 Task: Font style For heading Use Batang with navy blue colour. font size for heading '18 Pt. 'Change the font style of data to Batangand font size to  16 Pt. Change the alignment of both headline & data to  Align left. In the sheet  Budget Analysis Sheetbook
Action: Mouse moved to (41, 114)
Screenshot: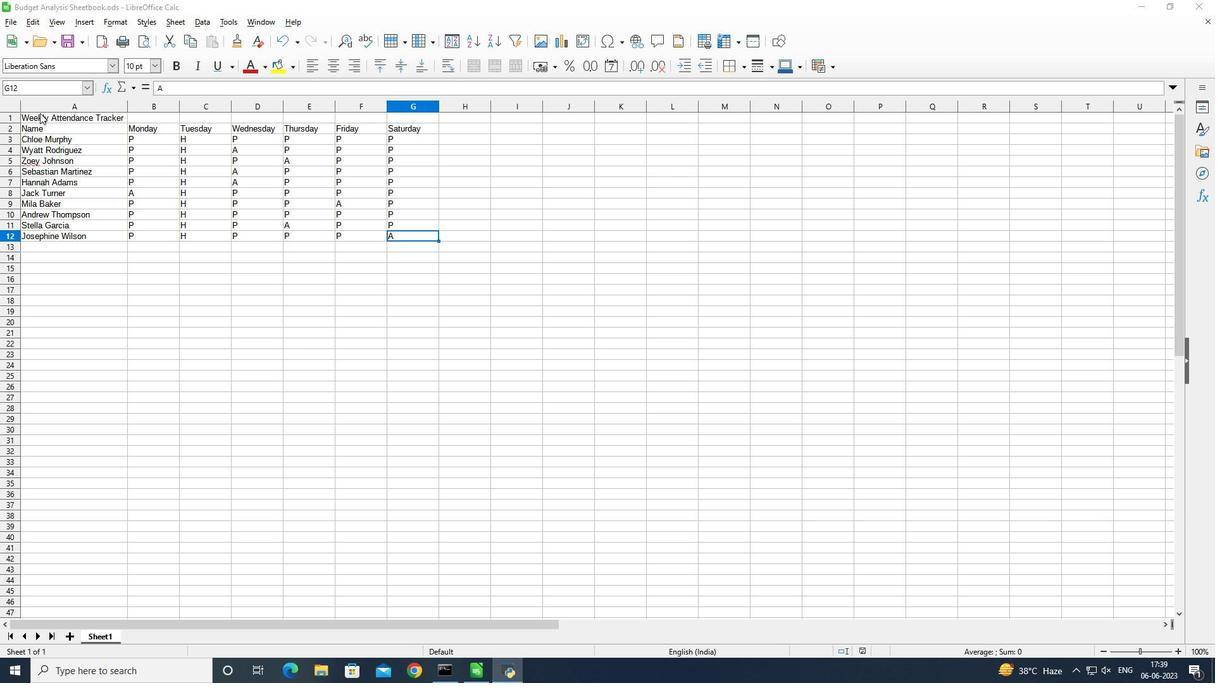 
Action: Mouse pressed left at (41, 114)
Screenshot: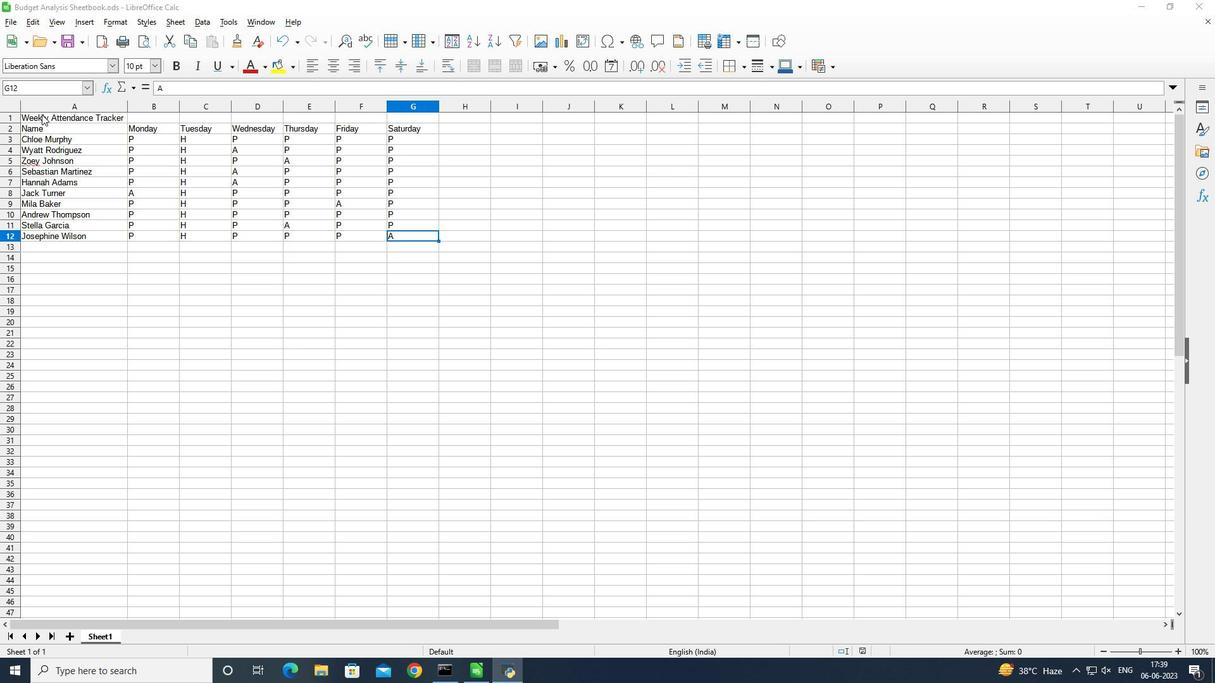 
Action: Mouse moved to (113, 62)
Screenshot: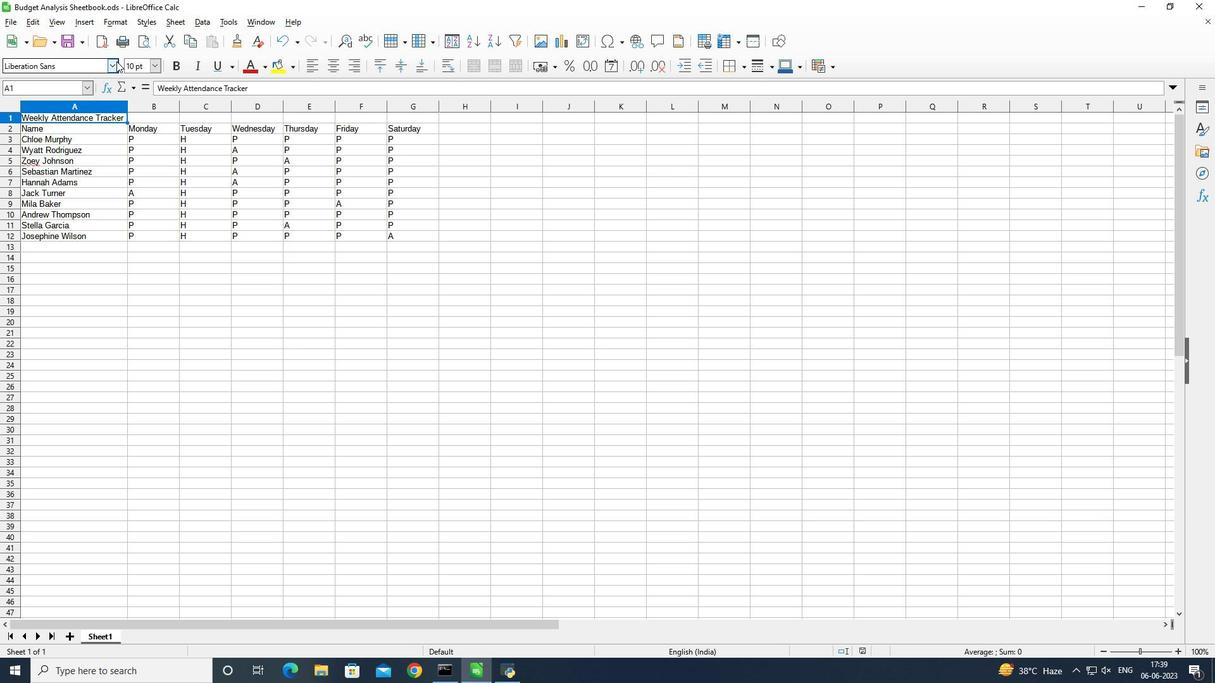 
Action: Mouse pressed left at (113, 62)
Screenshot: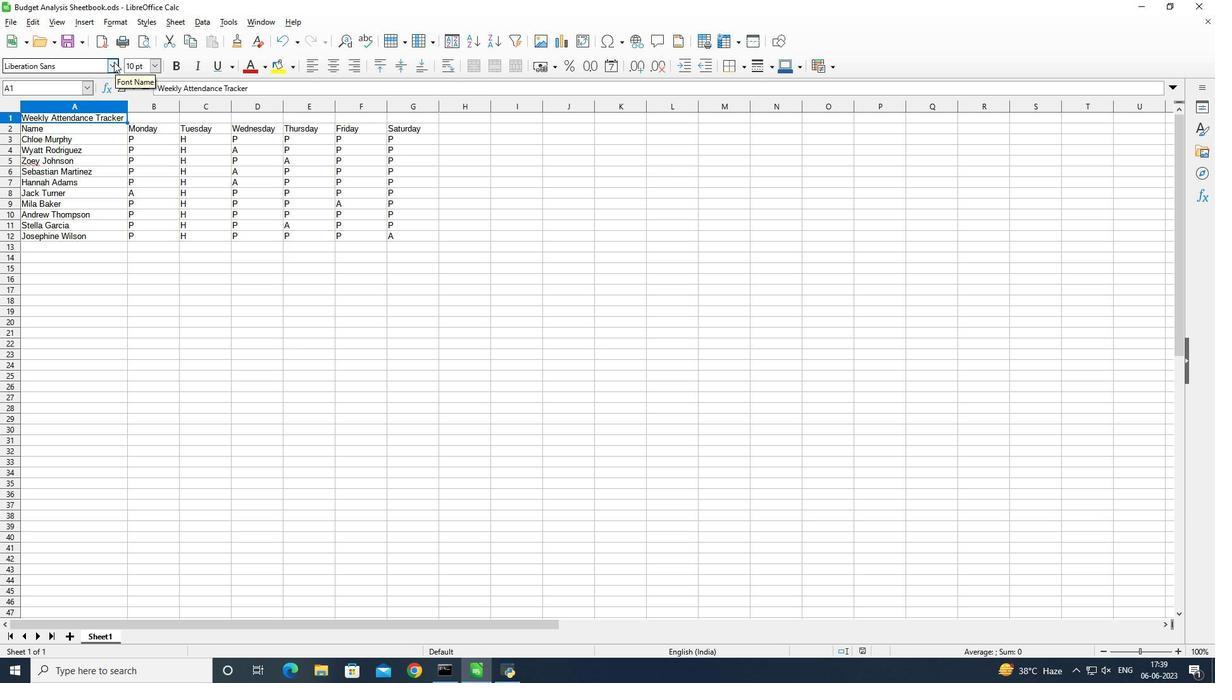 
Action: Mouse moved to (129, 222)
Screenshot: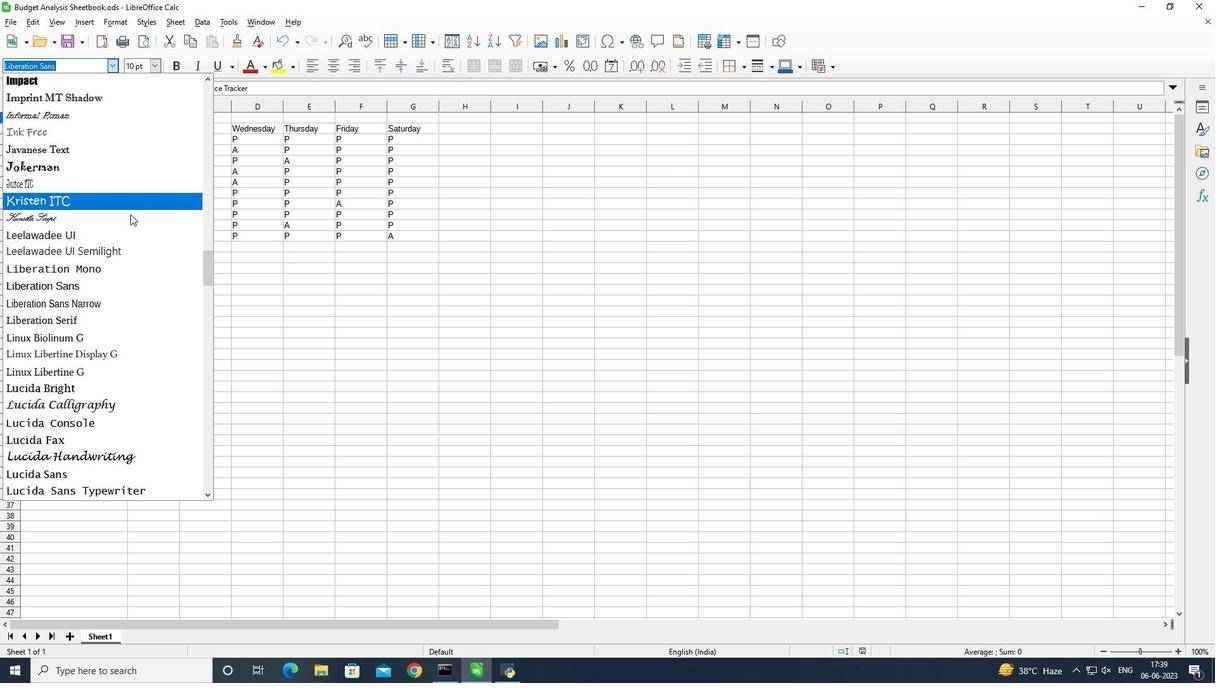
Action: Mouse scrolled (129, 222) with delta (0, 0)
Screenshot: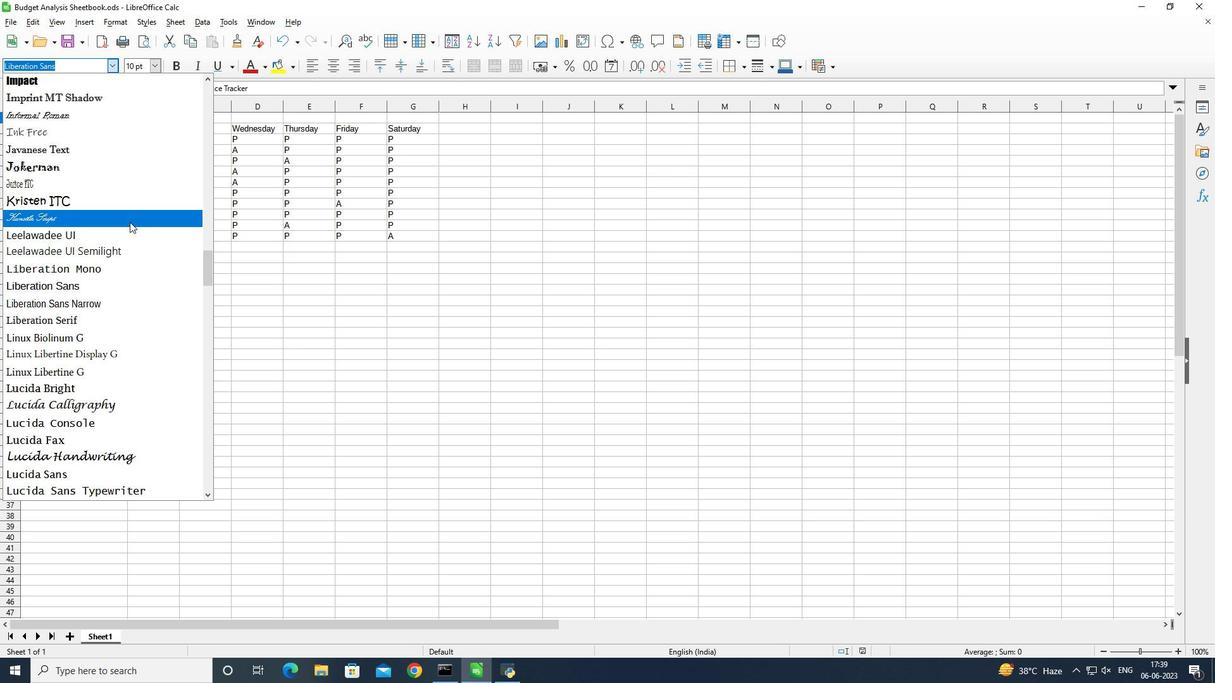 
Action: Mouse scrolled (129, 222) with delta (0, 0)
Screenshot: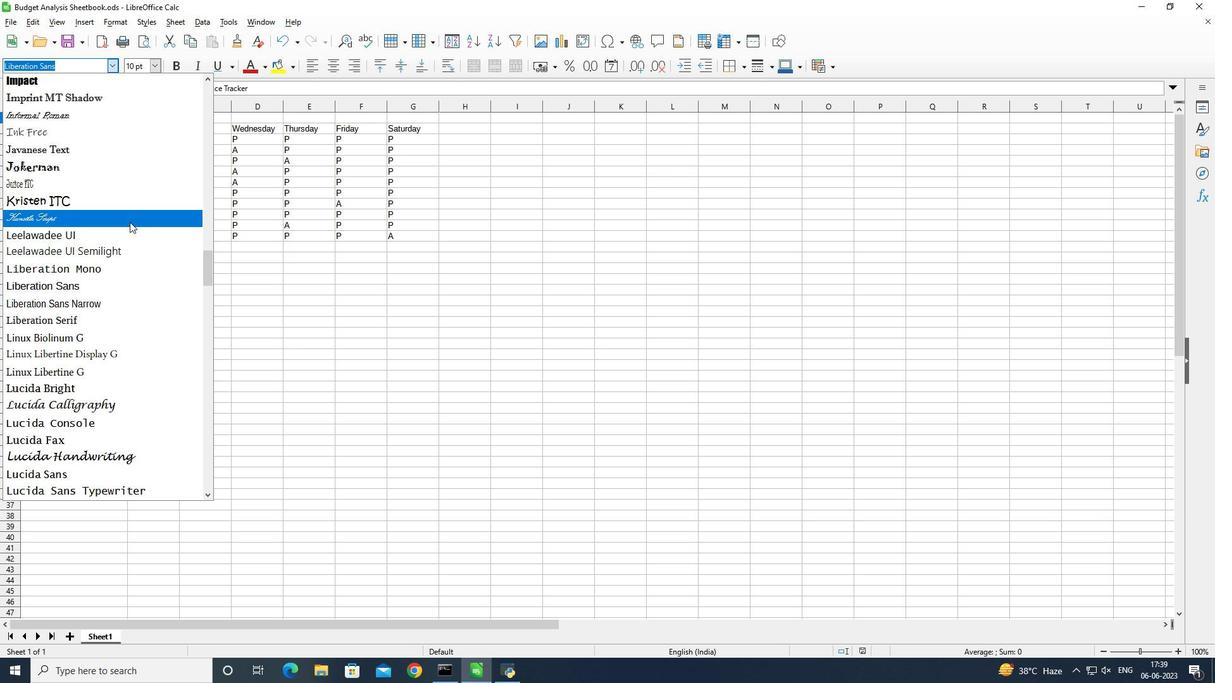 
Action: Mouse scrolled (129, 222) with delta (0, 0)
Screenshot: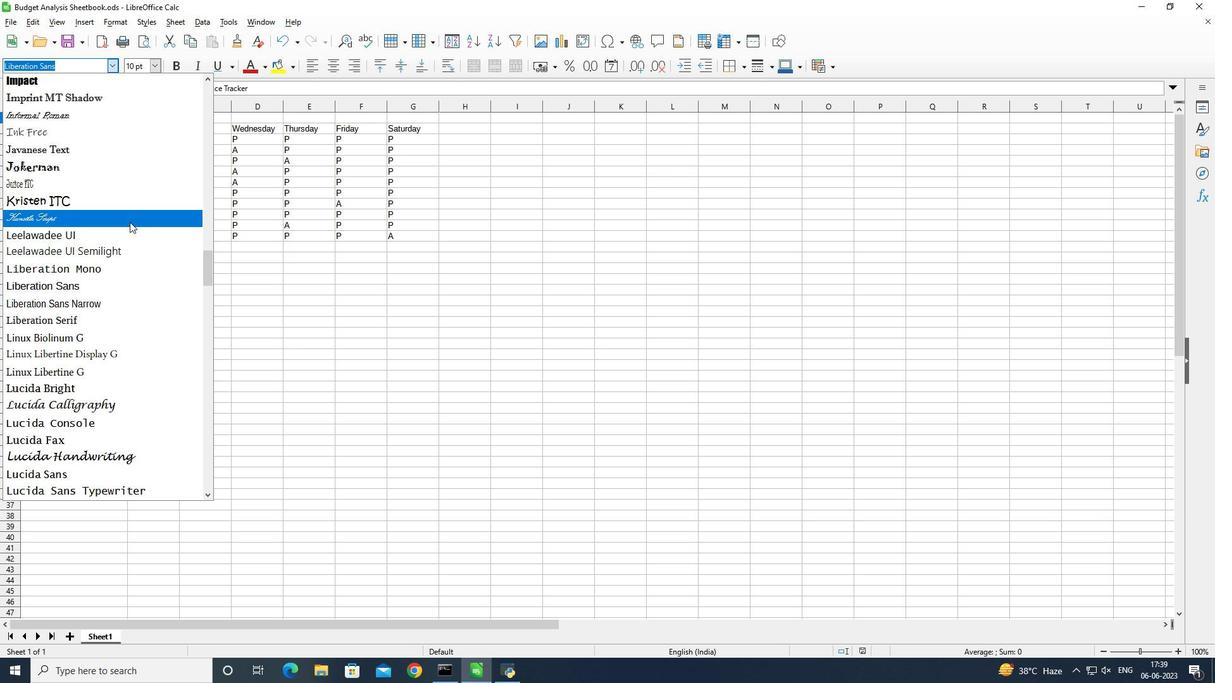 
Action: Mouse scrolled (129, 222) with delta (0, 0)
Screenshot: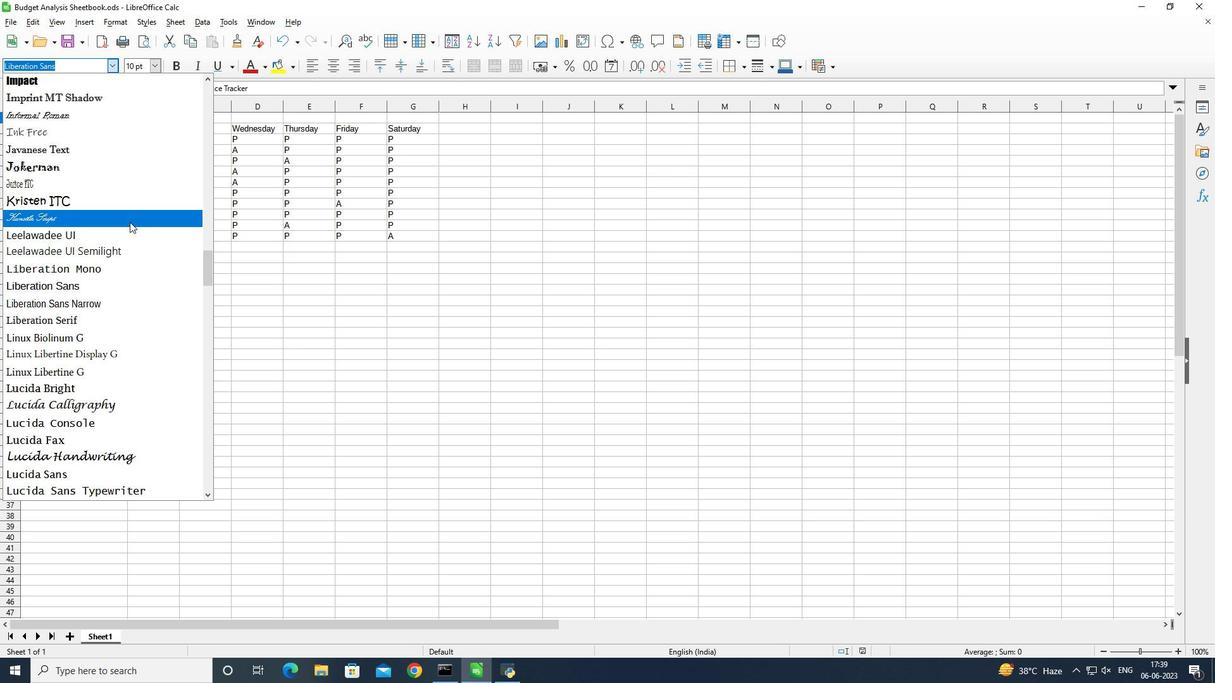 
Action: Mouse scrolled (129, 222) with delta (0, 0)
Screenshot: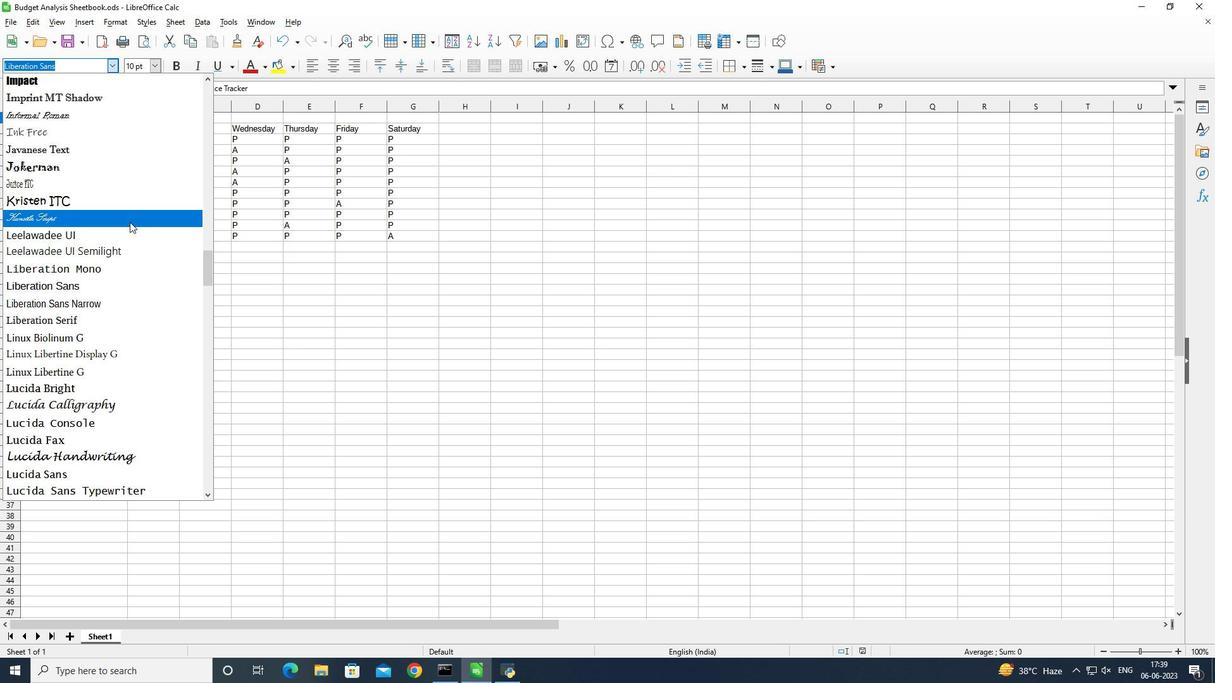 
Action: Mouse scrolled (129, 222) with delta (0, 0)
Screenshot: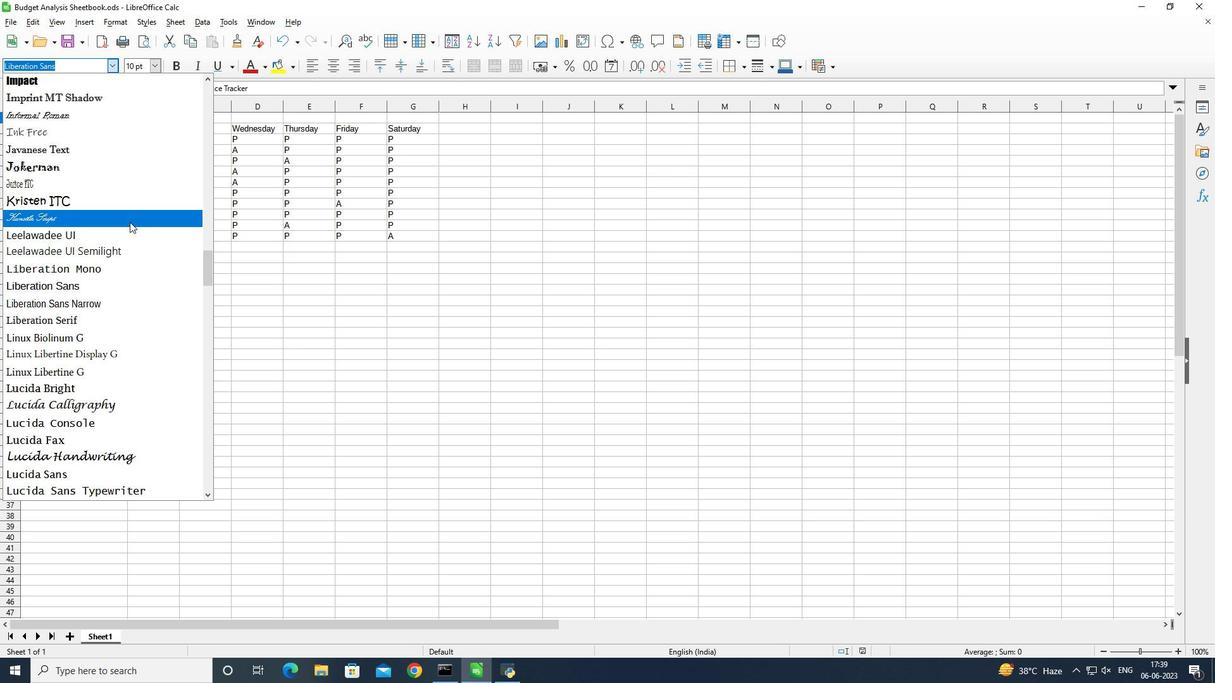 
Action: Mouse scrolled (129, 222) with delta (0, 0)
Screenshot: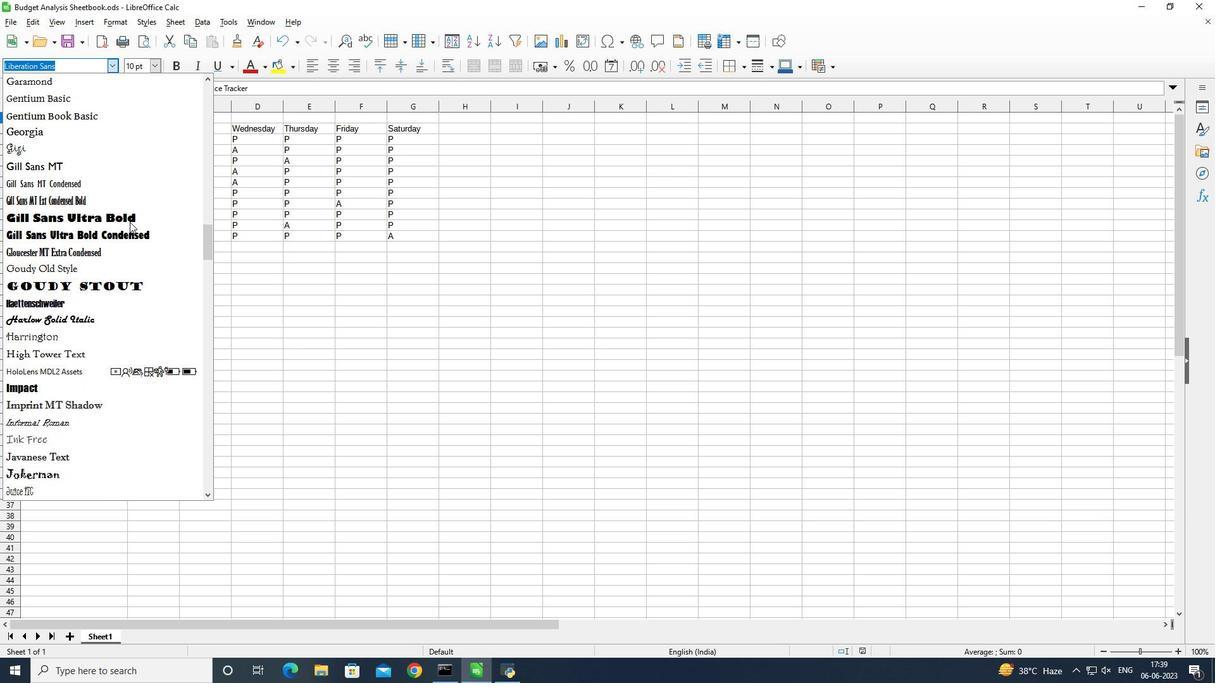 
Action: Mouse scrolled (129, 222) with delta (0, 0)
Screenshot: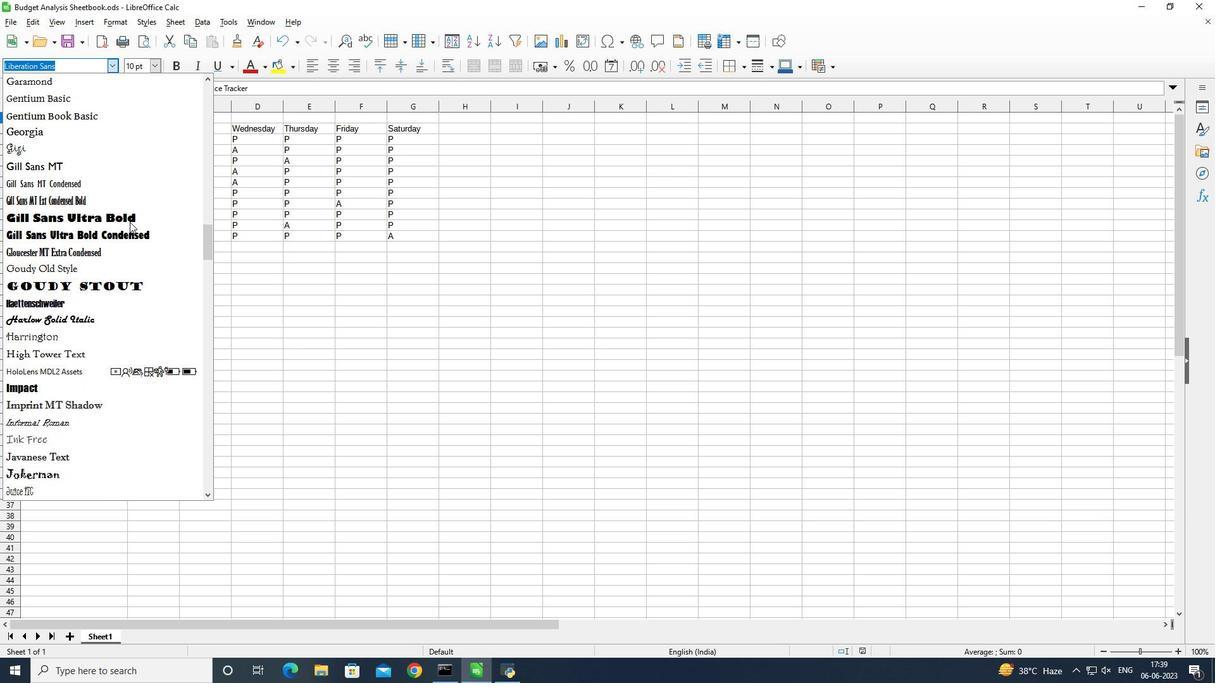 
Action: Mouse scrolled (129, 222) with delta (0, 0)
Screenshot: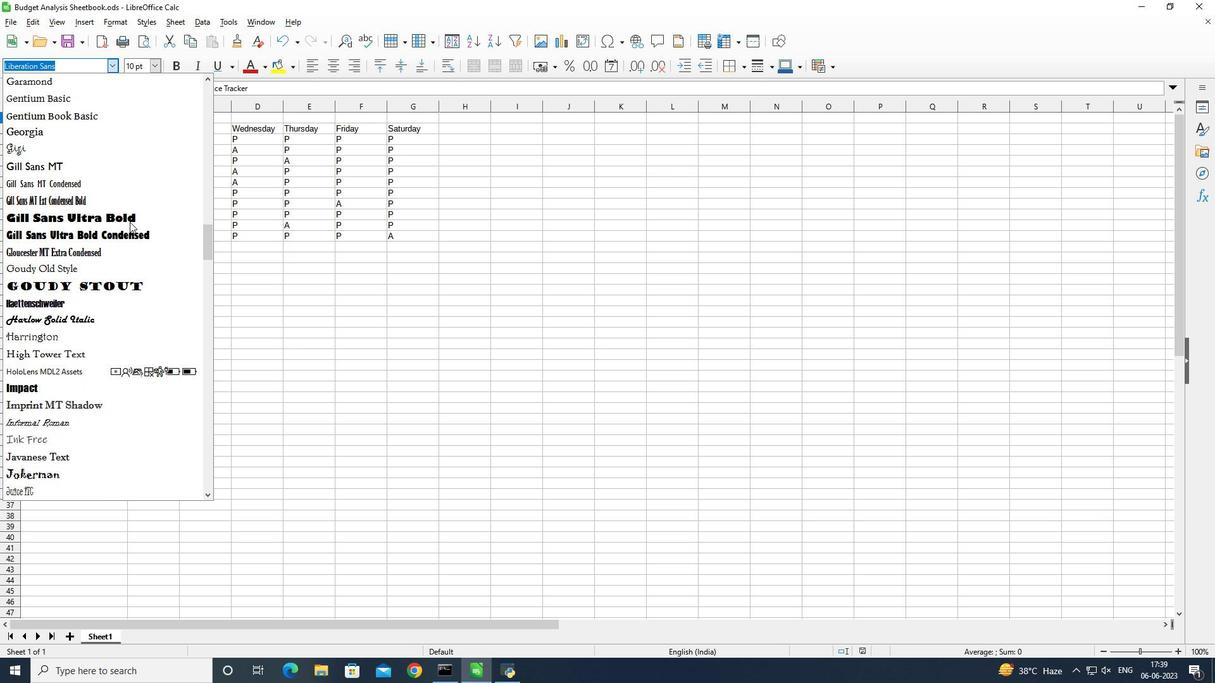 
Action: Mouse scrolled (129, 222) with delta (0, 0)
Screenshot: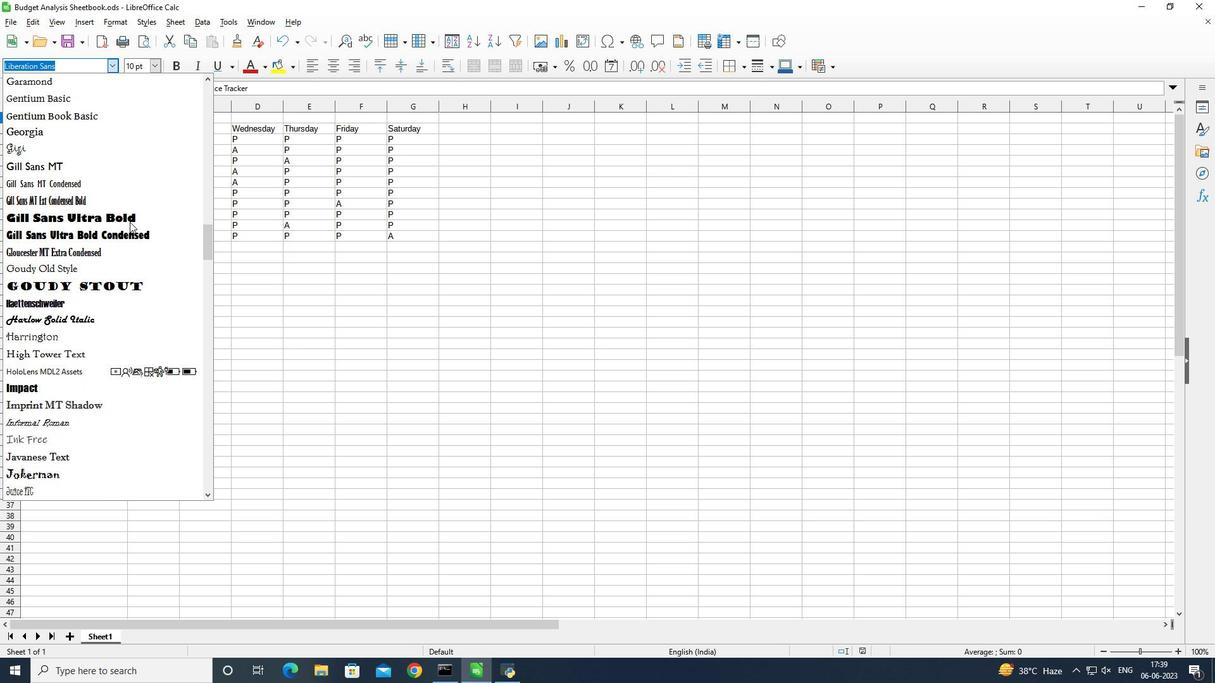 
Action: Mouse scrolled (129, 222) with delta (0, 0)
Screenshot: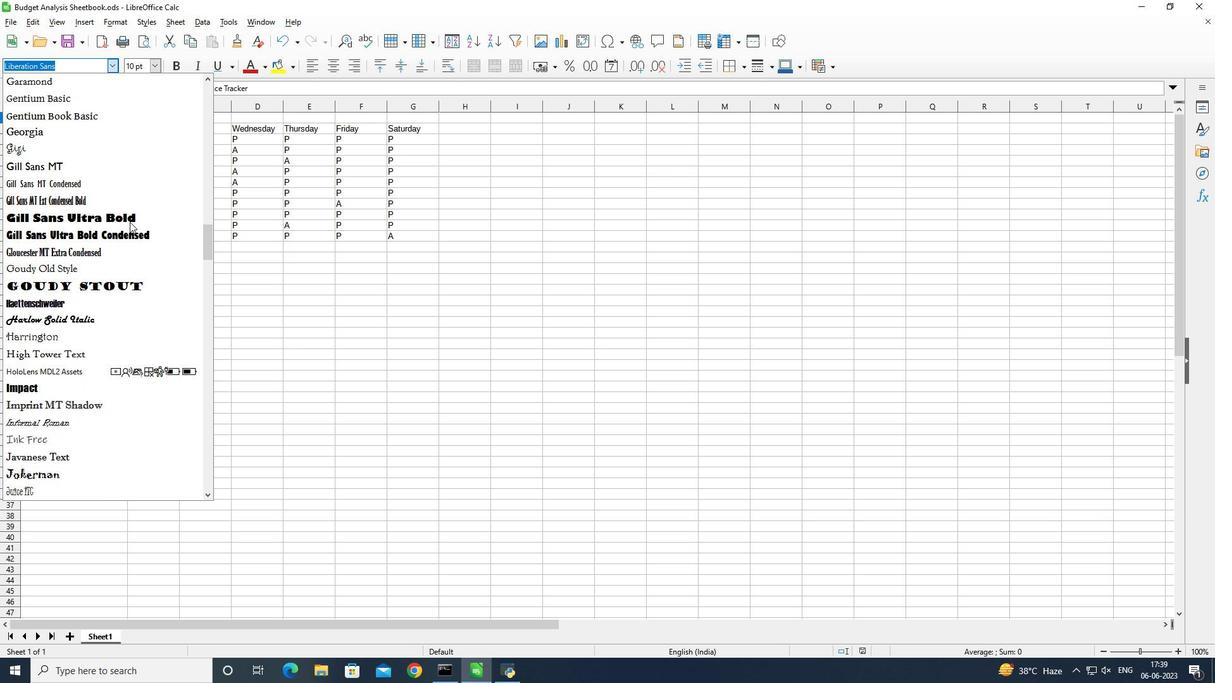 
Action: Mouse scrolled (129, 222) with delta (0, 0)
Screenshot: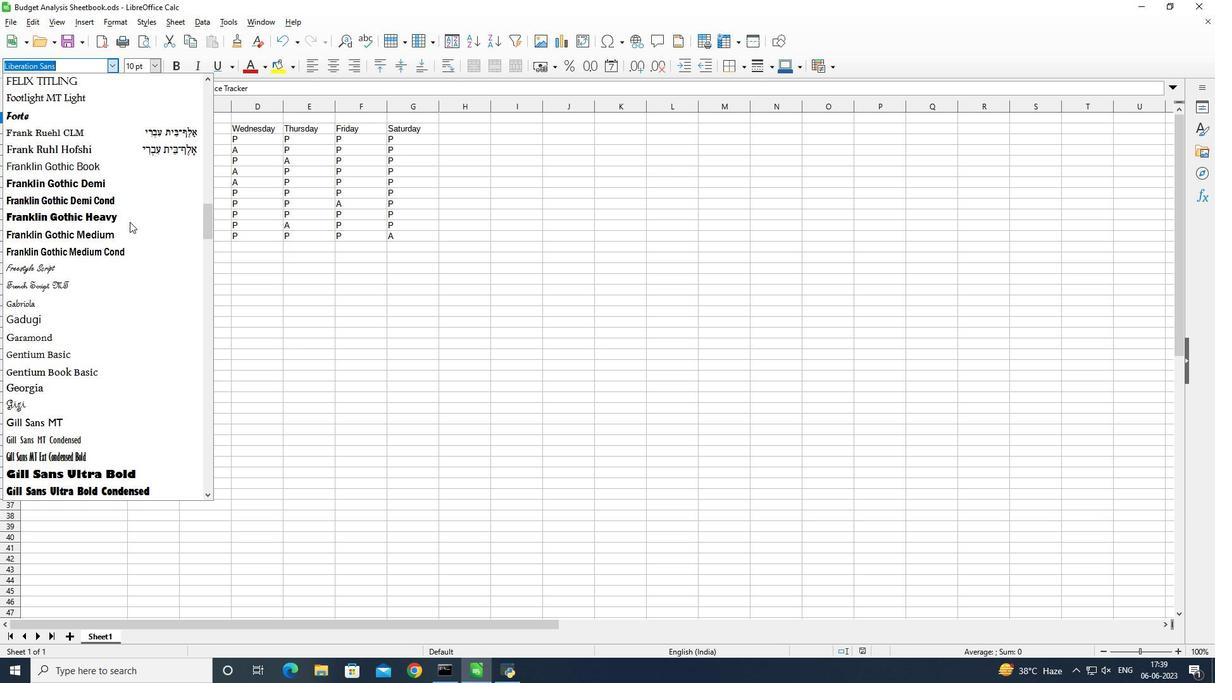 
Action: Mouse scrolled (129, 222) with delta (0, 0)
Screenshot: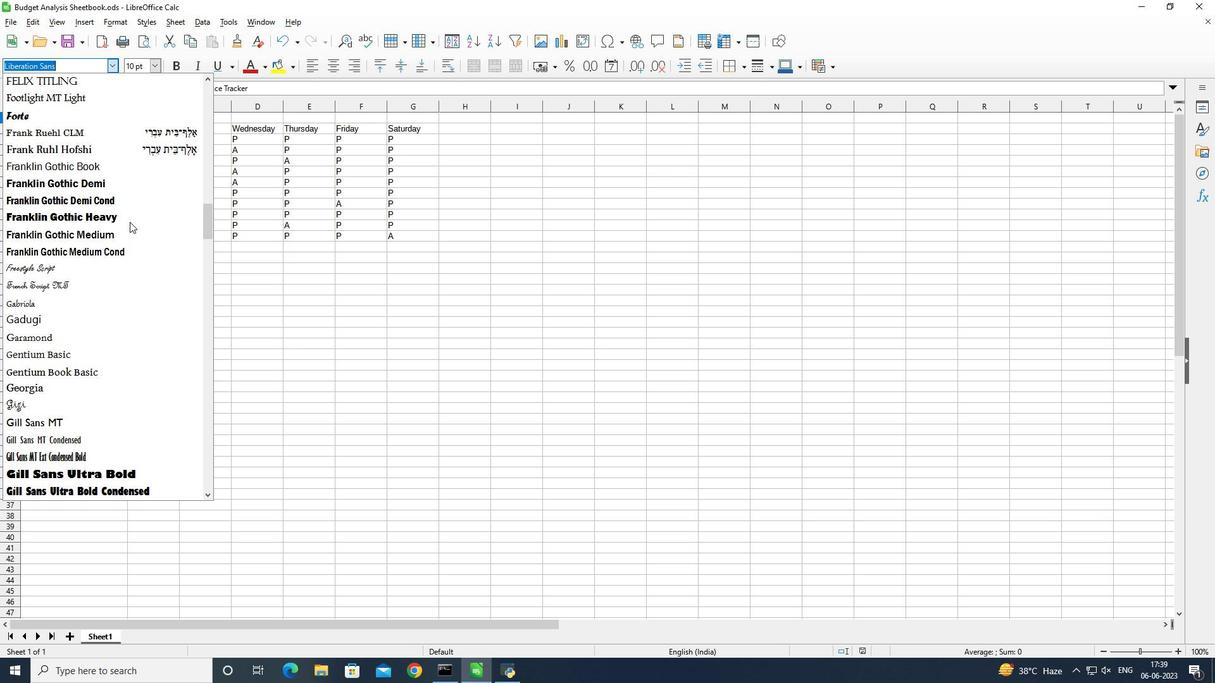 
Action: Mouse scrolled (129, 222) with delta (0, 0)
Screenshot: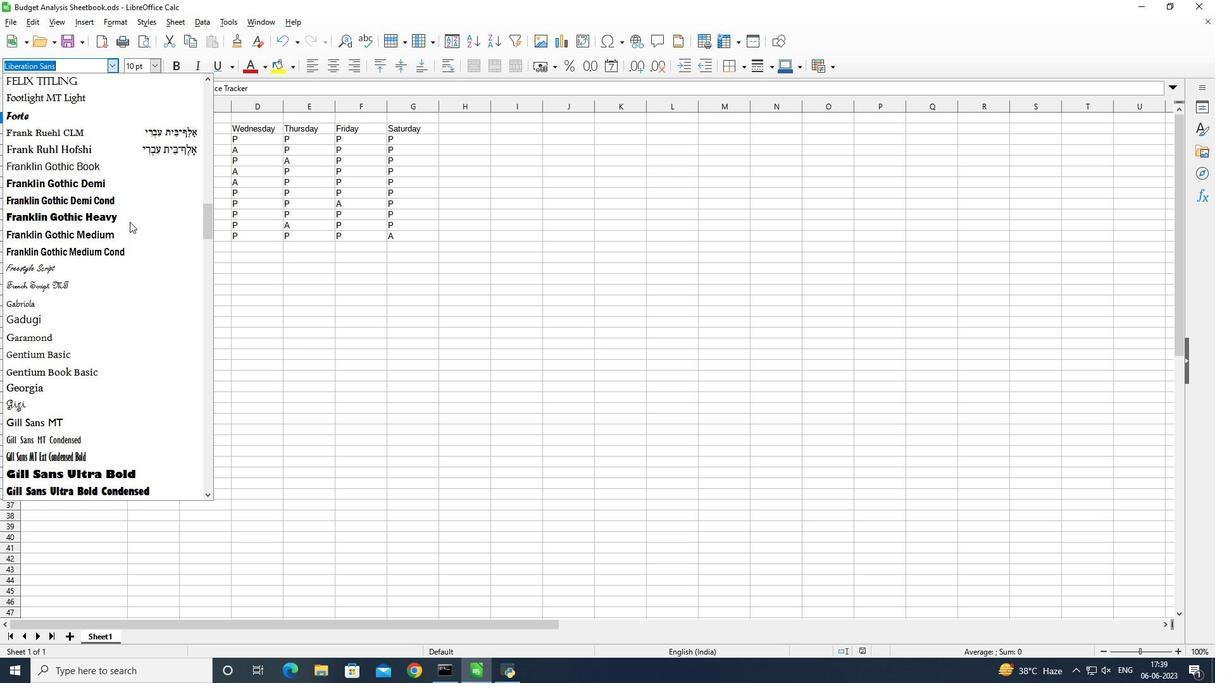 
Action: Mouse scrolled (129, 222) with delta (0, 0)
Screenshot: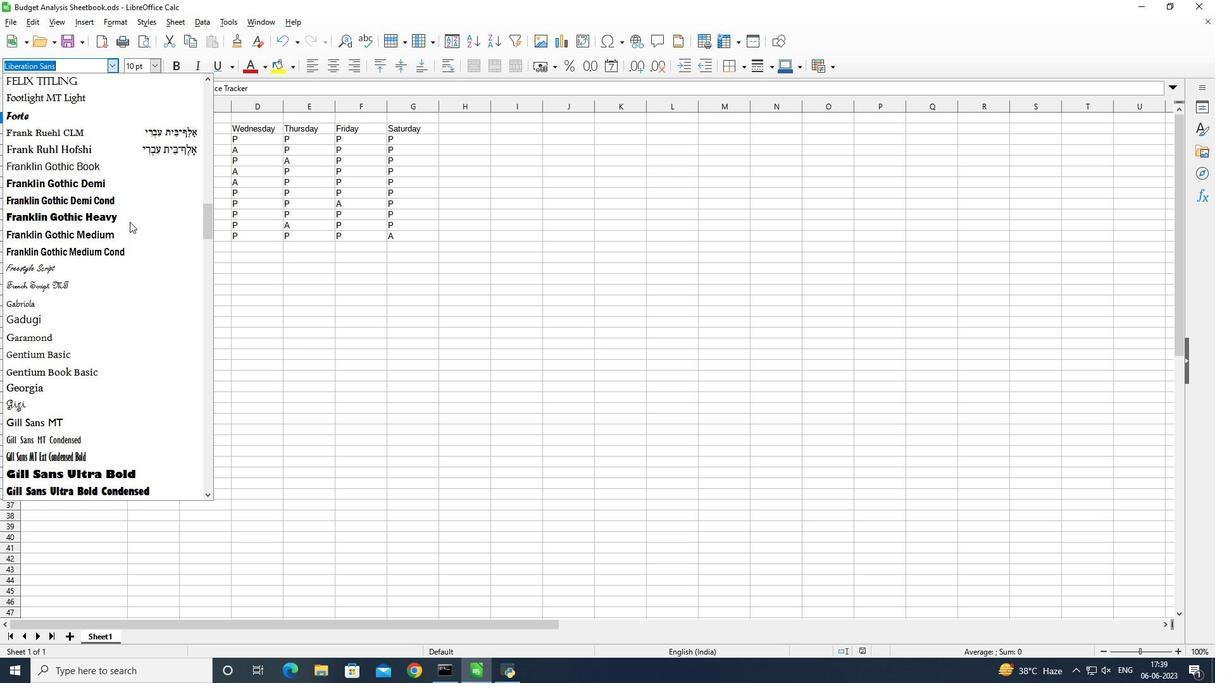 
Action: Mouse scrolled (129, 222) with delta (0, 0)
Screenshot: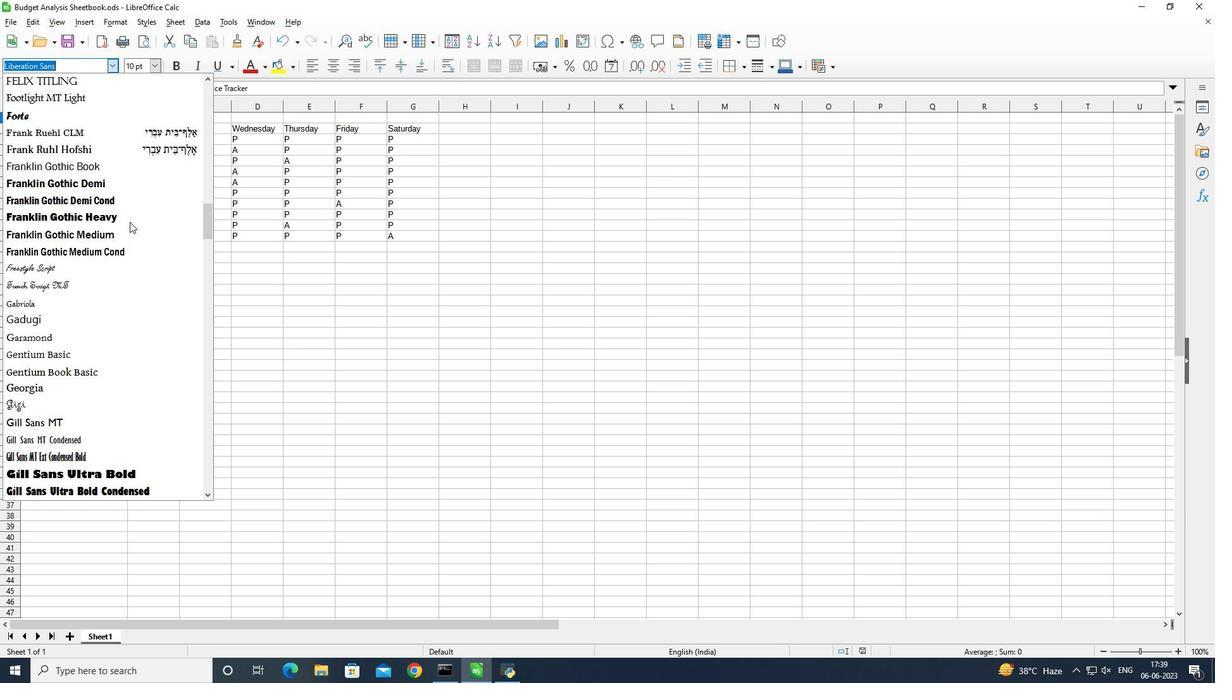 
Action: Mouse scrolled (129, 222) with delta (0, 0)
Screenshot: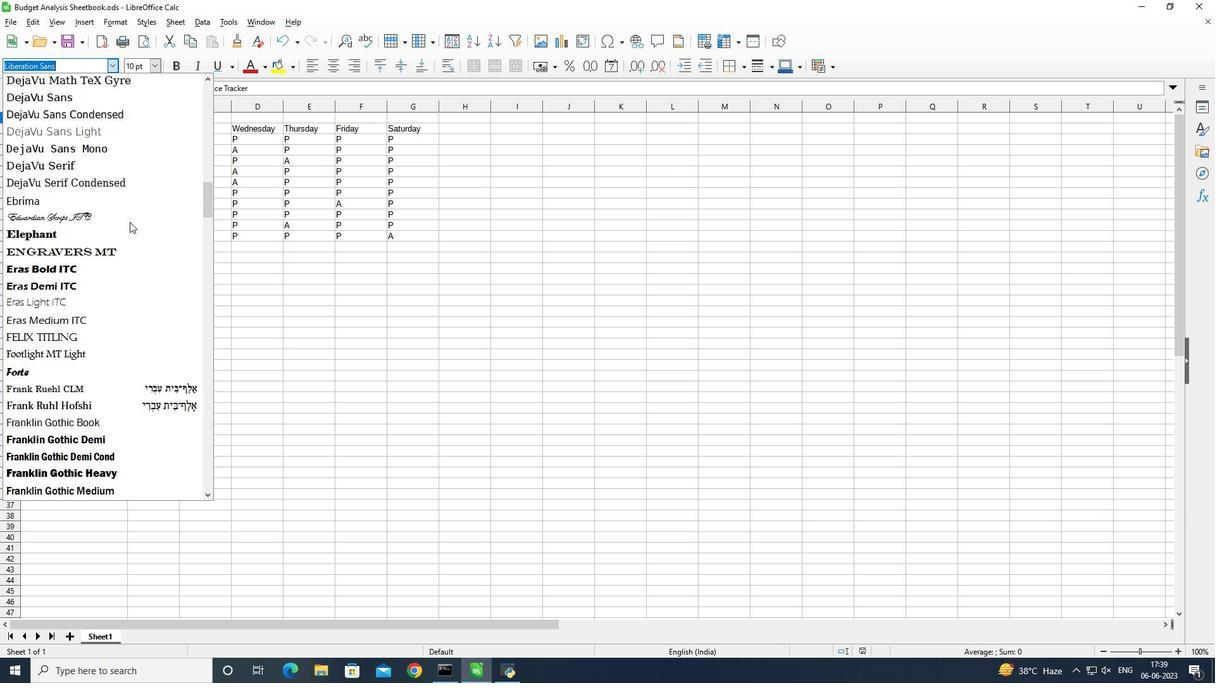 
Action: Mouse scrolled (129, 222) with delta (0, 0)
Screenshot: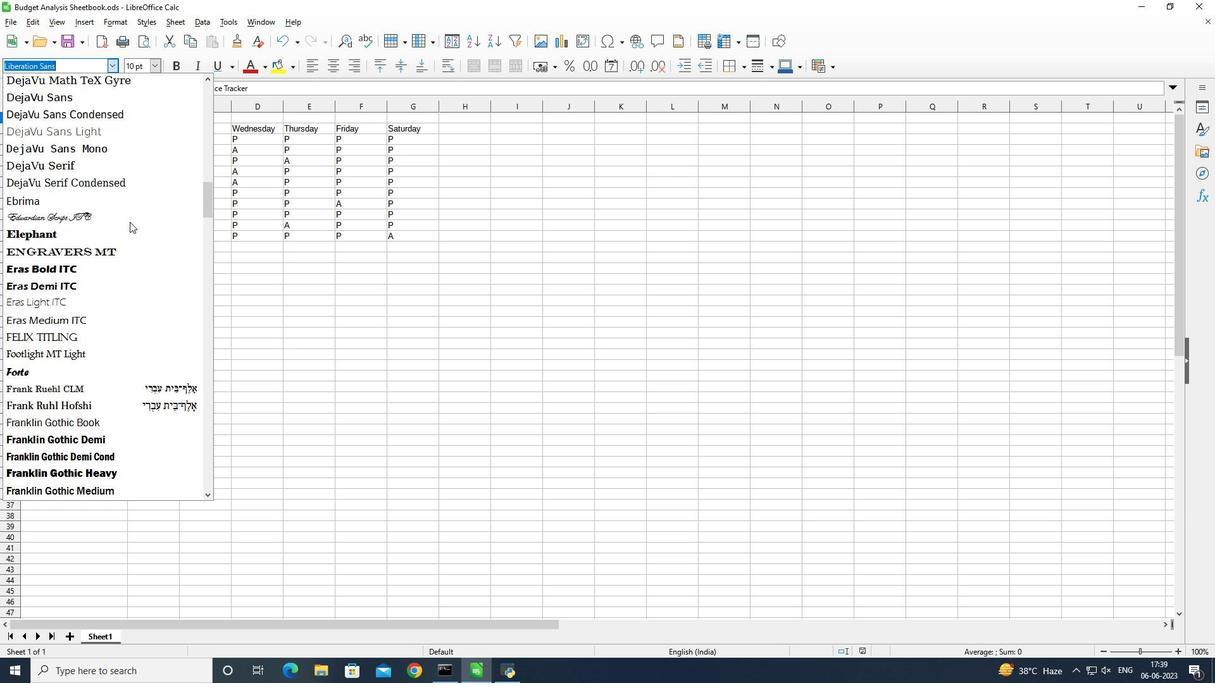 
Action: Mouse scrolled (129, 222) with delta (0, 0)
Screenshot: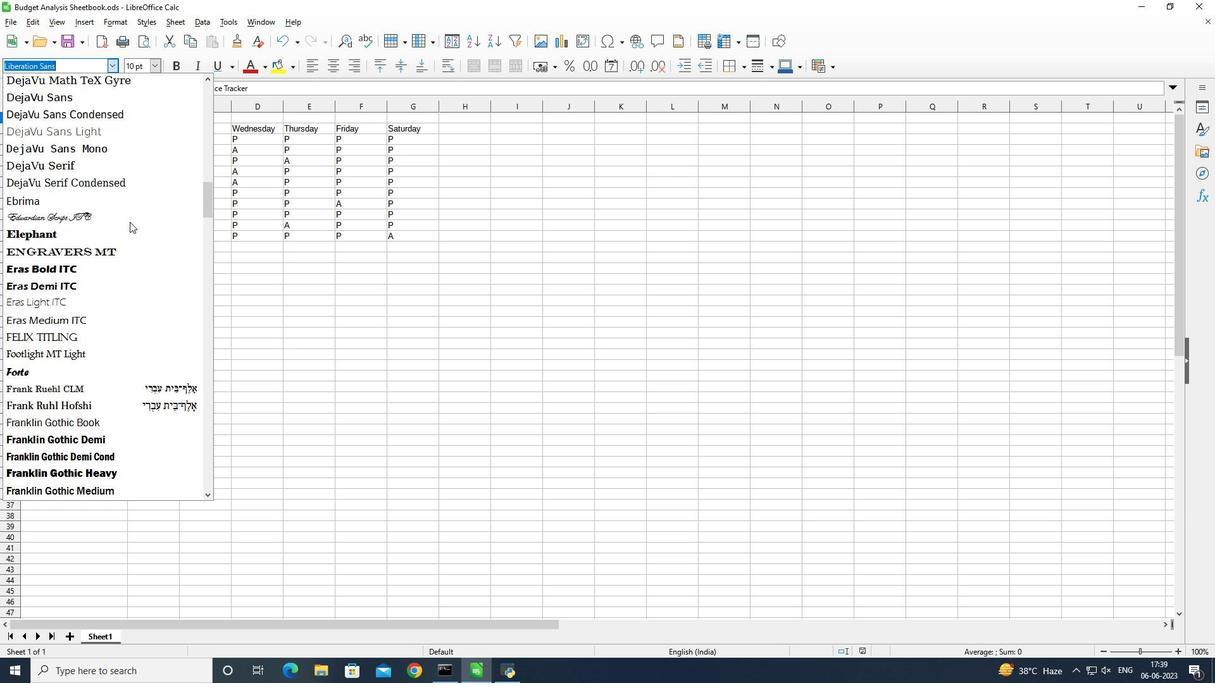 
Action: Mouse scrolled (129, 222) with delta (0, 0)
Screenshot: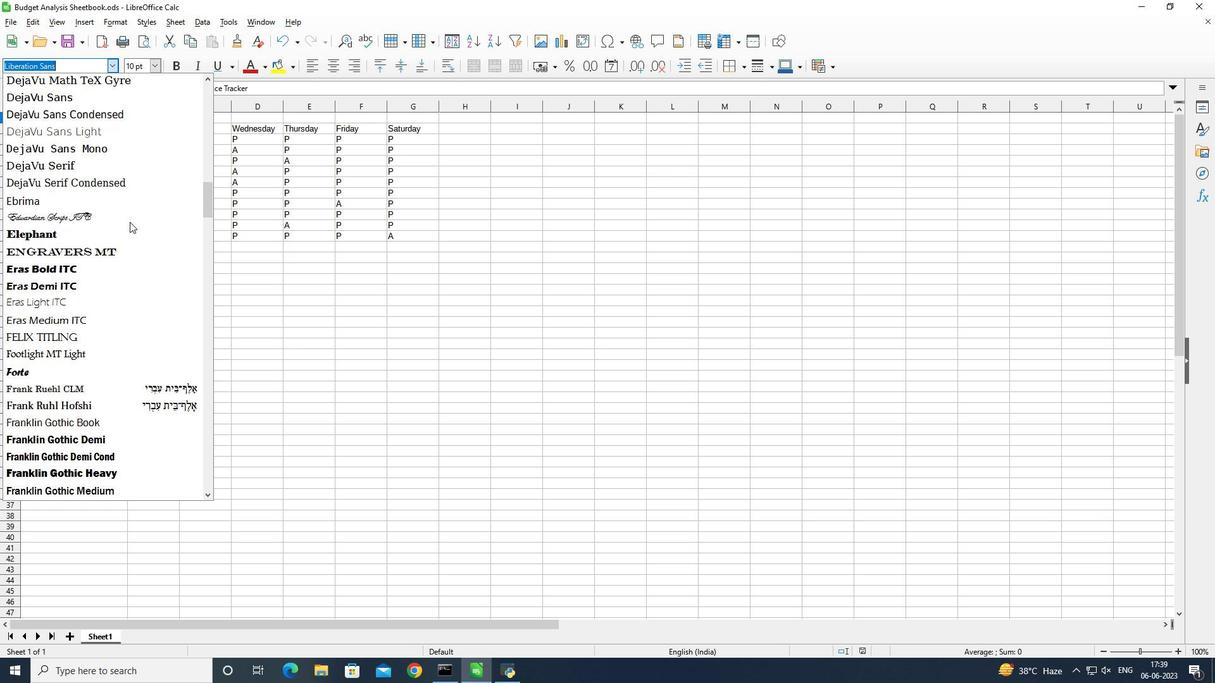 
Action: Mouse scrolled (129, 222) with delta (0, 0)
Screenshot: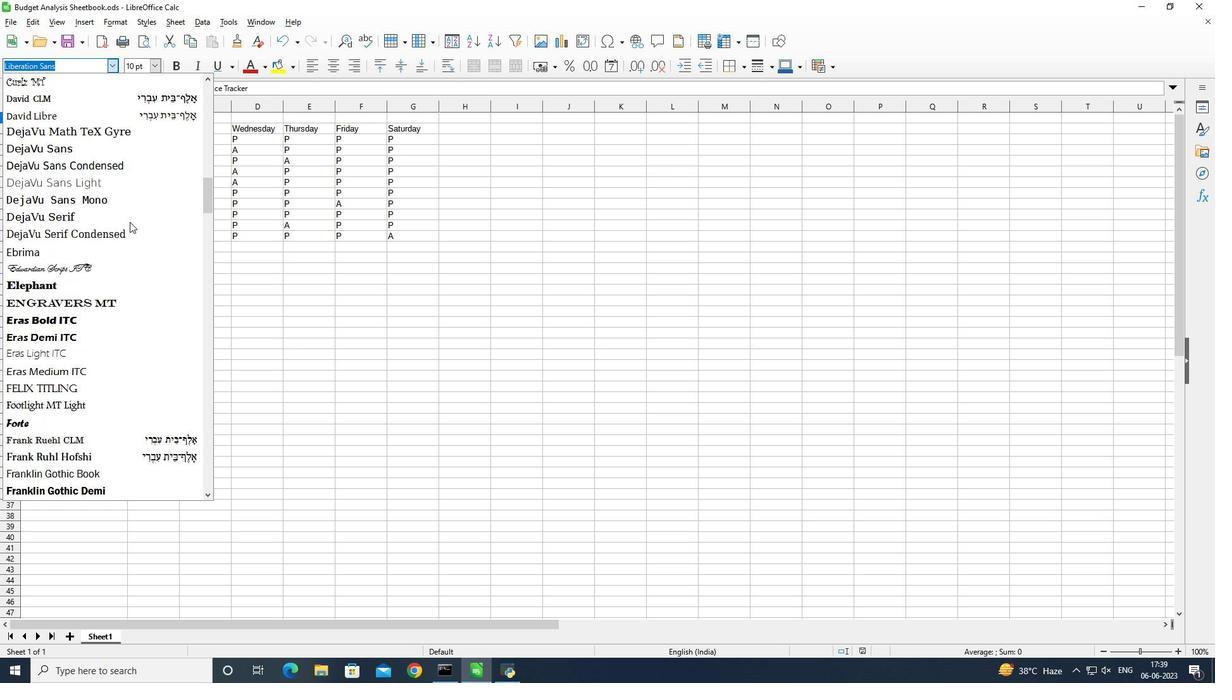 
Action: Mouse scrolled (129, 222) with delta (0, 0)
Screenshot: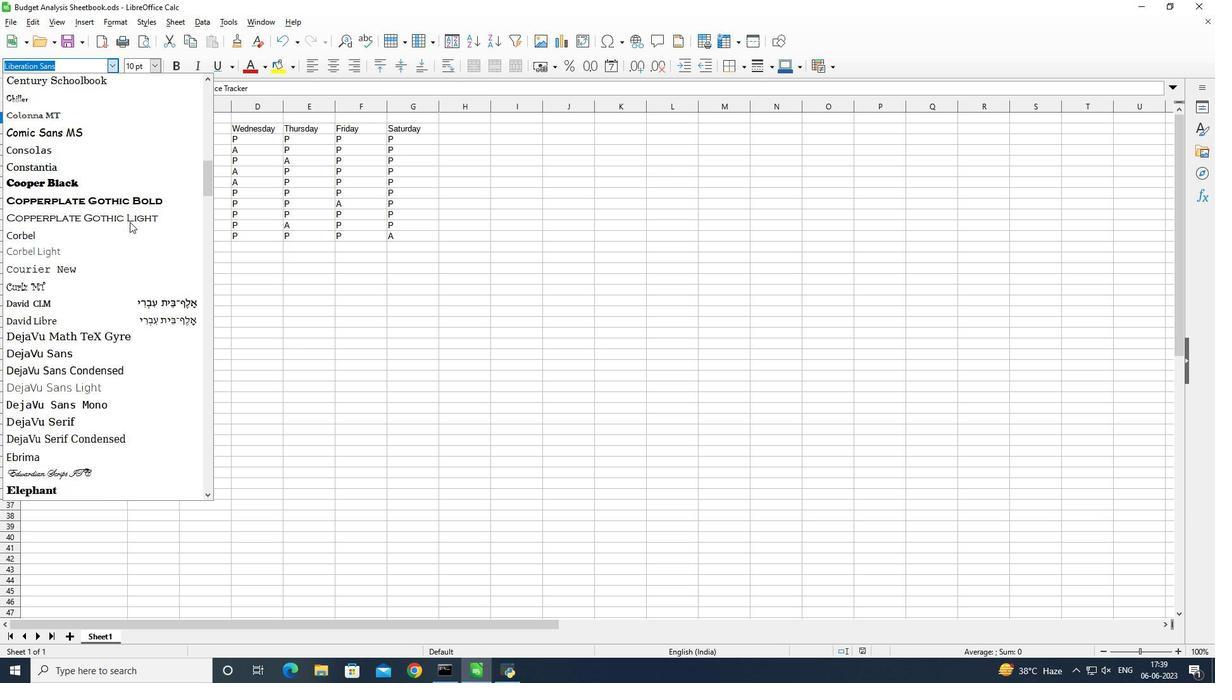 
Action: Mouse scrolled (129, 222) with delta (0, 0)
Screenshot: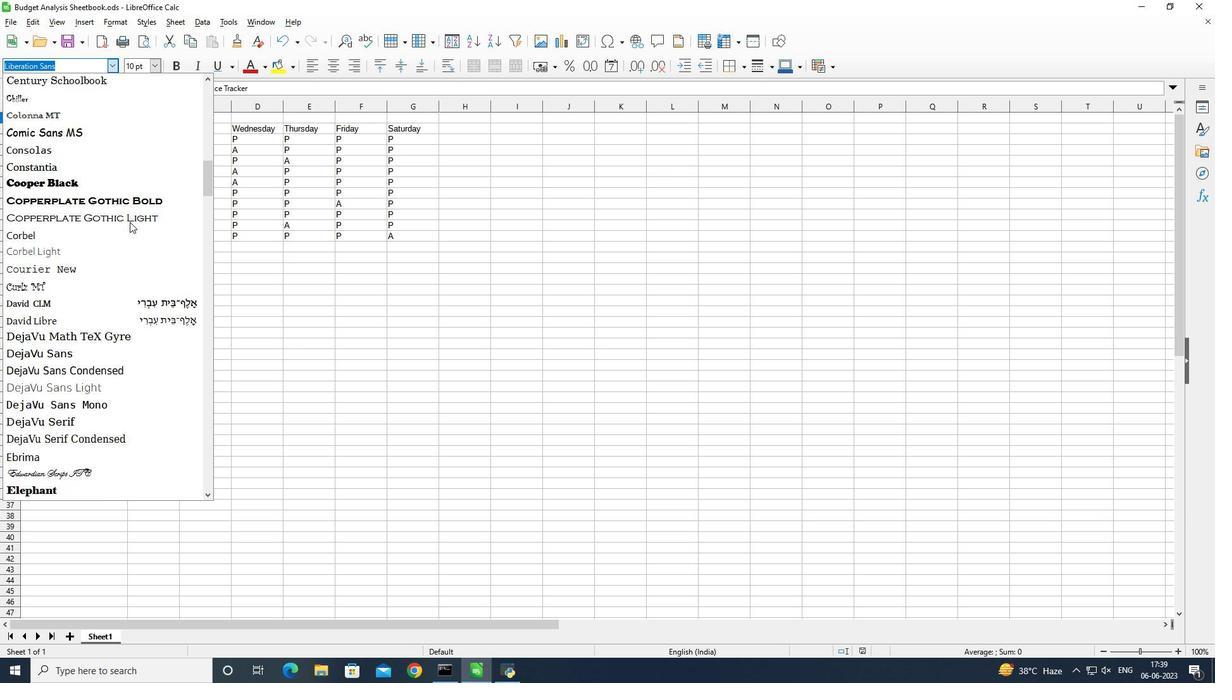 
Action: Mouse scrolled (129, 222) with delta (0, 0)
Screenshot: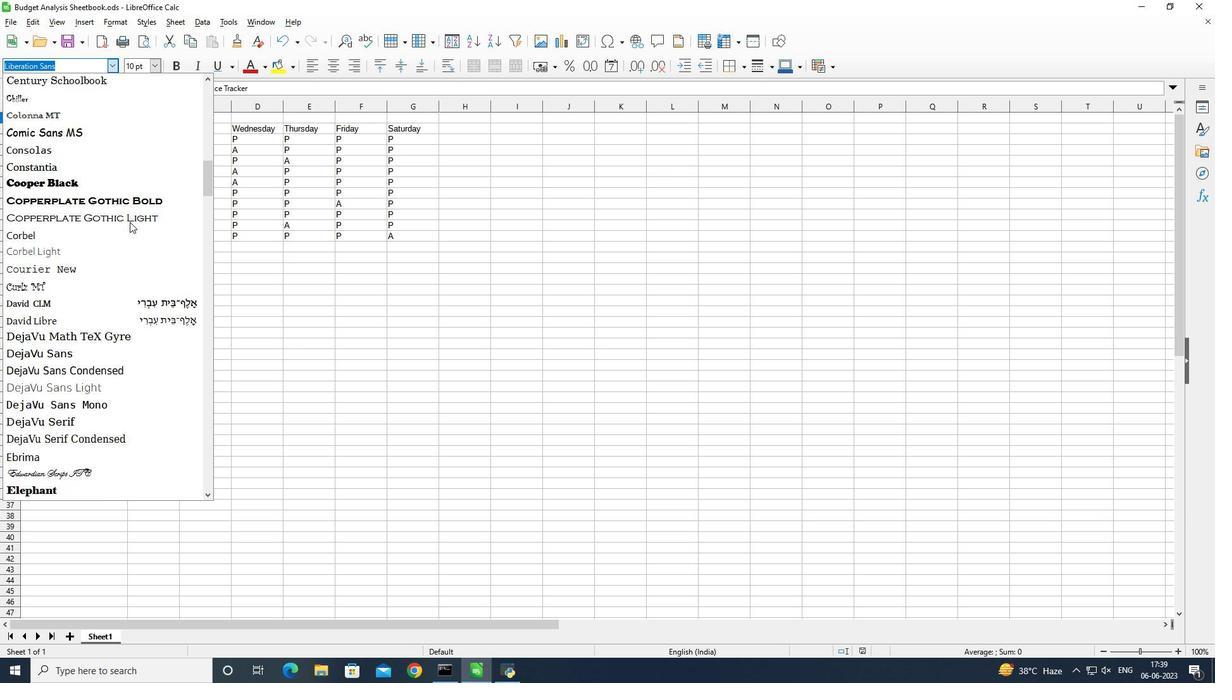 
Action: Mouse scrolled (129, 222) with delta (0, 0)
Screenshot: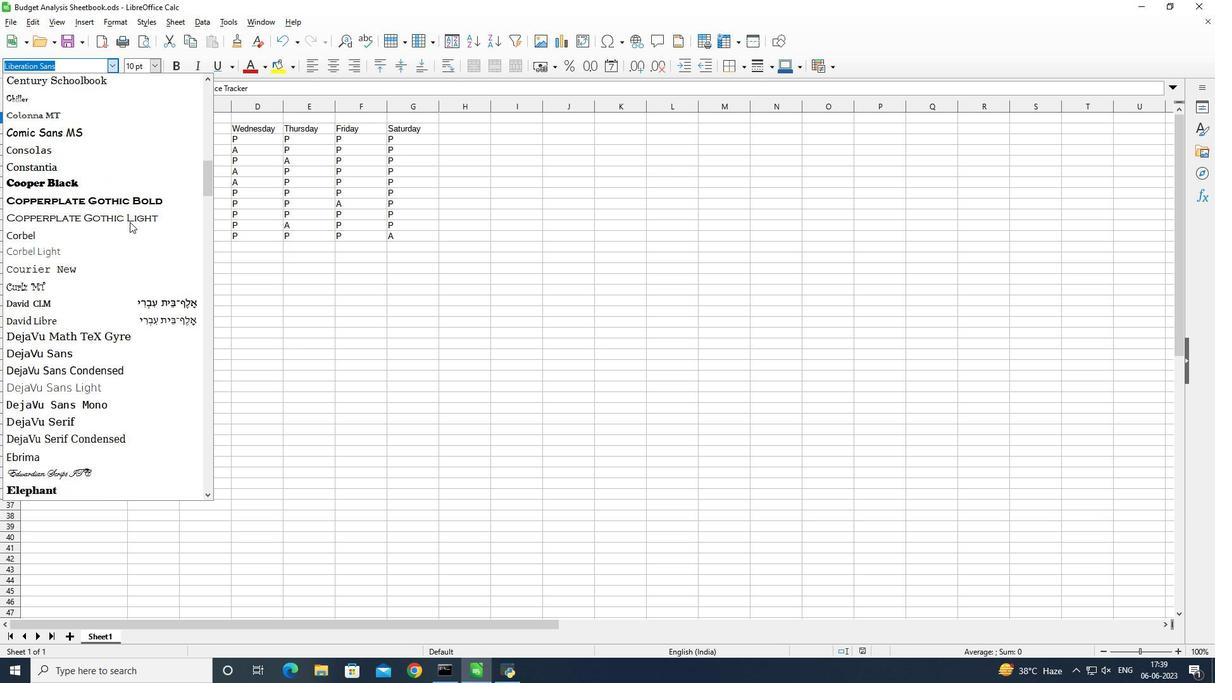 
Action: Mouse scrolled (129, 222) with delta (0, 0)
Screenshot: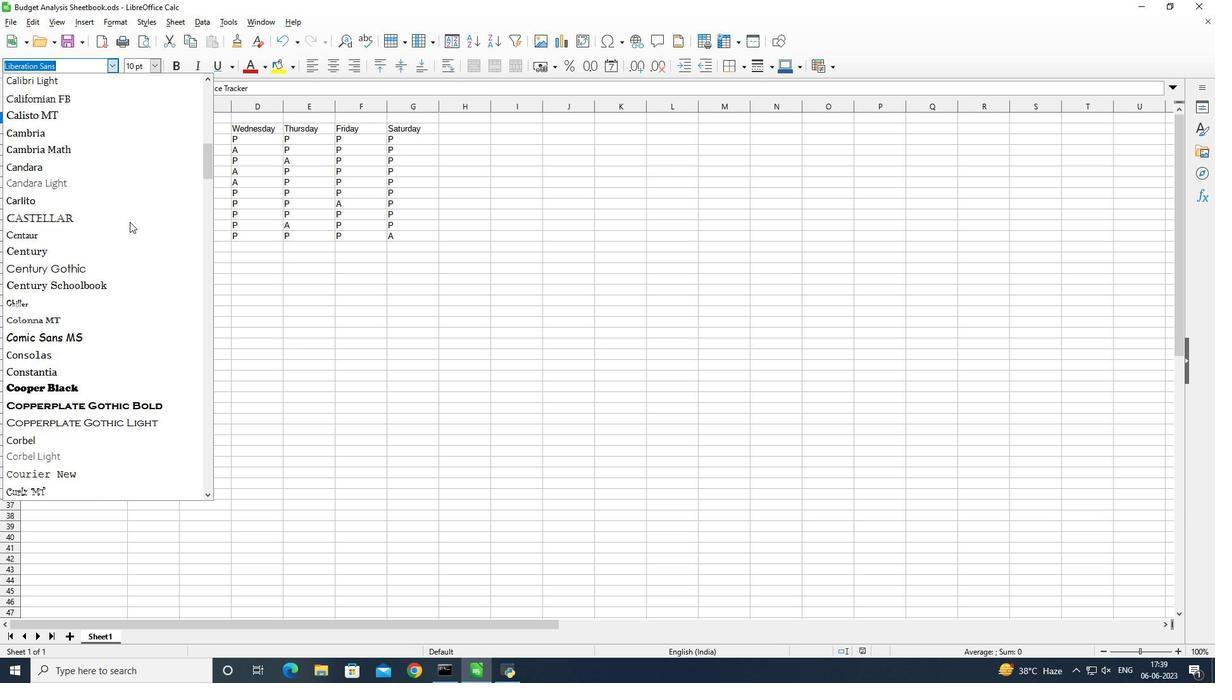 
Action: Mouse scrolled (129, 222) with delta (0, 0)
Screenshot: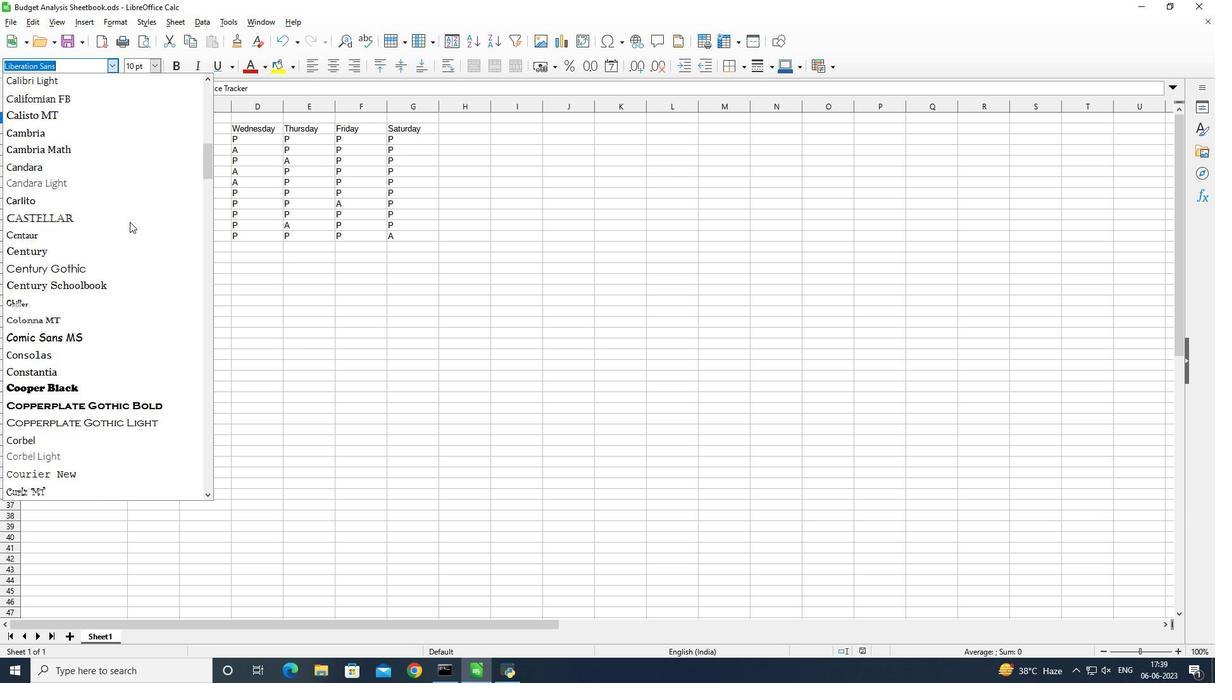 
Action: Mouse scrolled (129, 222) with delta (0, 0)
Screenshot: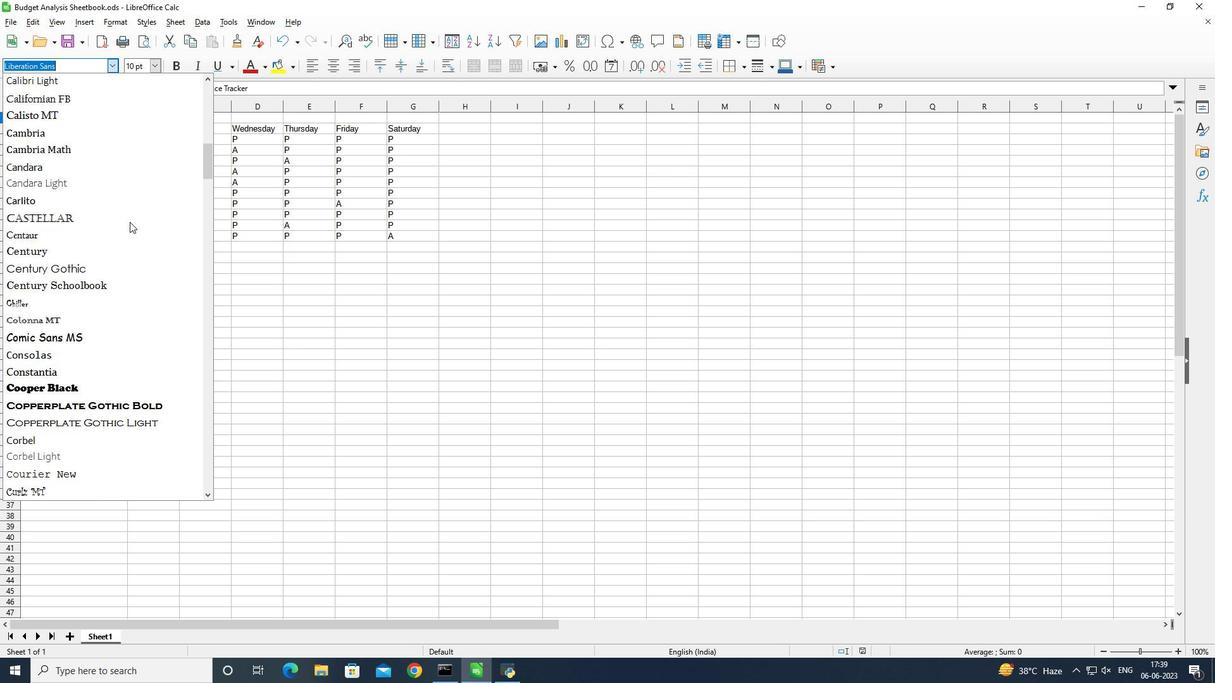 
Action: Mouse scrolled (129, 222) with delta (0, 0)
Screenshot: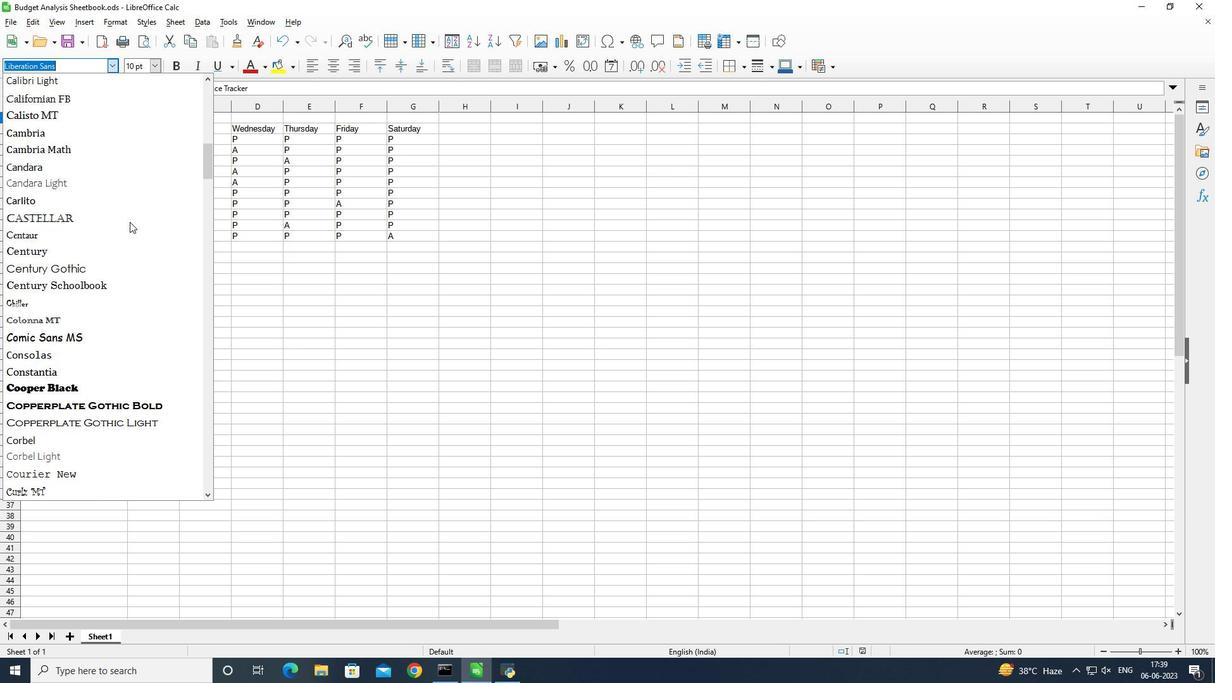 
Action: Mouse scrolled (129, 222) with delta (0, 0)
Screenshot: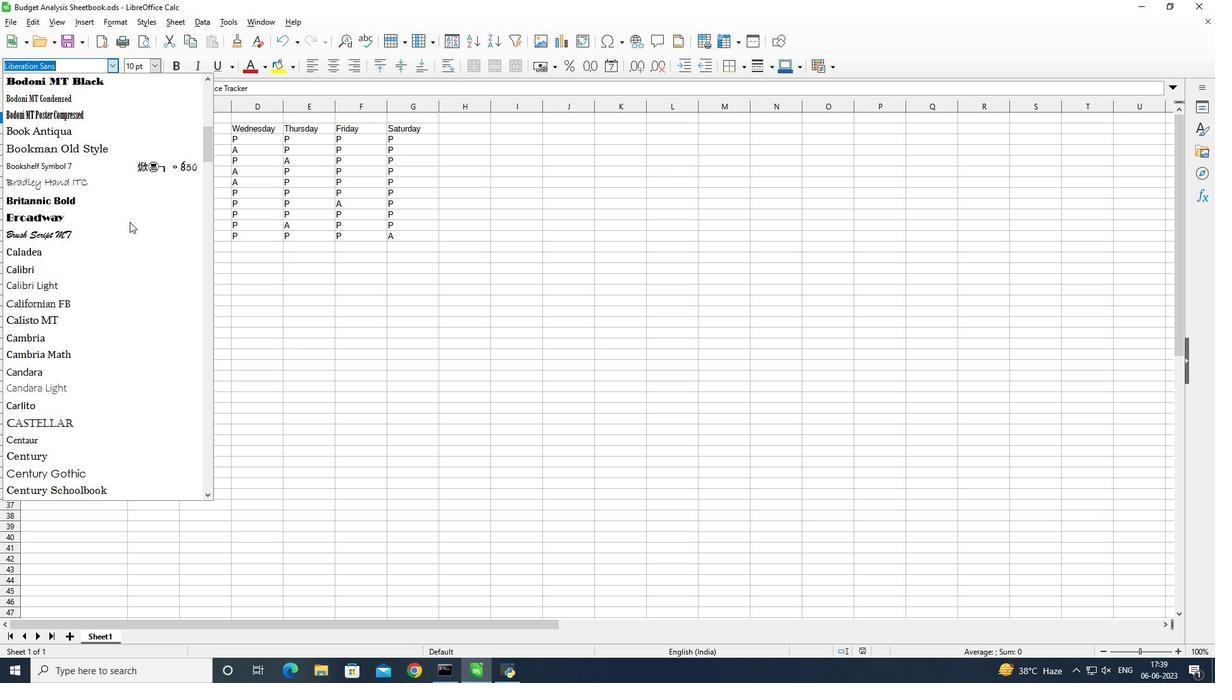 
Action: Mouse scrolled (129, 222) with delta (0, 0)
Screenshot: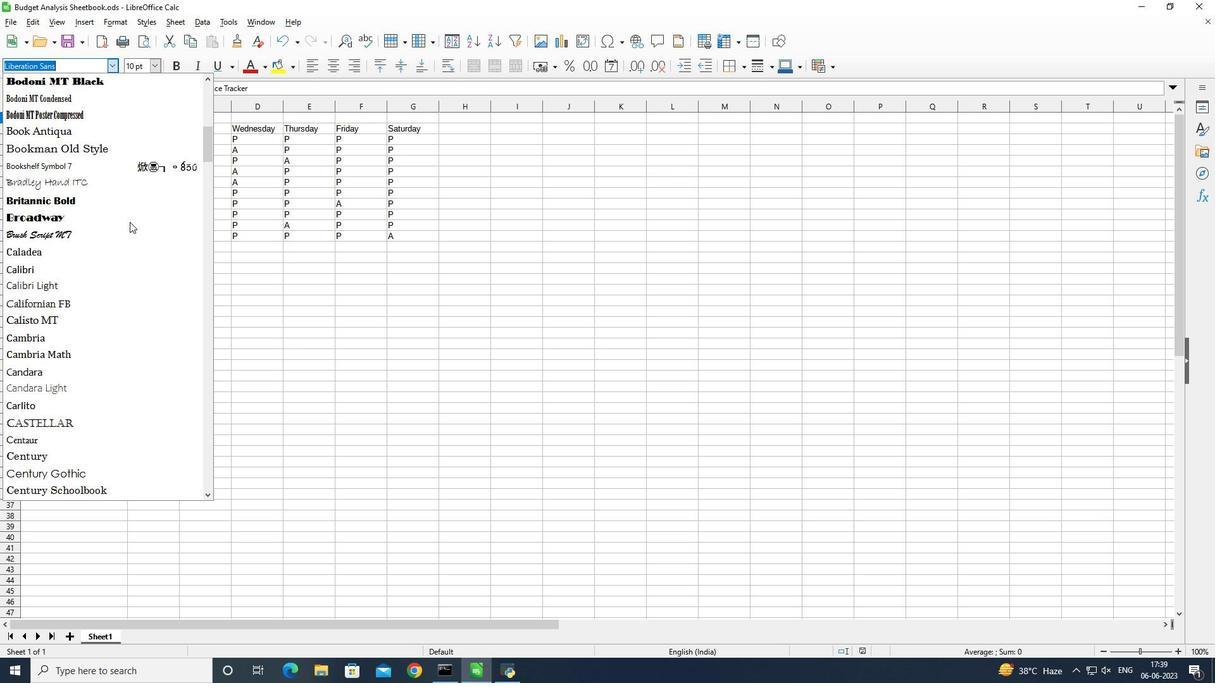 
Action: Mouse scrolled (129, 222) with delta (0, 0)
Screenshot: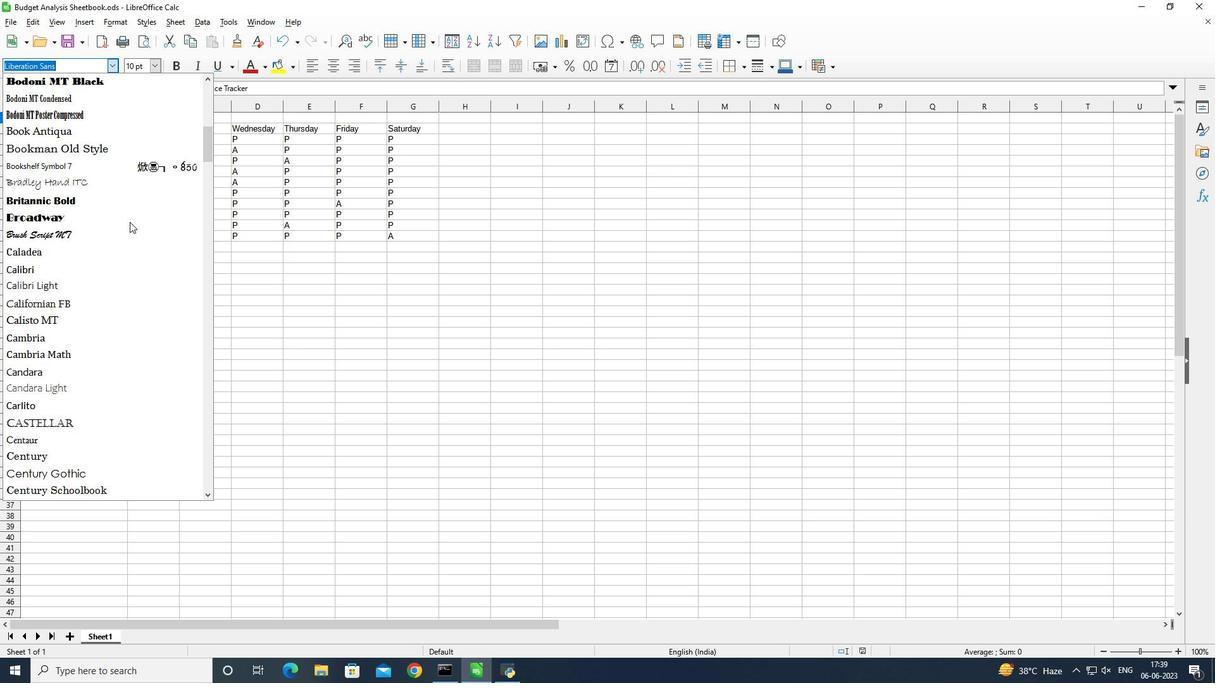 
Action: Mouse scrolled (129, 222) with delta (0, 0)
Screenshot: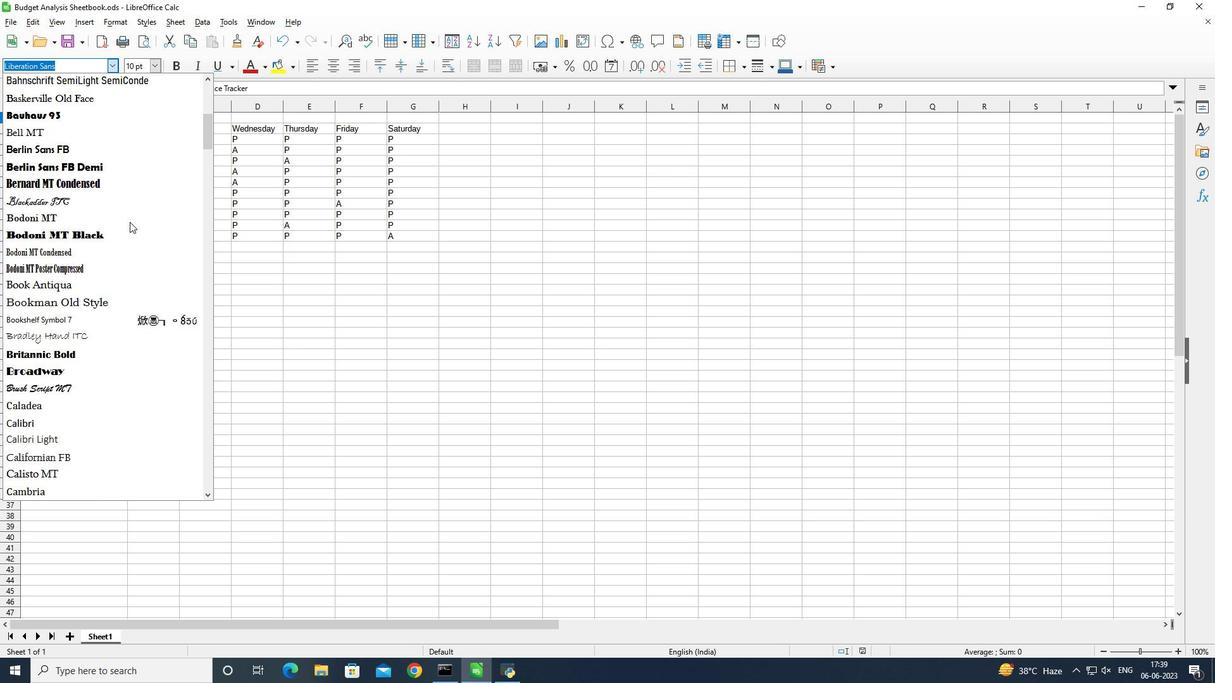 
Action: Mouse scrolled (129, 221) with delta (0, 0)
Screenshot: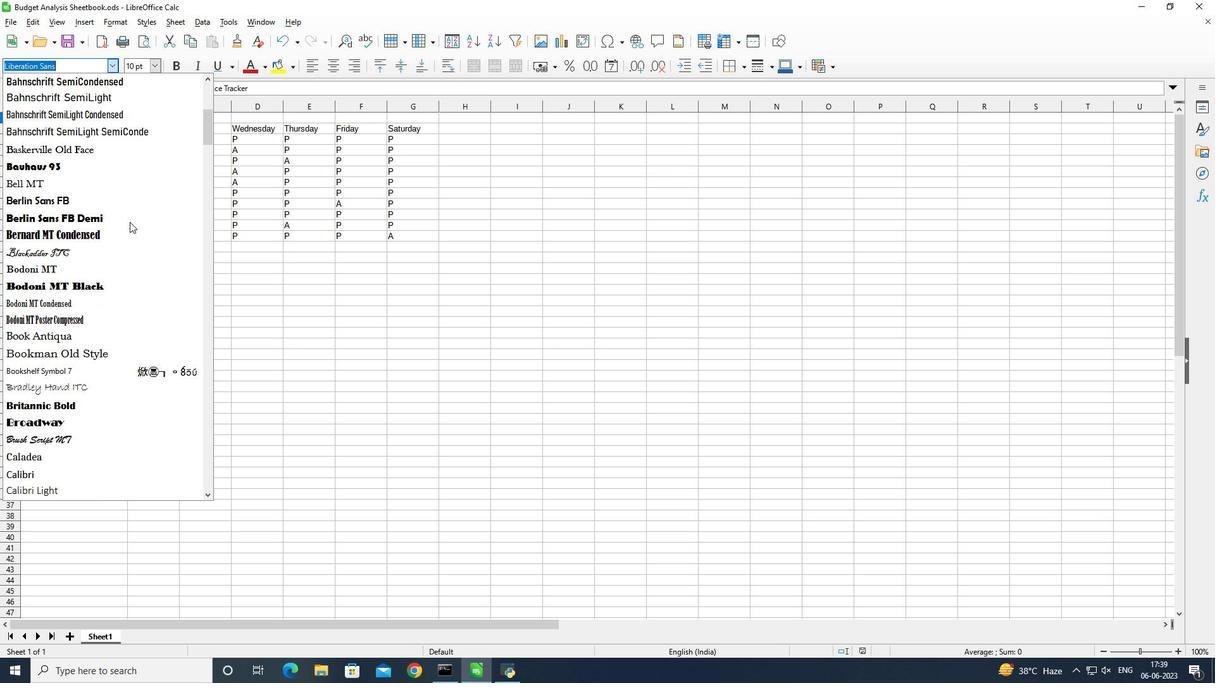
Action: Mouse scrolled (129, 222) with delta (0, 0)
Screenshot: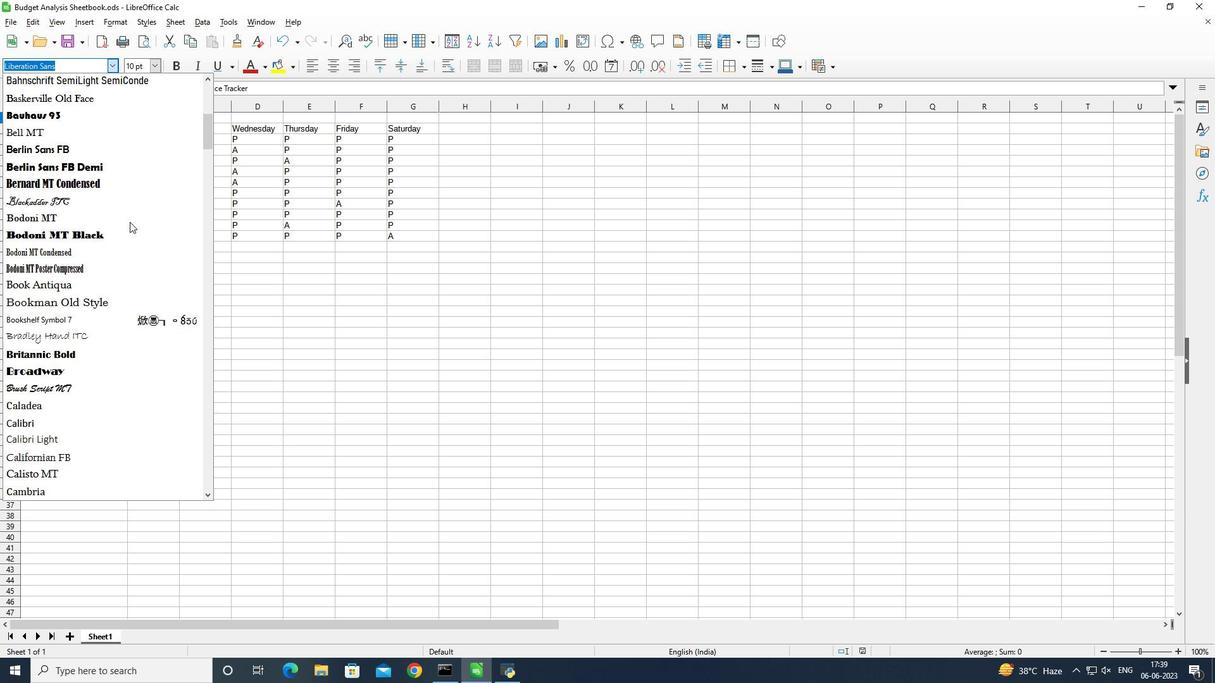 
Action: Mouse scrolled (129, 222) with delta (0, 0)
Screenshot: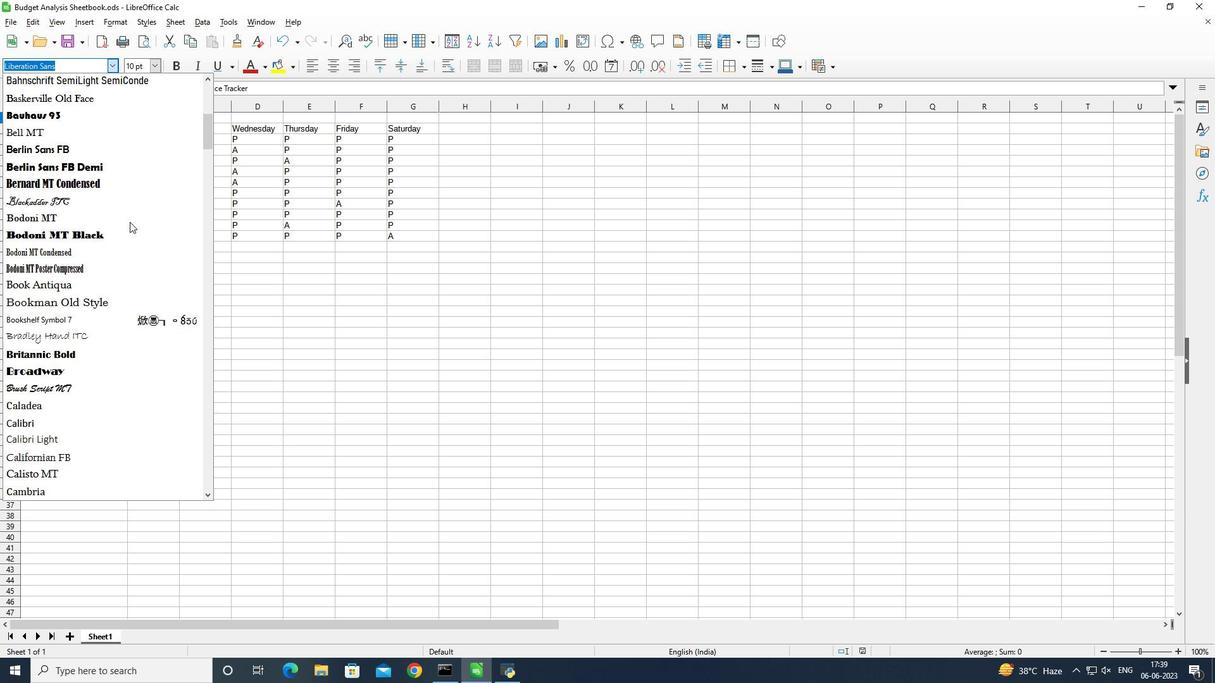 
Action: Mouse scrolled (129, 222) with delta (0, 0)
Screenshot: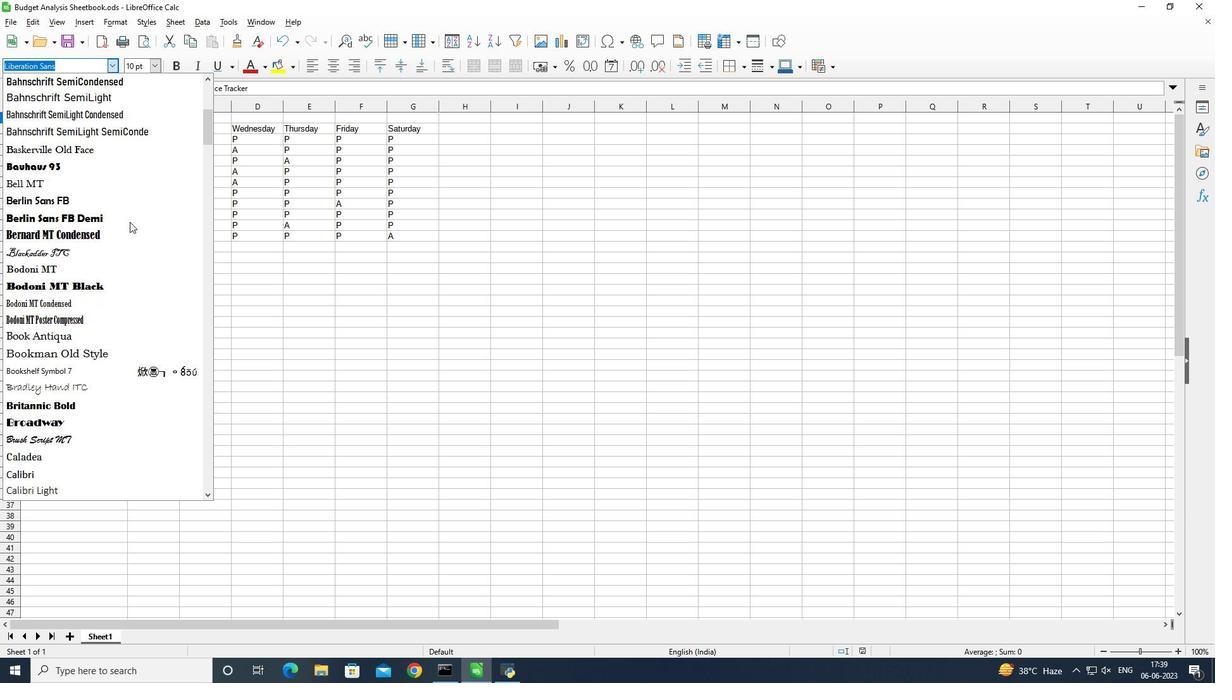 
Action: Mouse scrolled (129, 222) with delta (0, 0)
Screenshot: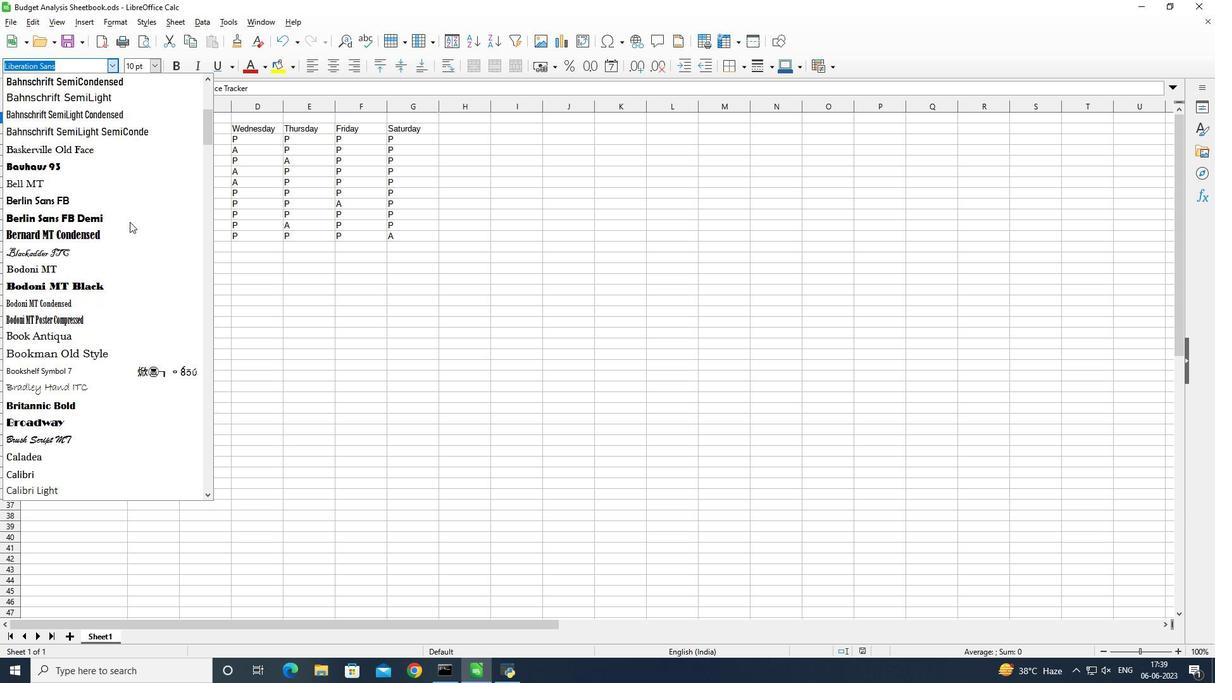 
Action: Mouse scrolled (129, 222) with delta (0, 0)
Screenshot: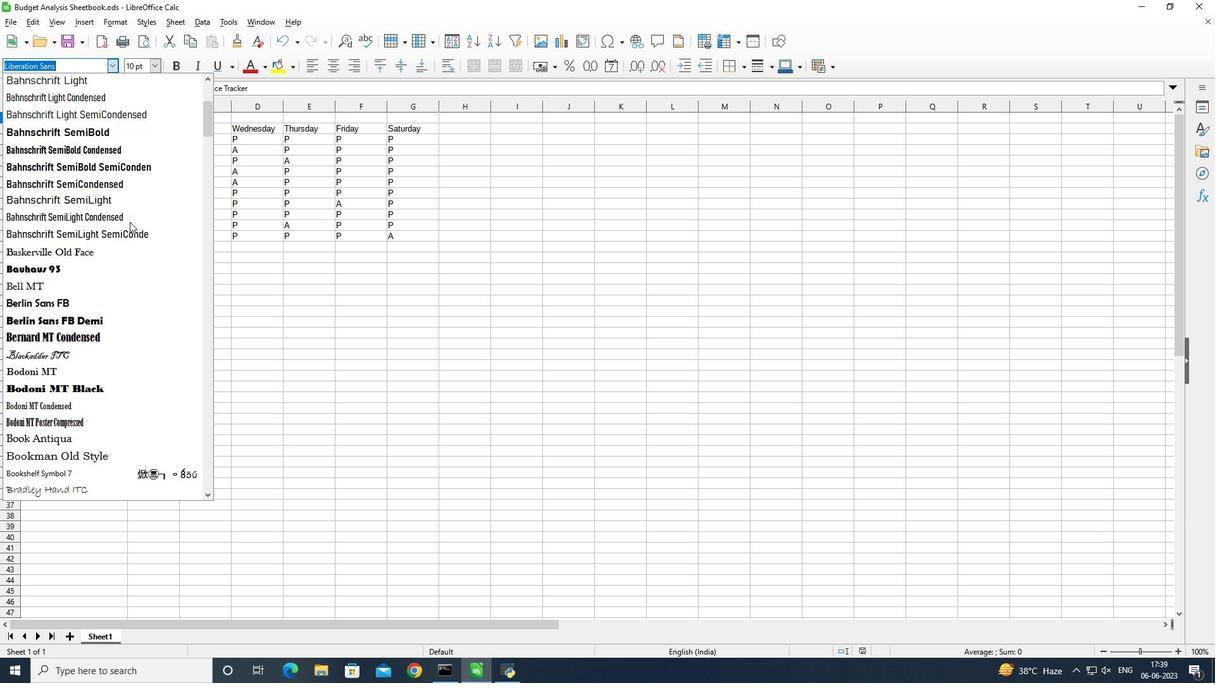 
Action: Mouse scrolled (129, 222) with delta (0, 0)
Screenshot: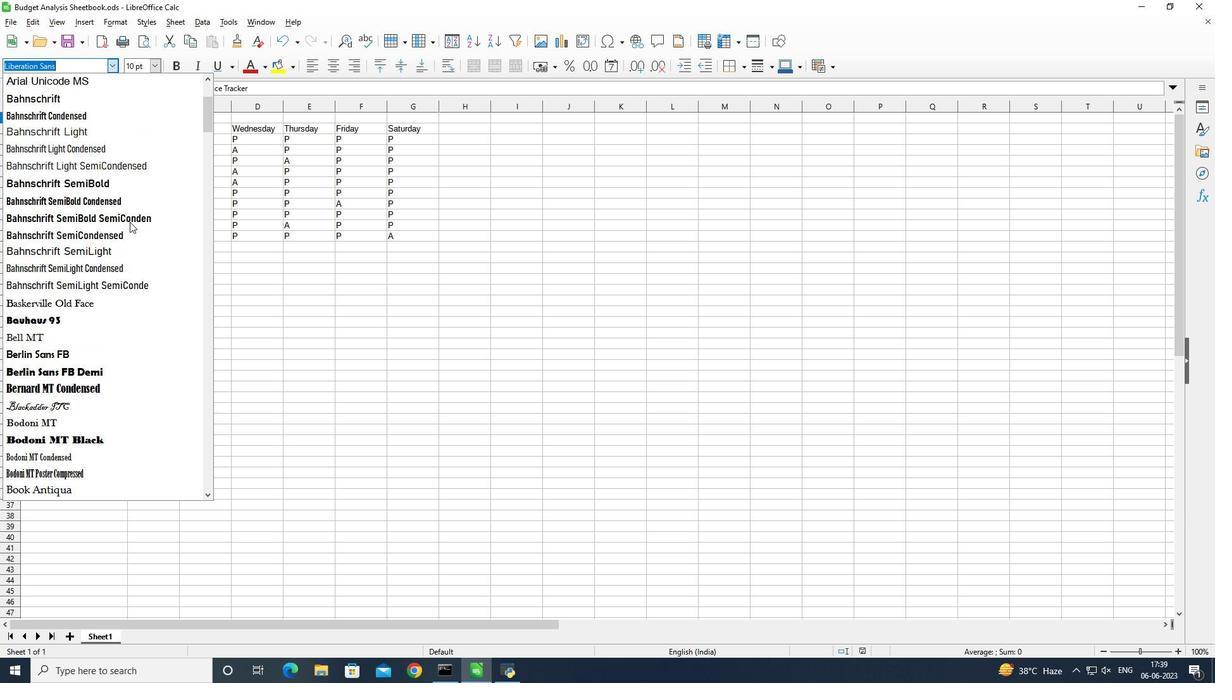 
Action: Mouse scrolled (129, 221) with delta (0, 0)
Screenshot: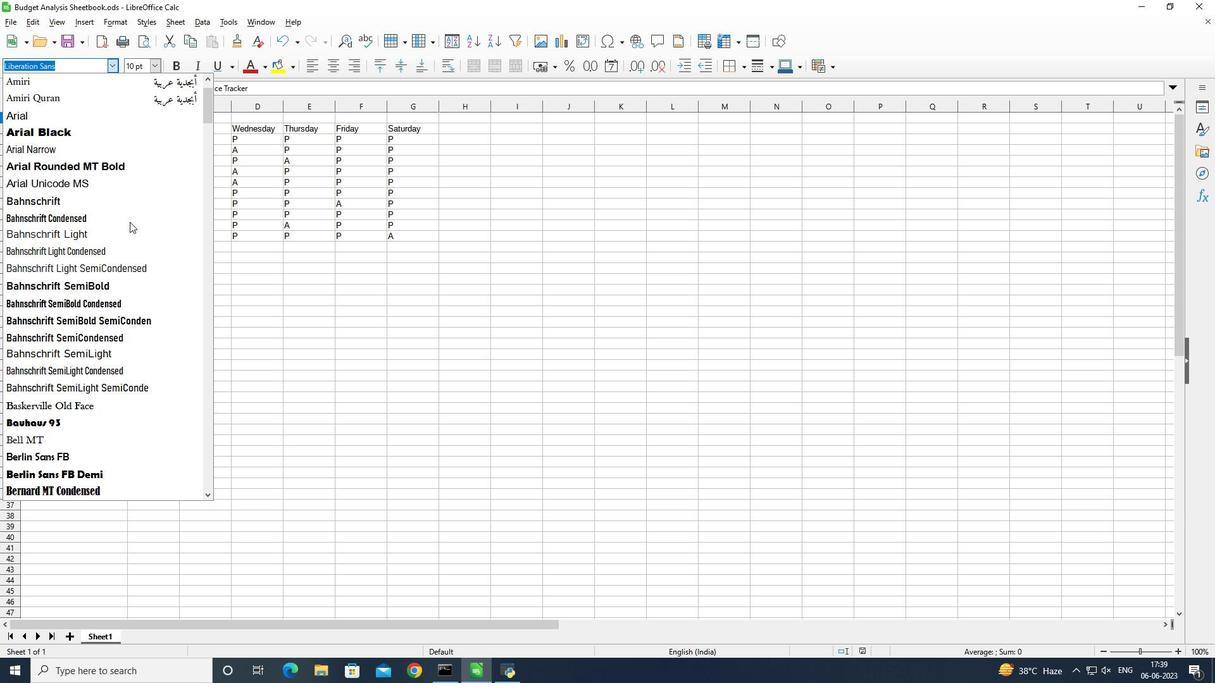 
Action: Mouse scrolled (129, 221) with delta (0, 0)
Screenshot: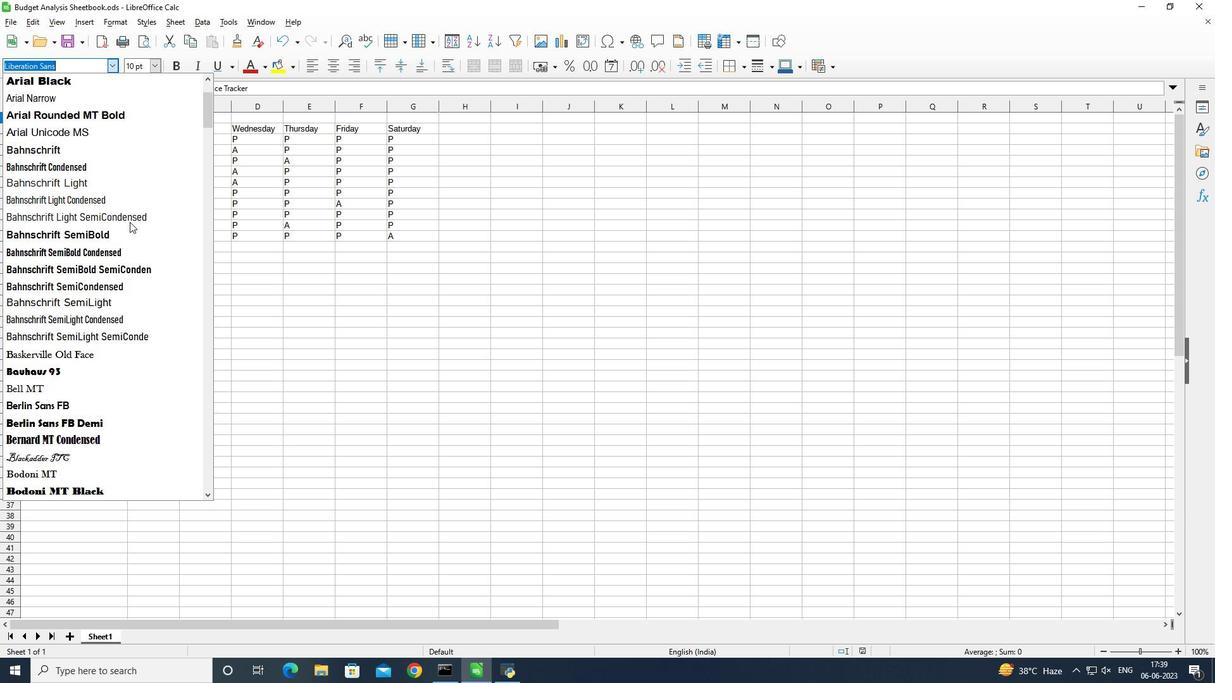 
Action: Mouse scrolled (129, 221) with delta (0, 0)
Screenshot: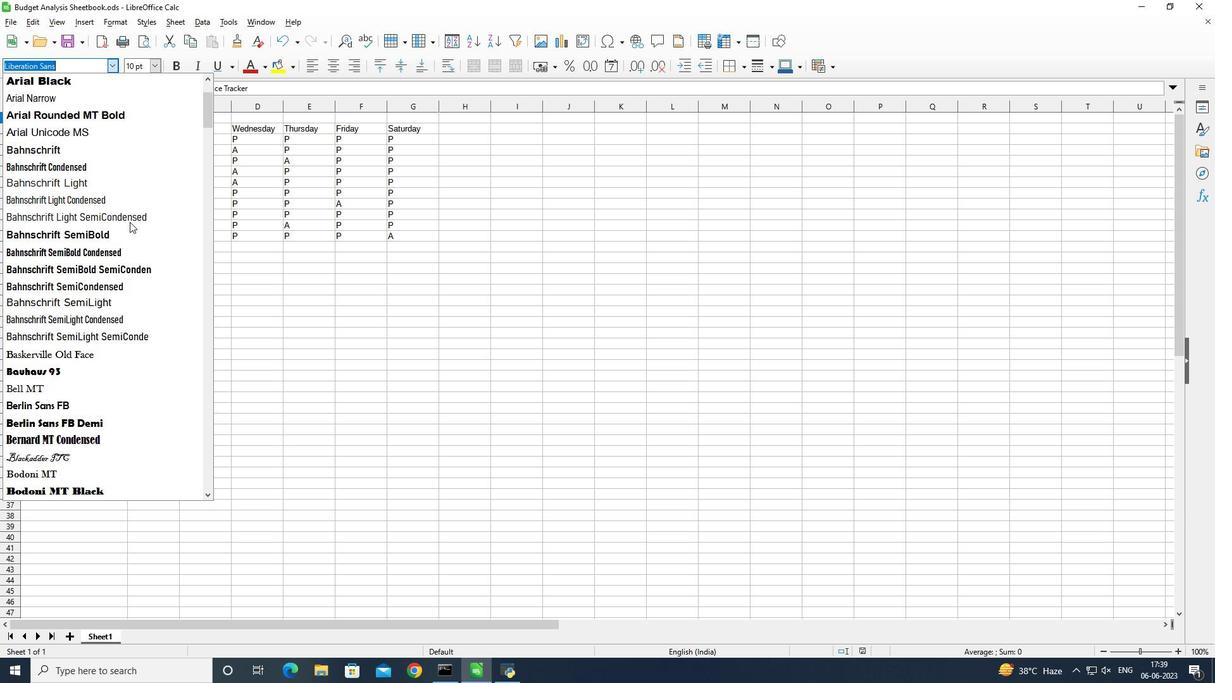 
Action: Mouse moved to (105, 262)
Screenshot: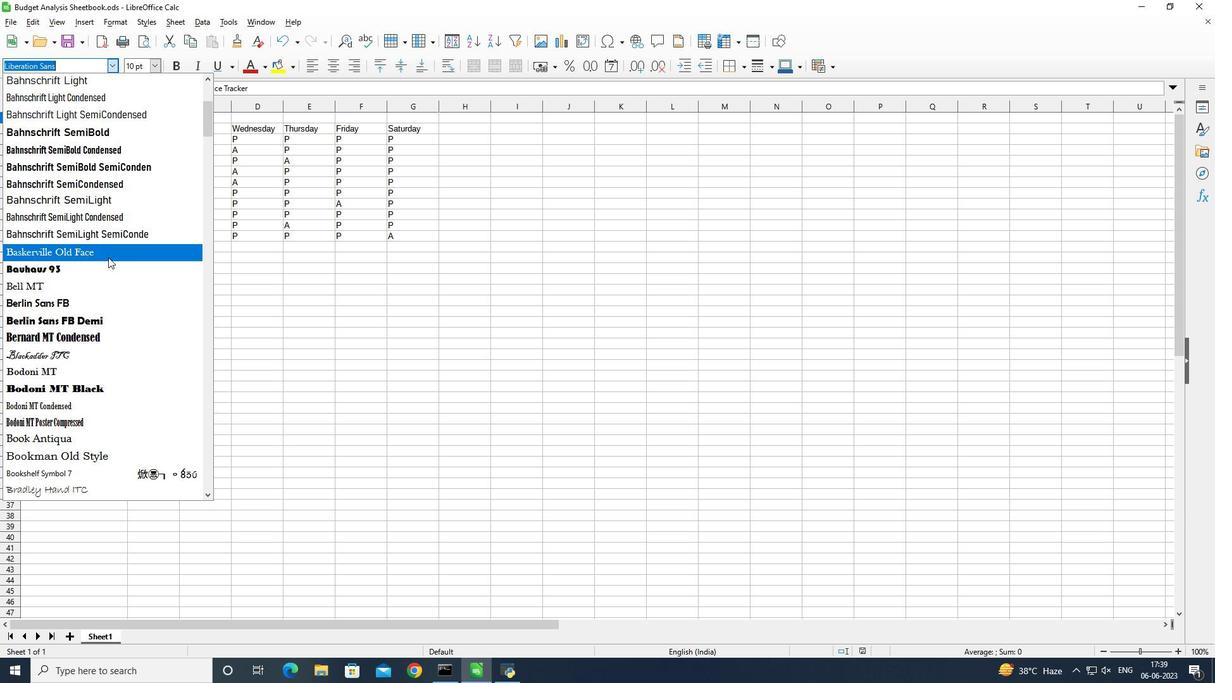 
Action: Mouse scrolled (105, 262) with delta (0, 0)
Screenshot: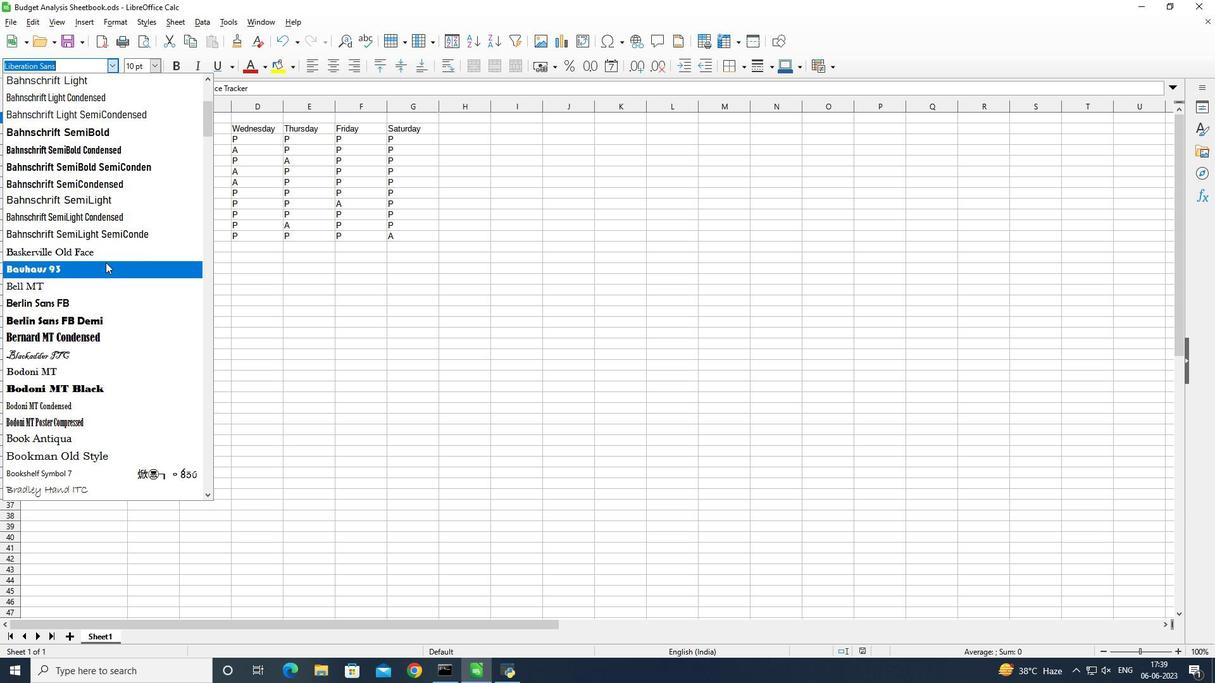 
Action: Mouse moved to (115, 317)
Screenshot: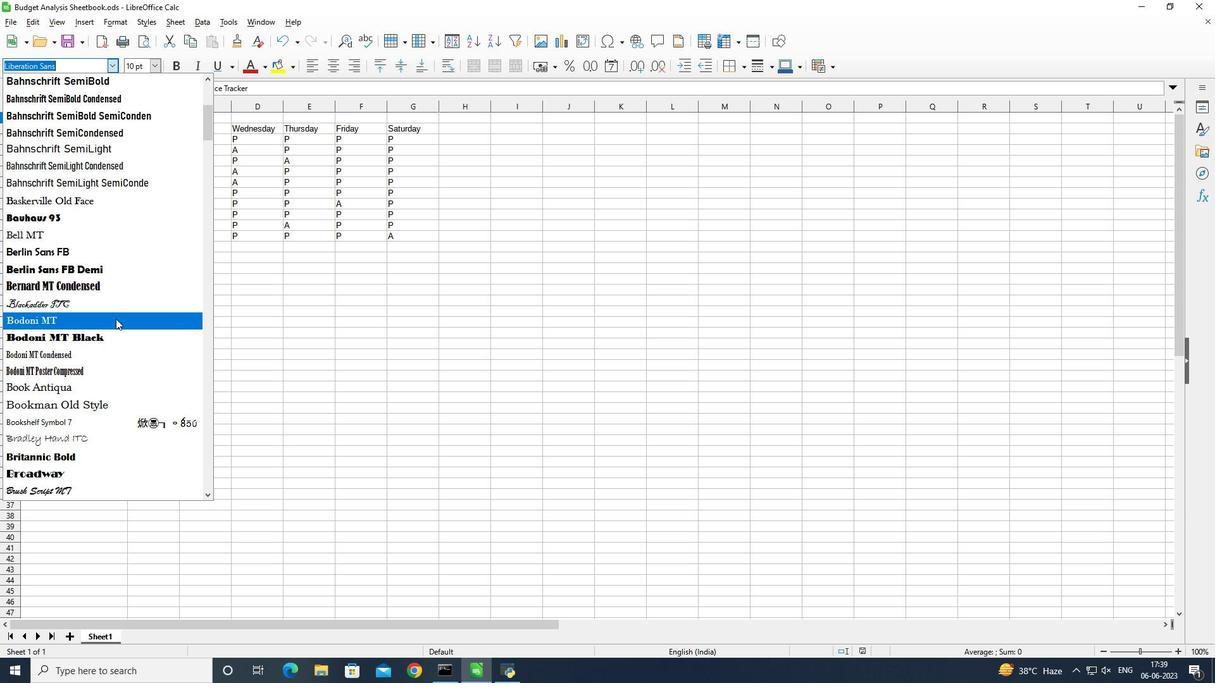 
Action: Mouse scrolled (115, 317) with delta (0, 0)
Screenshot: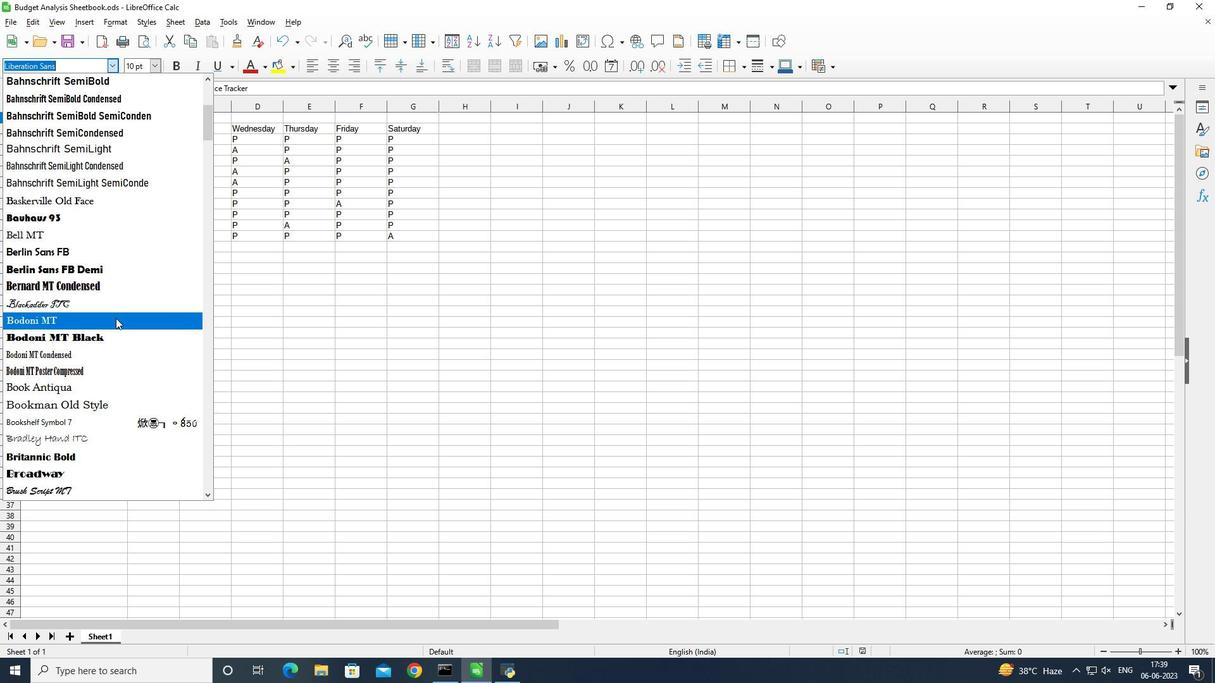 
Action: Mouse scrolled (115, 317) with delta (0, 0)
Screenshot: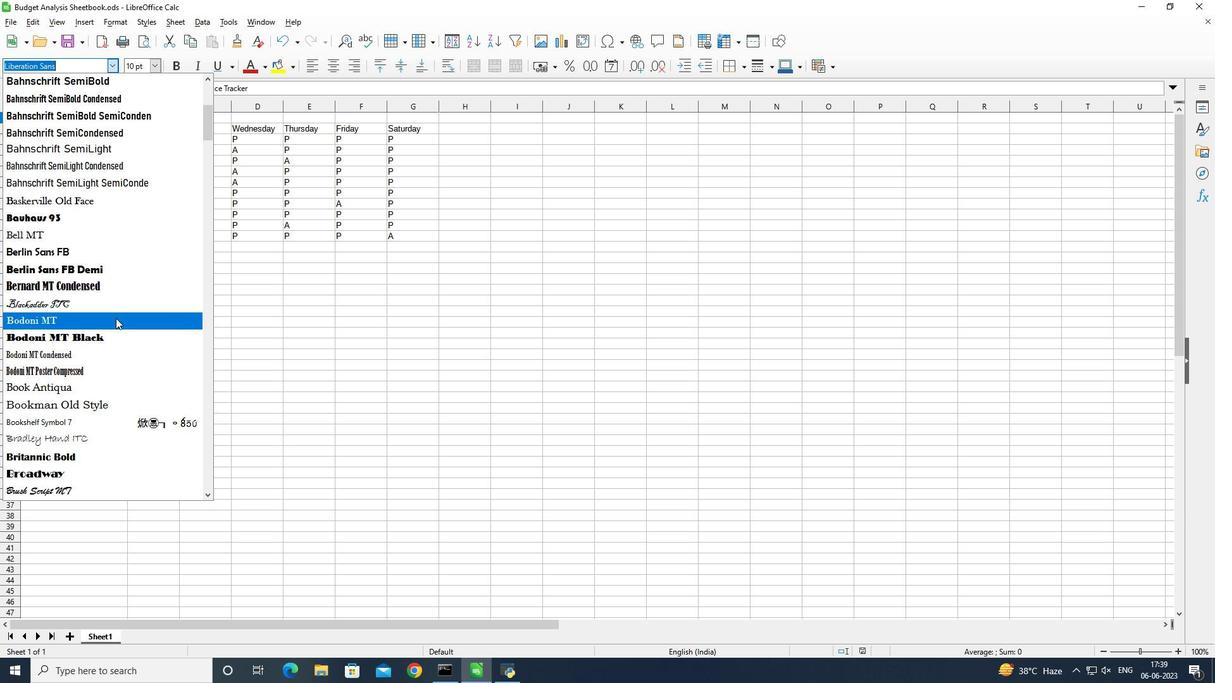 
Action: Mouse scrolled (115, 317) with delta (0, 0)
Screenshot: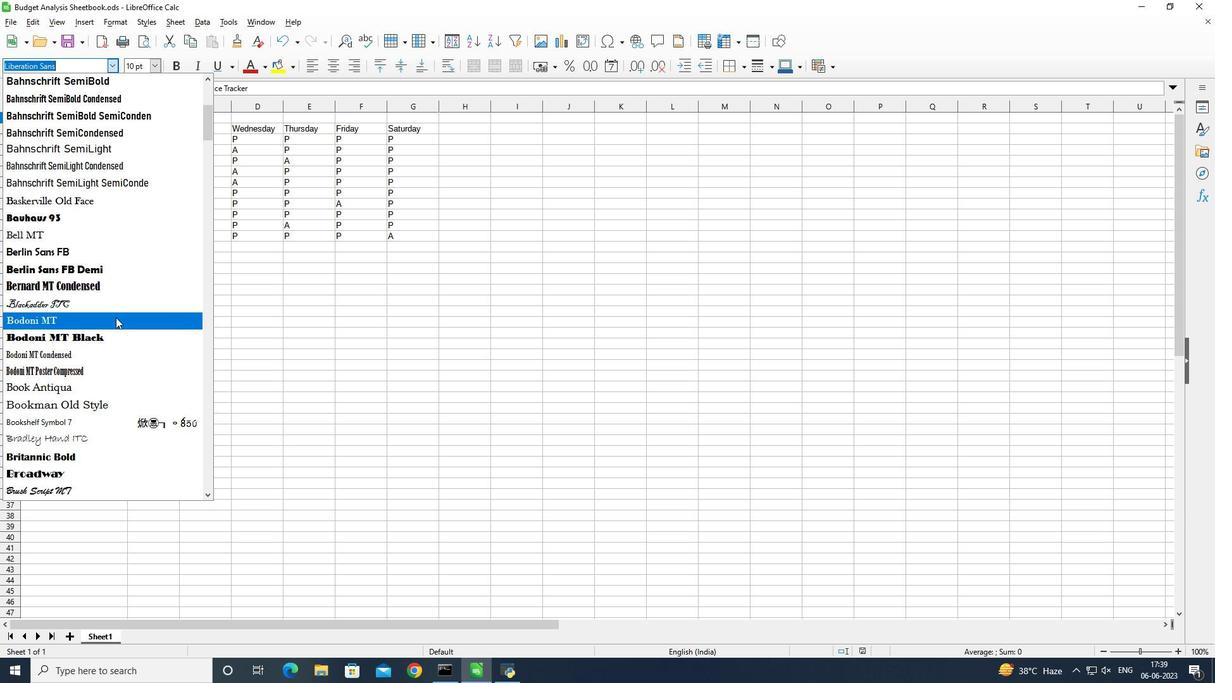 
Action: Mouse moved to (113, 316)
Screenshot: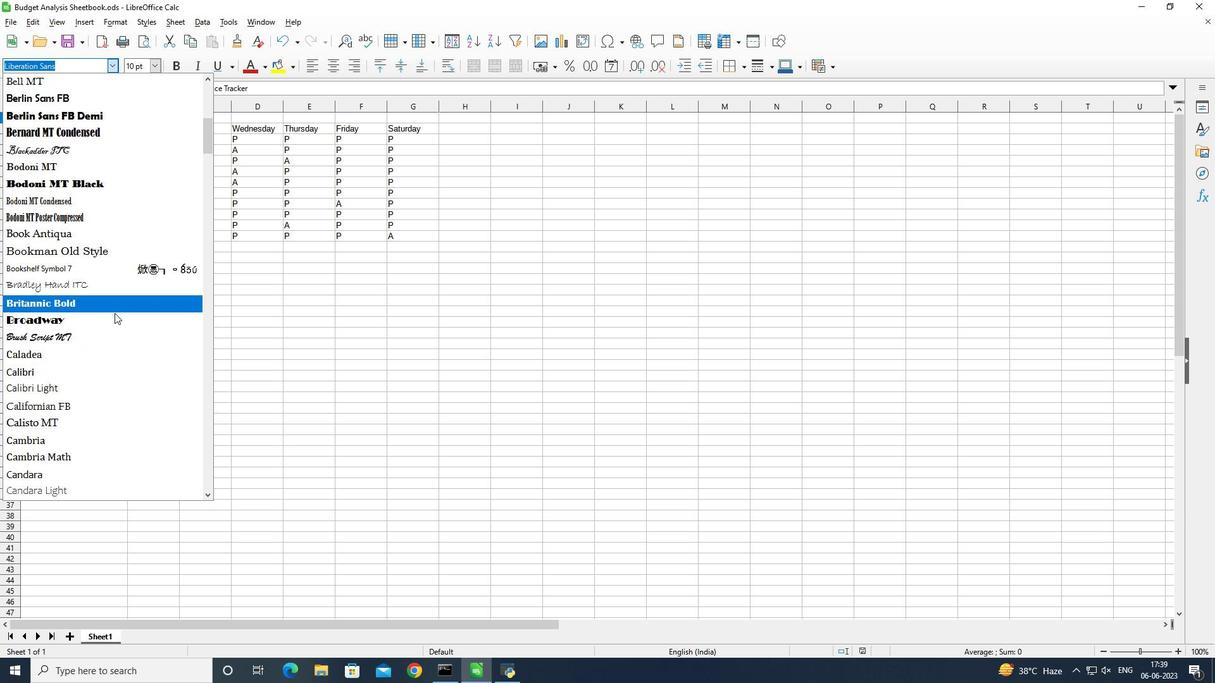 
Action: Key pressed batang<Key.enter>
Screenshot: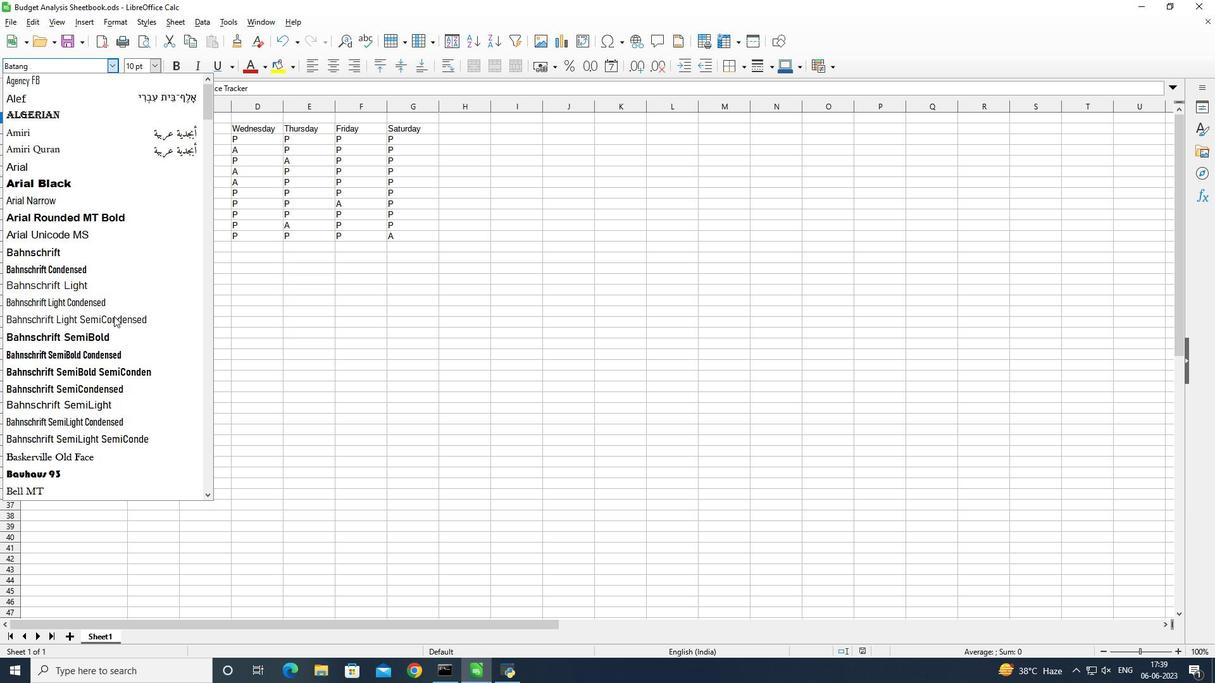 
Action: Mouse moved to (267, 67)
Screenshot: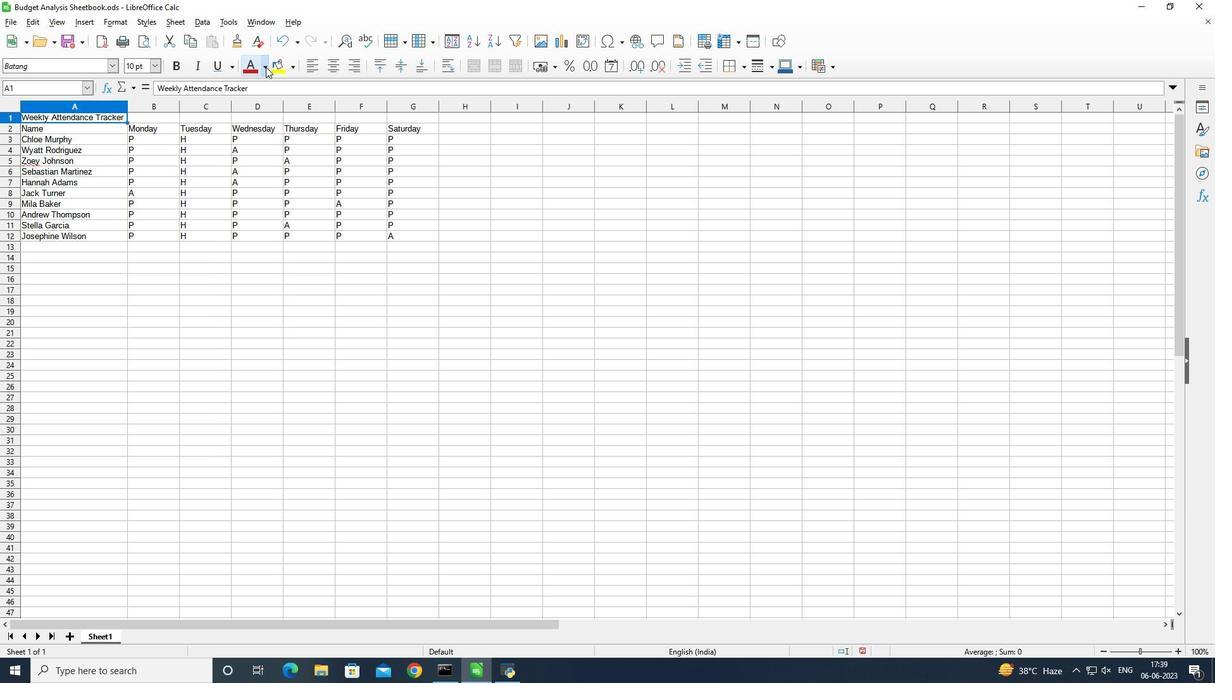
Action: Mouse pressed left at (267, 67)
Screenshot: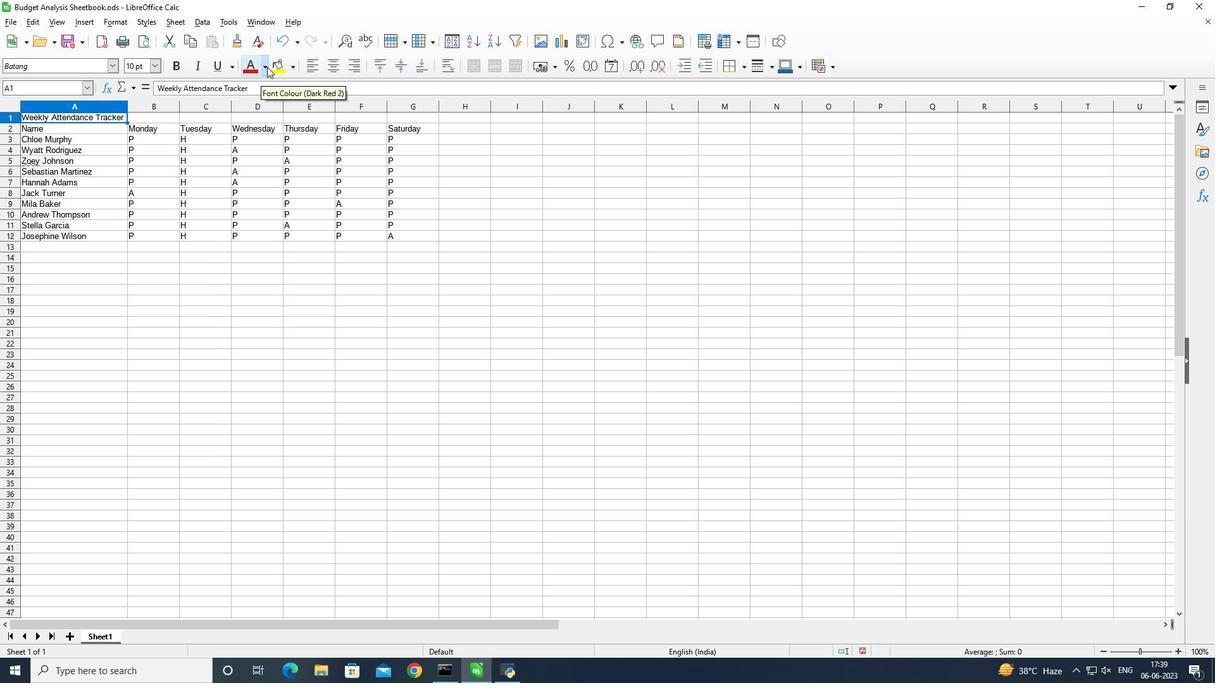 
Action: Mouse moved to (334, 131)
Screenshot: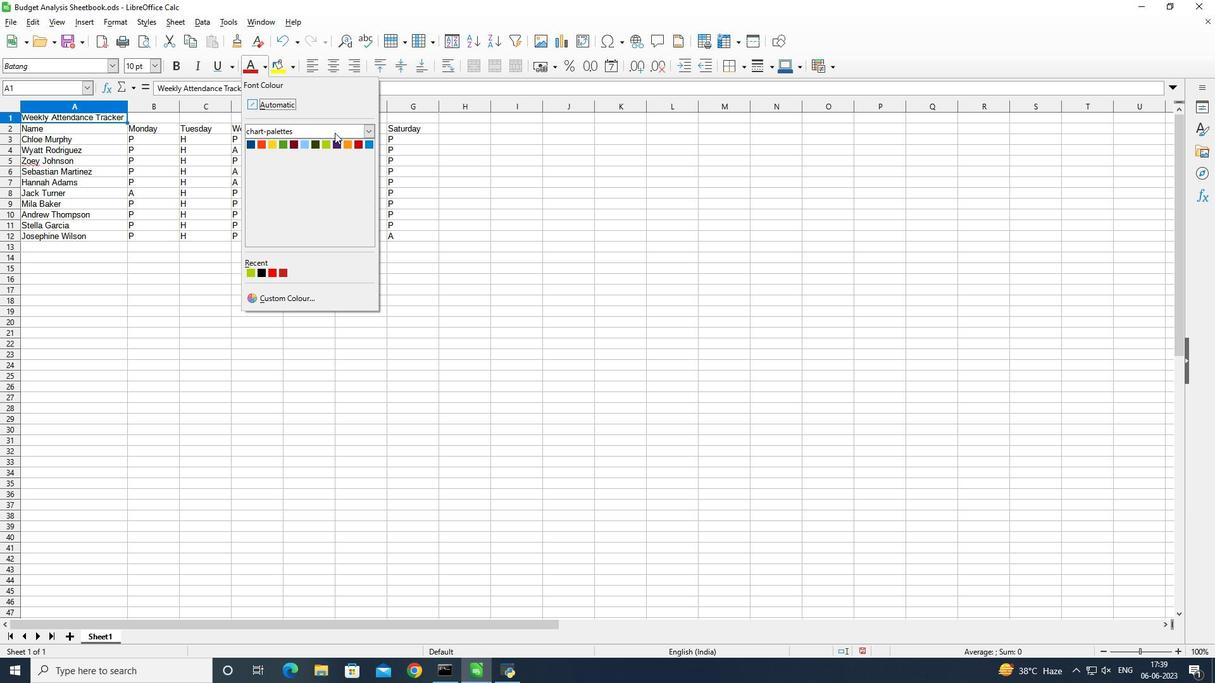 
Action: Mouse pressed left at (334, 131)
Screenshot: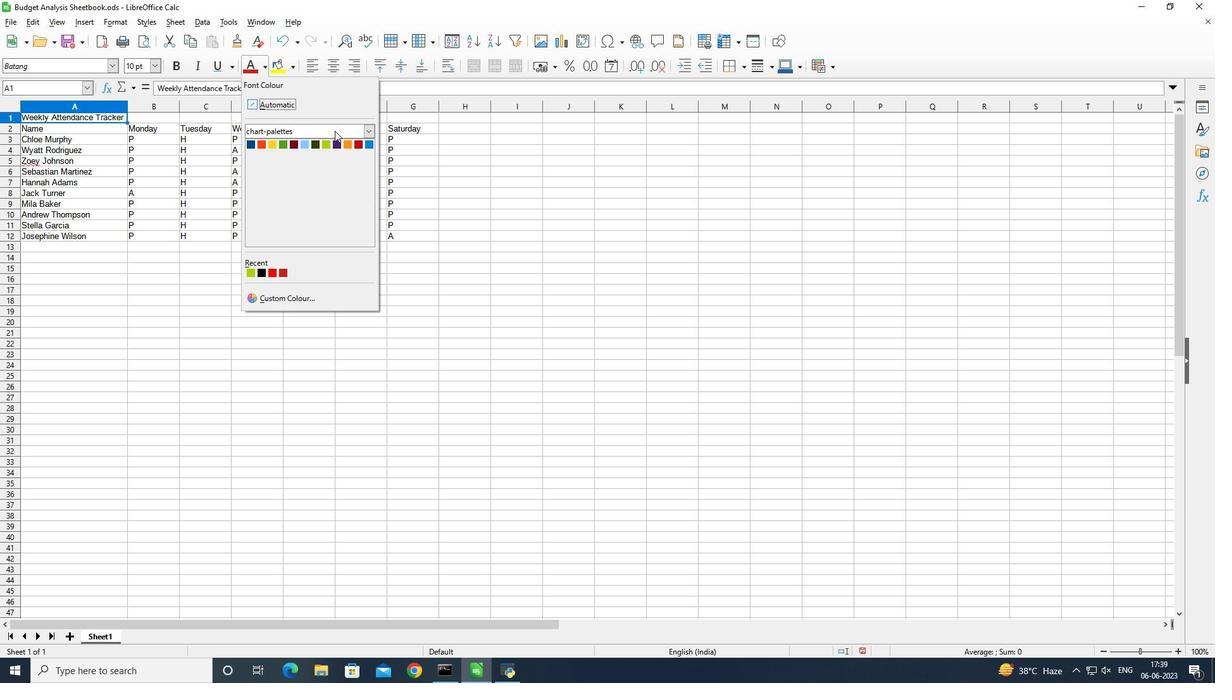 
Action: Mouse moved to (298, 206)
Screenshot: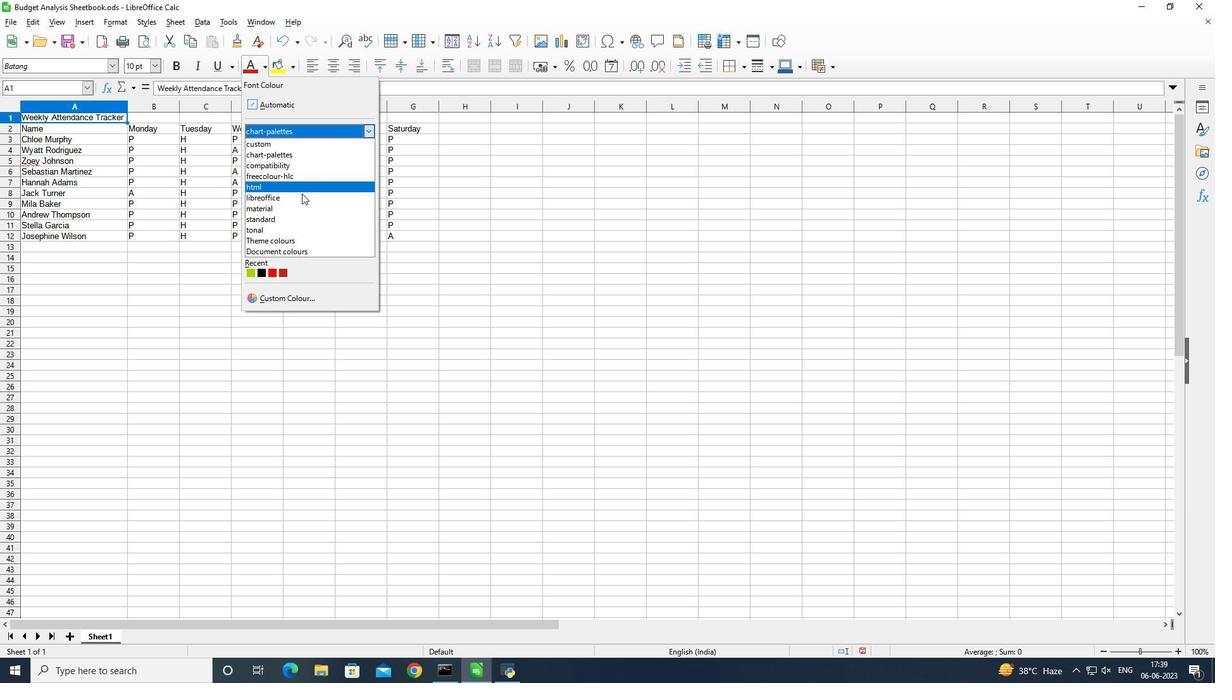 
Action: Mouse pressed left at (298, 206)
Screenshot: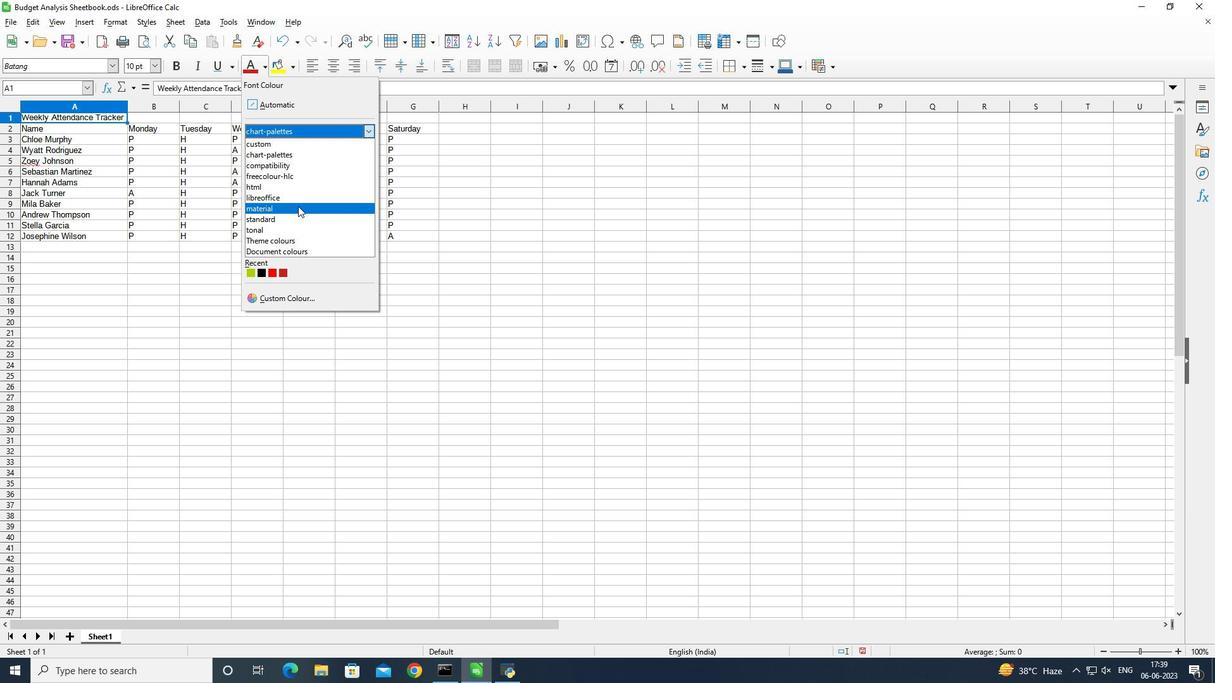 
Action: Mouse moved to (315, 211)
Screenshot: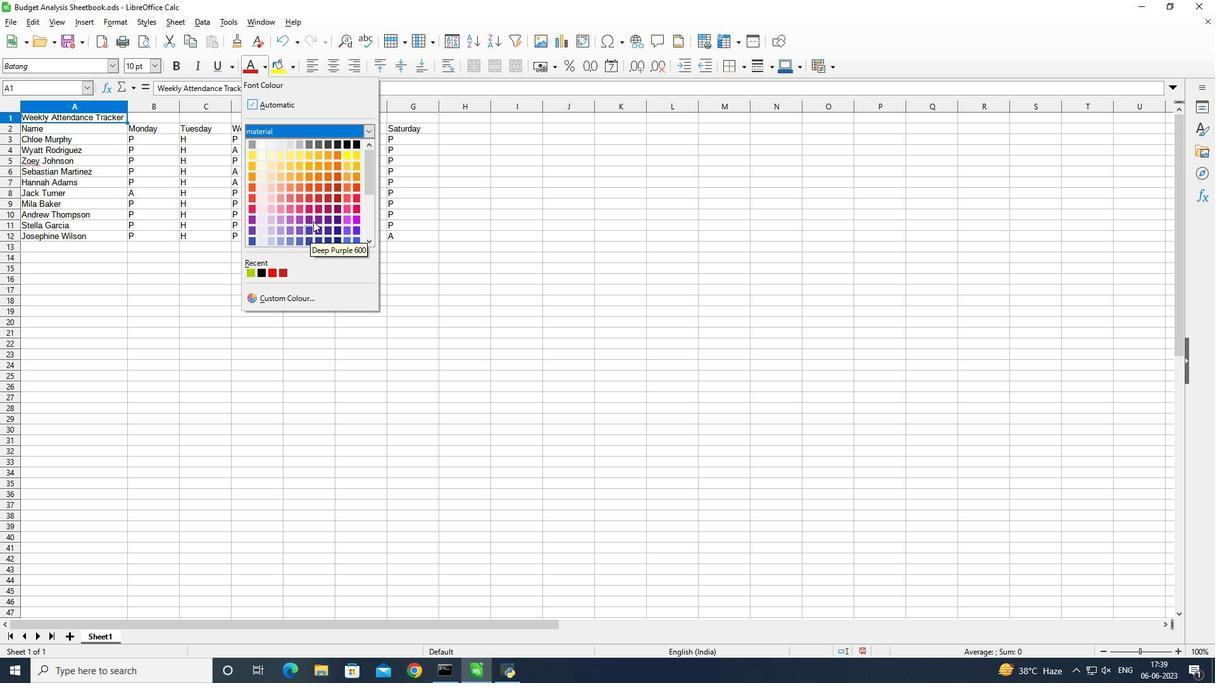 
Action: Mouse scrolled (315, 210) with delta (0, 0)
Screenshot: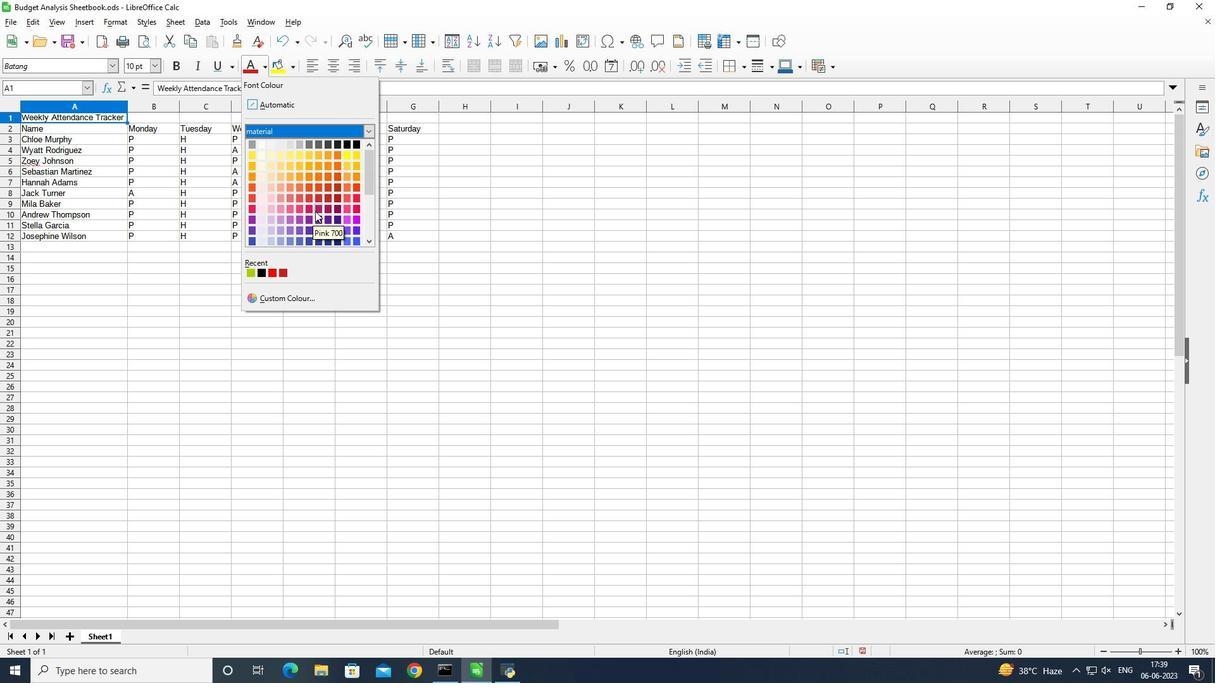 
Action: Mouse moved to (313, 236)
Screenshot: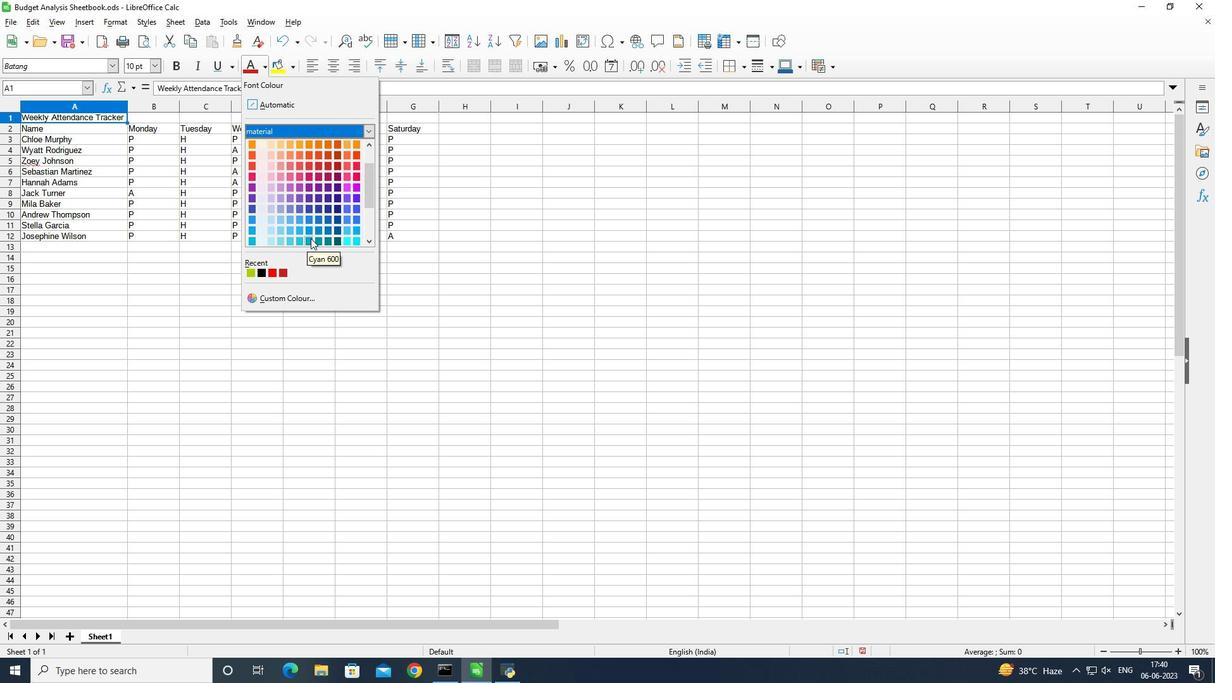 
Action: Mouse scrolled (313, 236) with delta (0, 0)
Screenshot: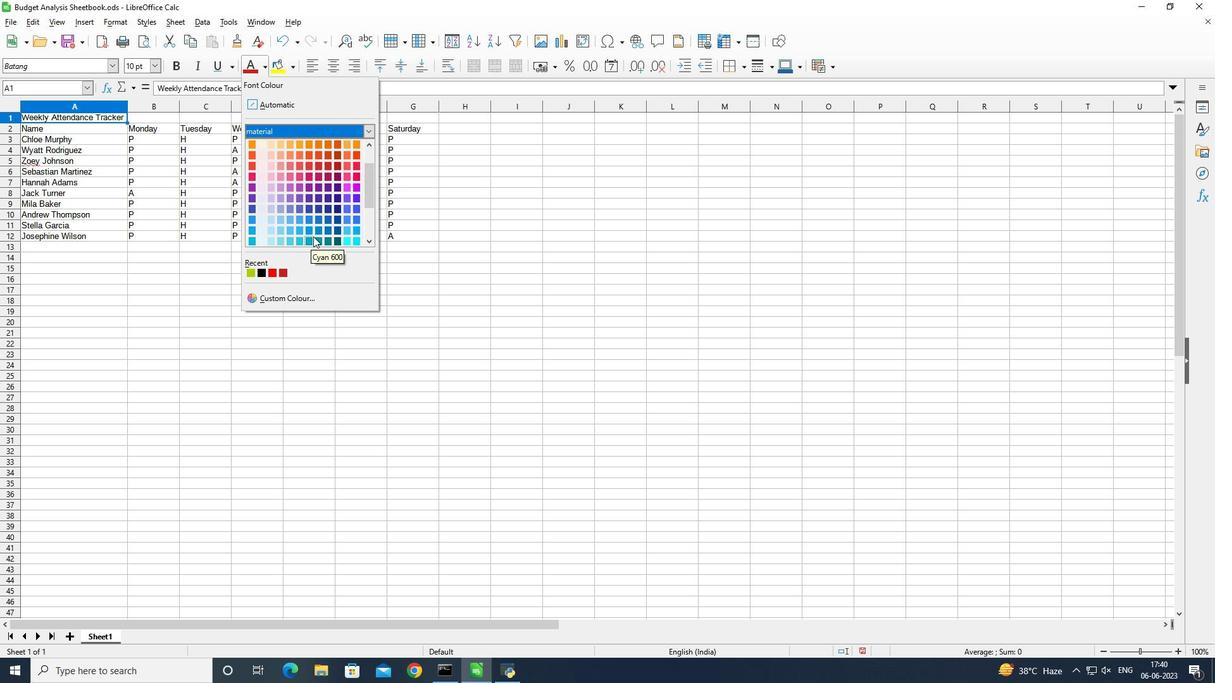 
Action: Mouse scrolled (313, 236) with delta (0, 0)
Screenshot: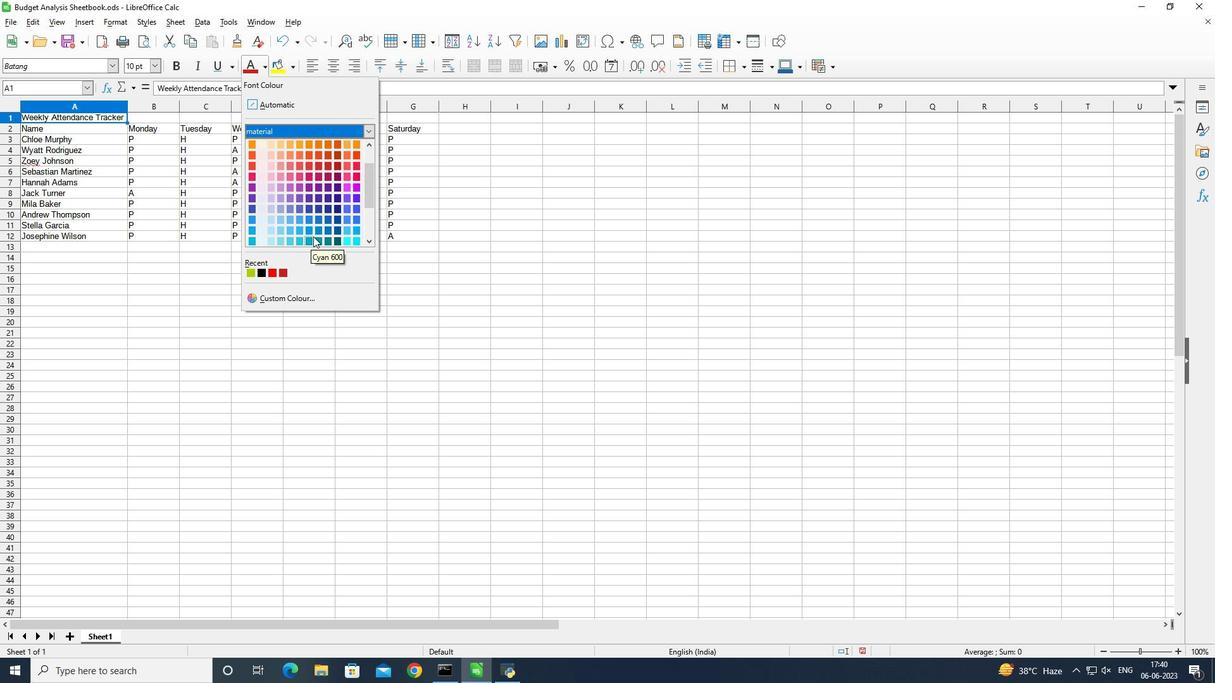 
Action: Mouse scrolled (313, 236) with delta (0, 0)
Screenshot: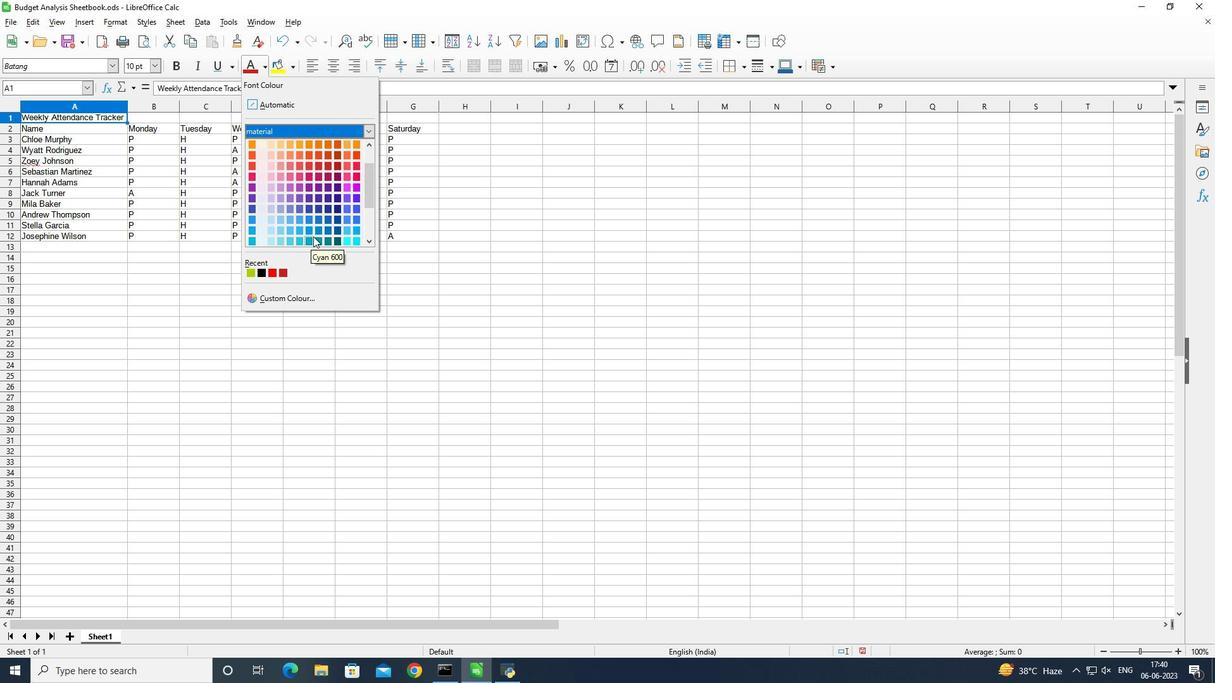 
Action: Mouse moved to (331, 132)
Screenshot: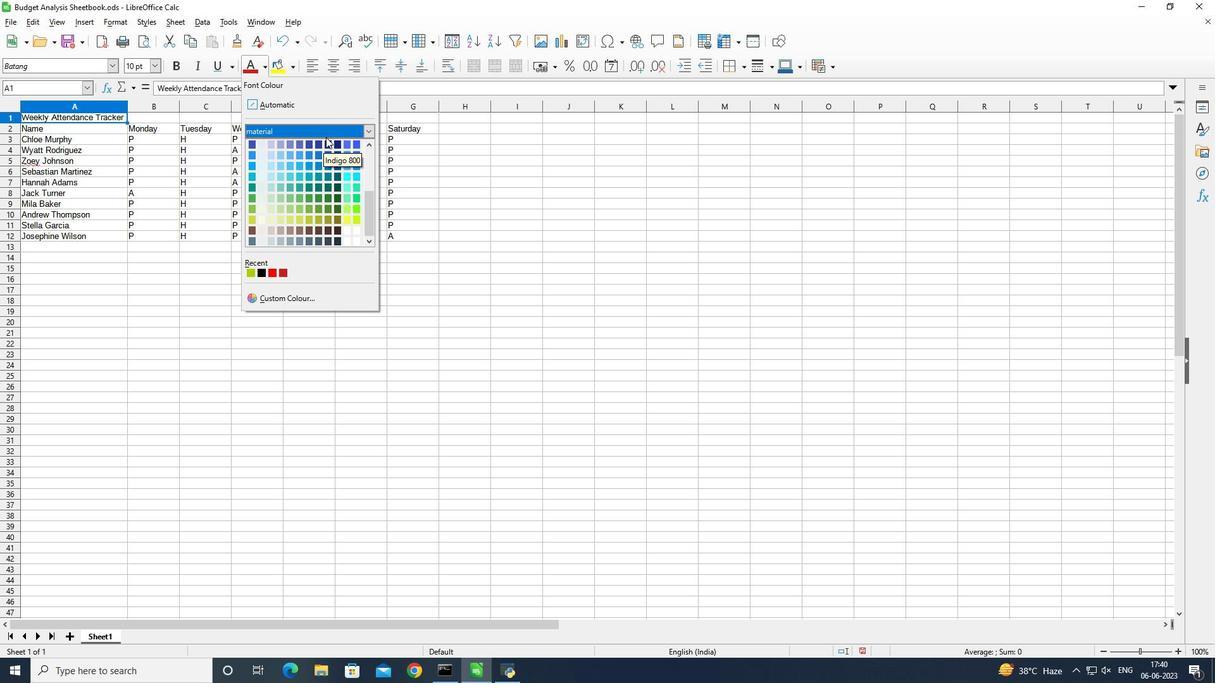 
Action: Mouse pressed left at (331, 132)
Screenshot: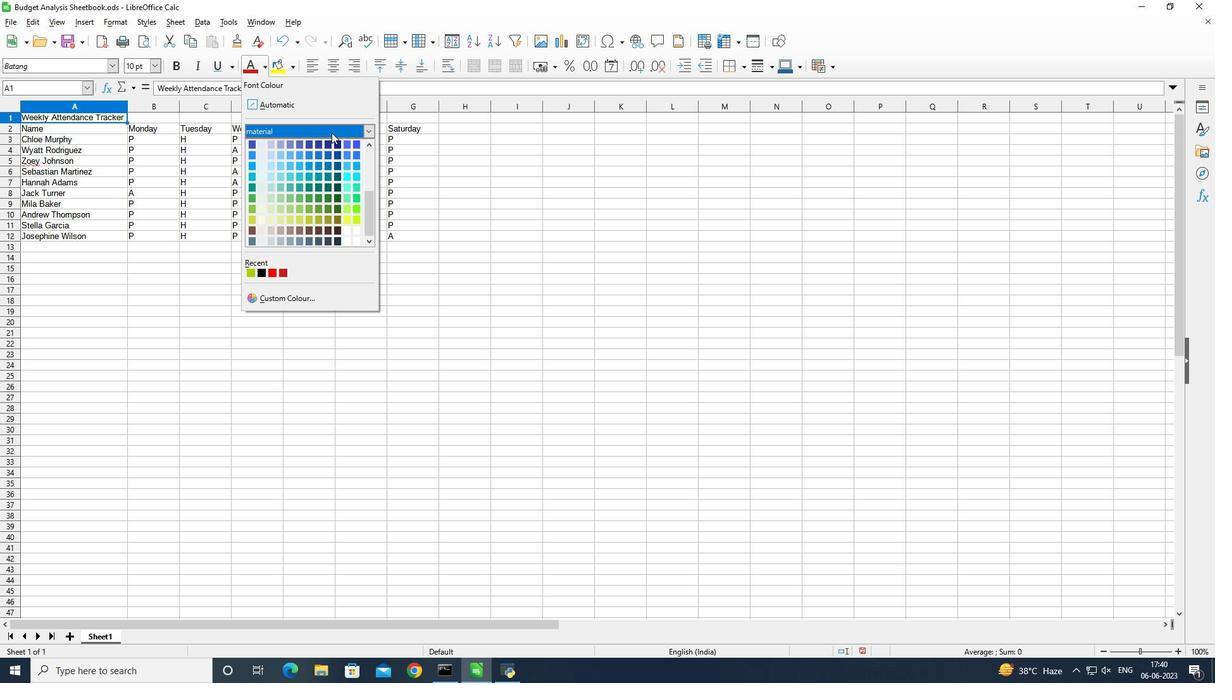 
Action: Mouse moved to (298, 217)
Screenshot: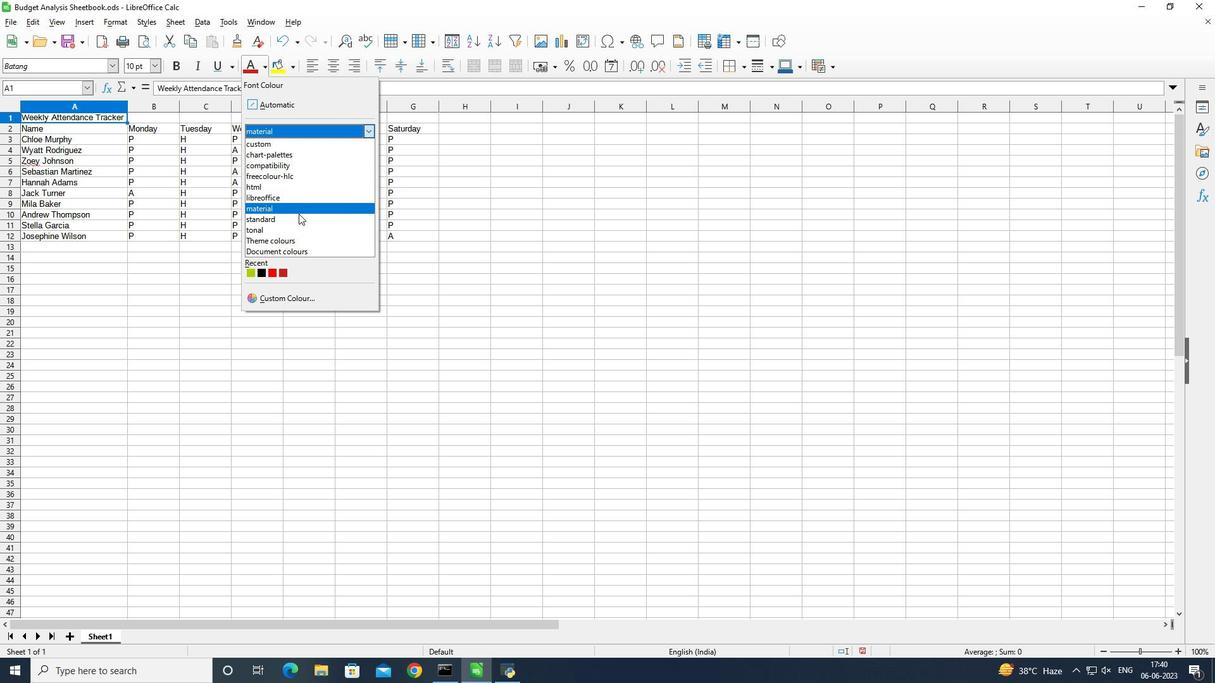 
Action: Mouse pressed left at (298, 217)
Screenshot: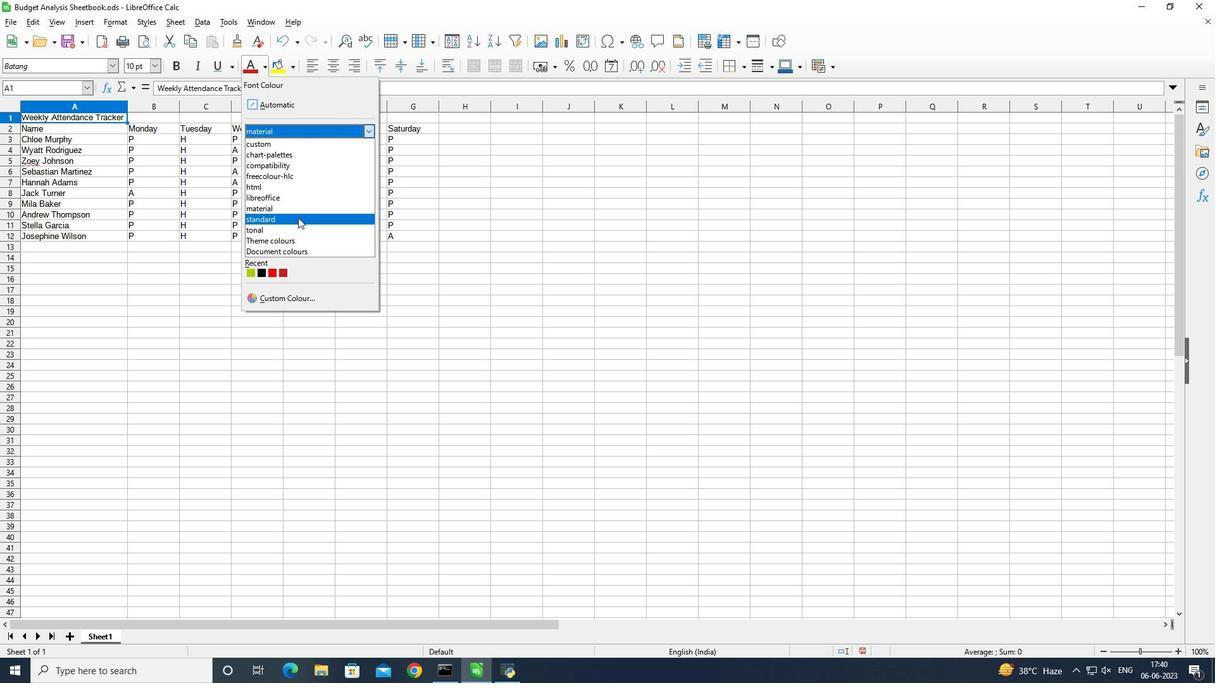 
Action: Mouse moved to (336, 158)
Screenshot: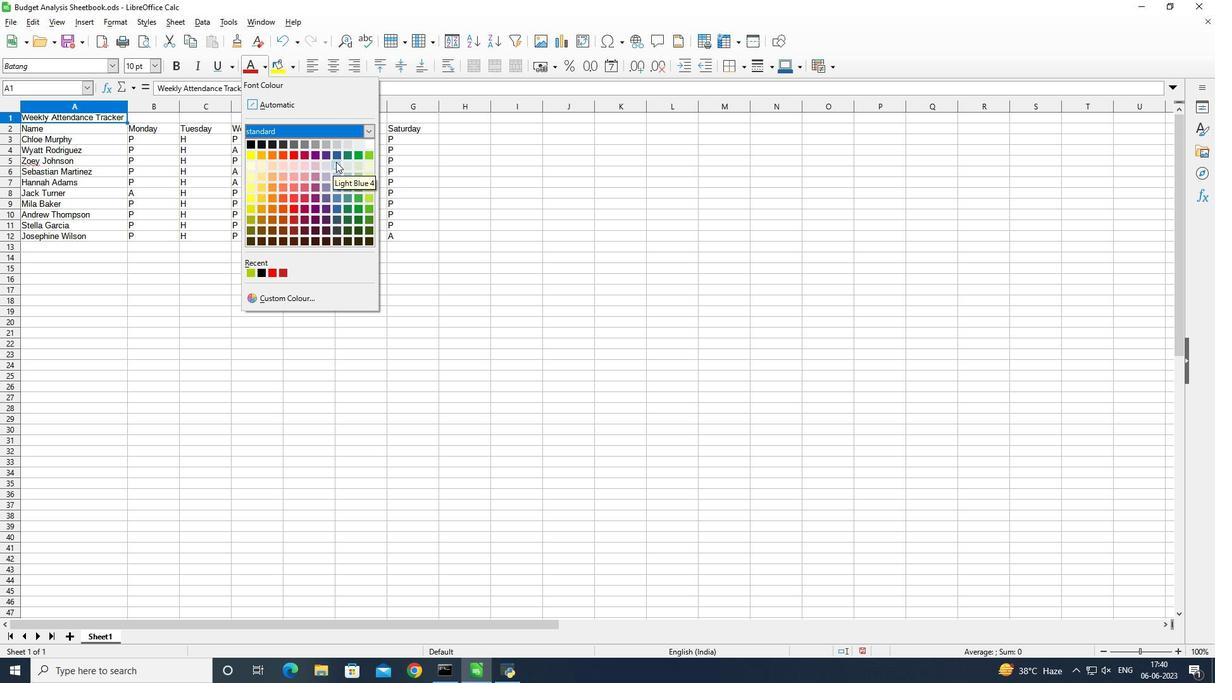 
Action: Mouse pressed left at (336, 158)
Screenshot: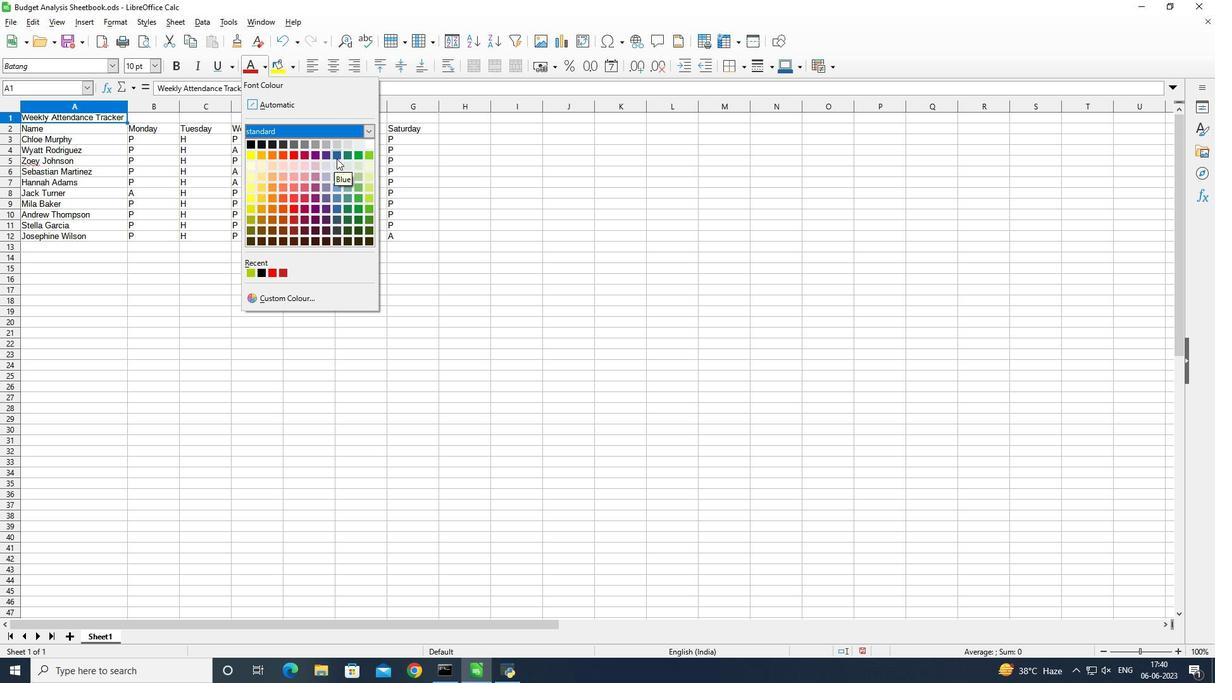 
Action: Mouse moved to (153, 65)
Screenshot: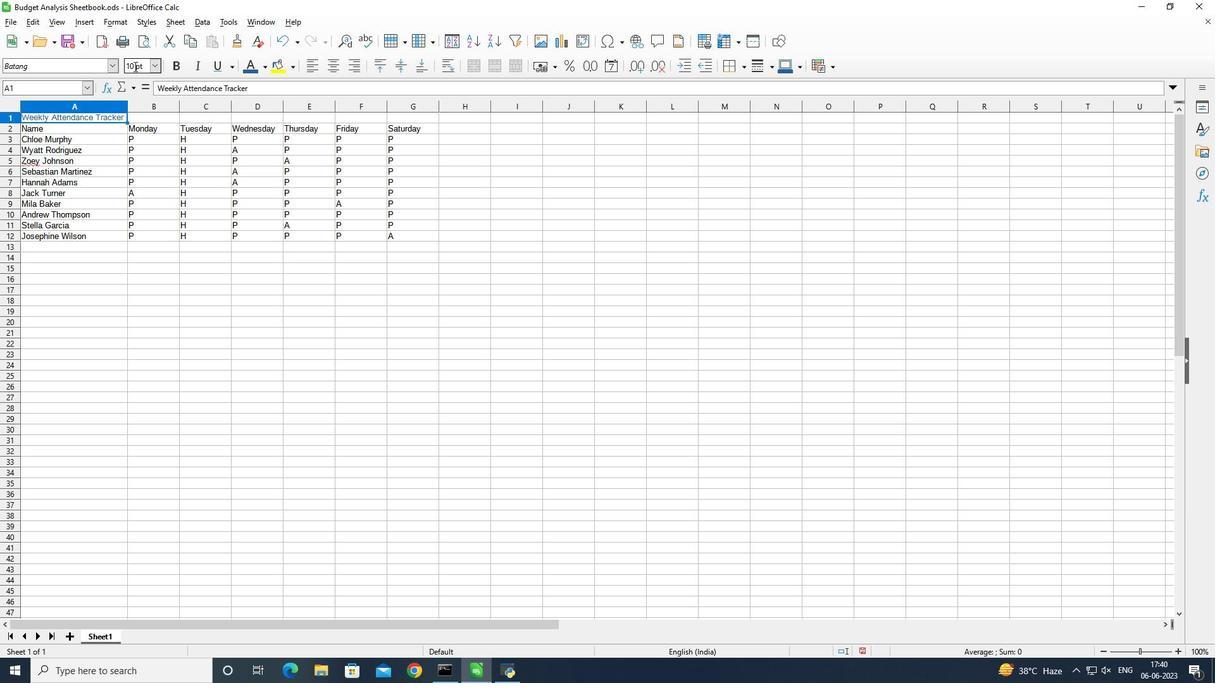 
Action: Mouse pressed left at (153, 65)
Screenshot: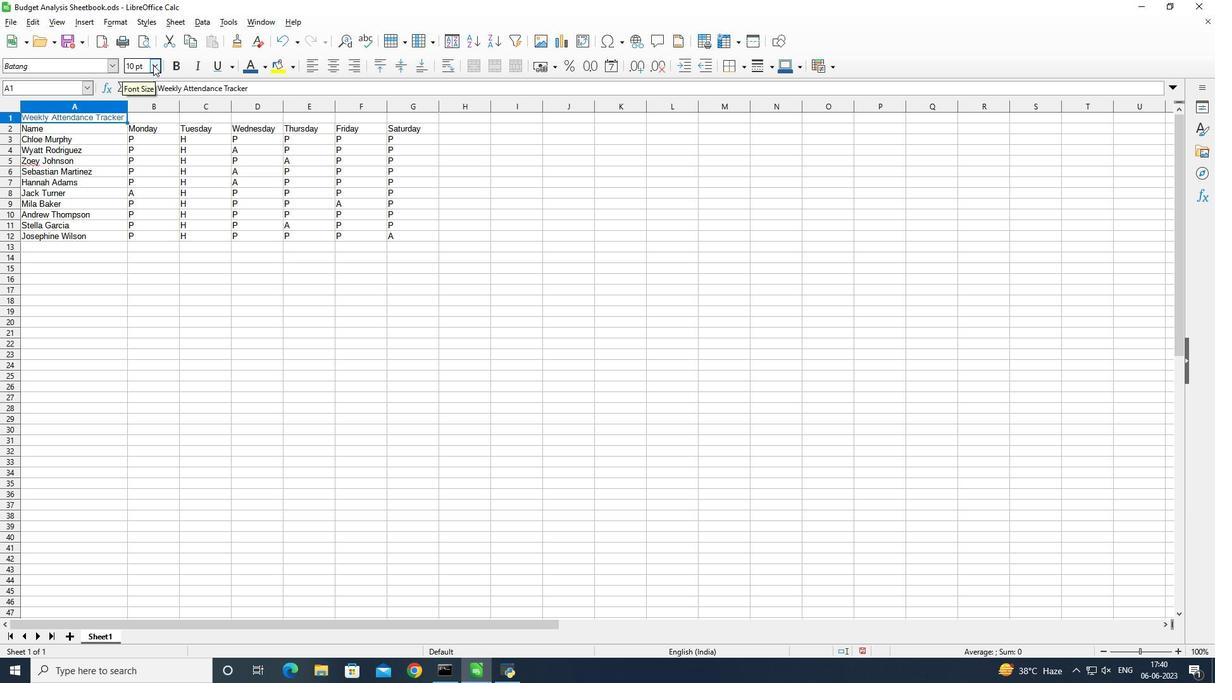 
Action: Mouse moved to (146, 212)
Screenshot: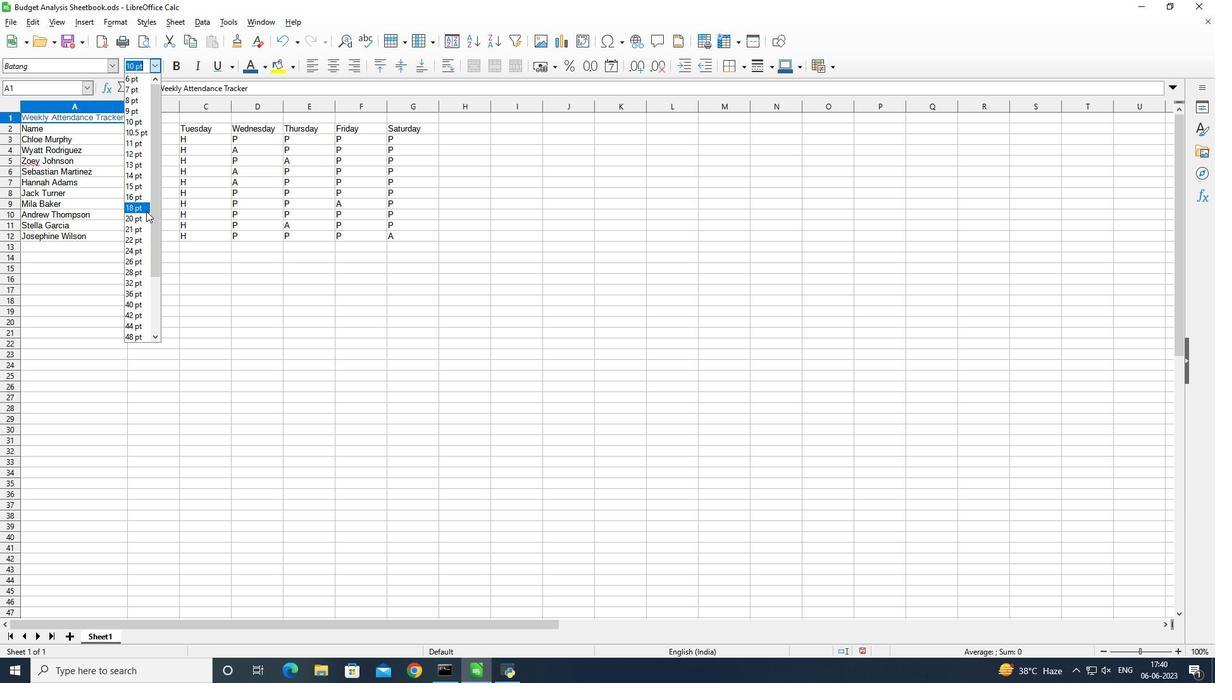 
Action: Mouse pressed left at (146, 212)
Screenshot: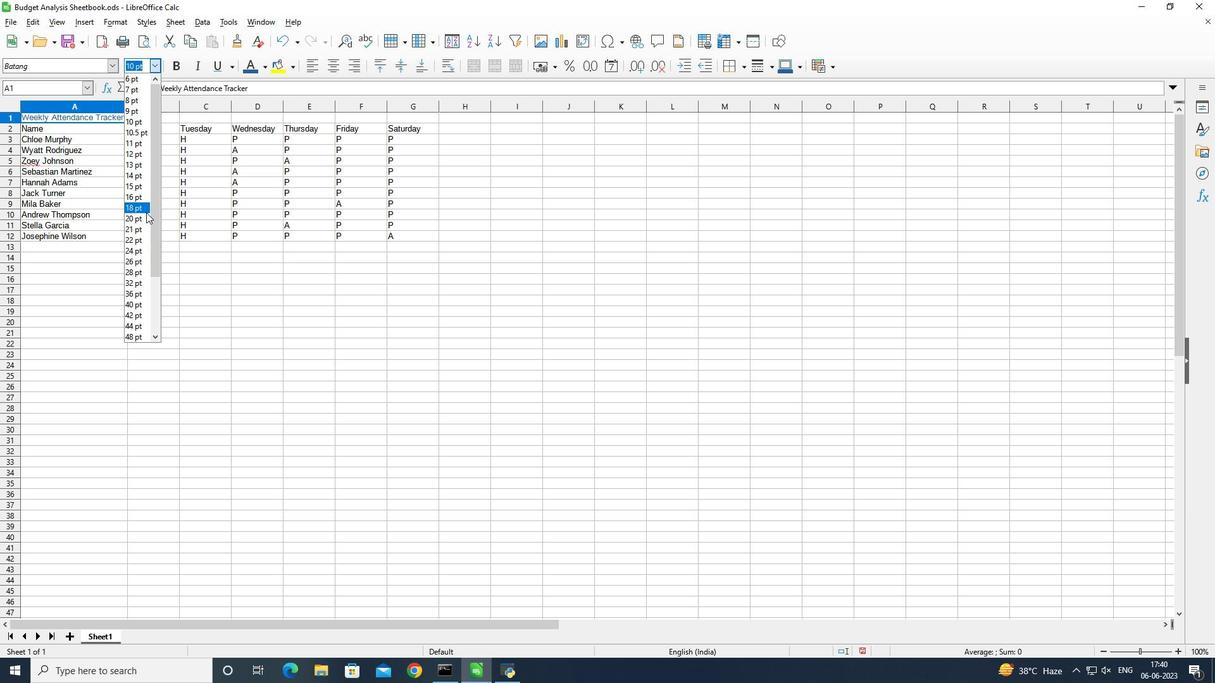 
Action: Mouse moved to (107, 124)
Screenshot: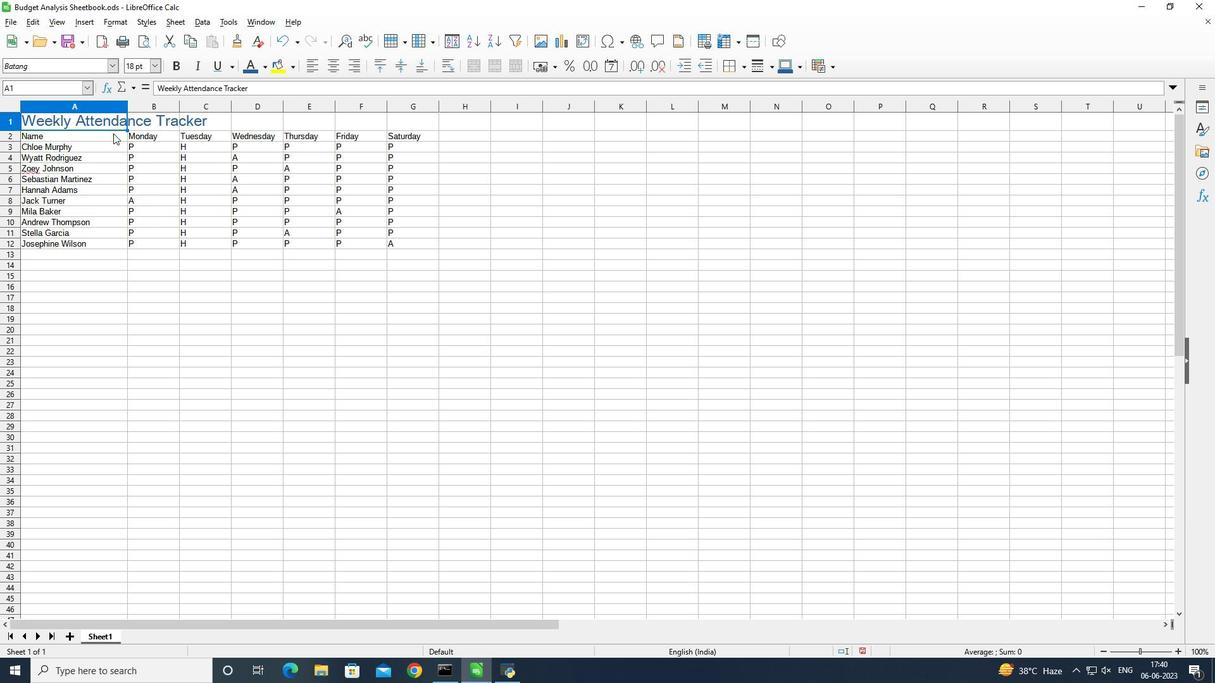 
Action: Mouse pressed left at (107, 124)
Screenshot: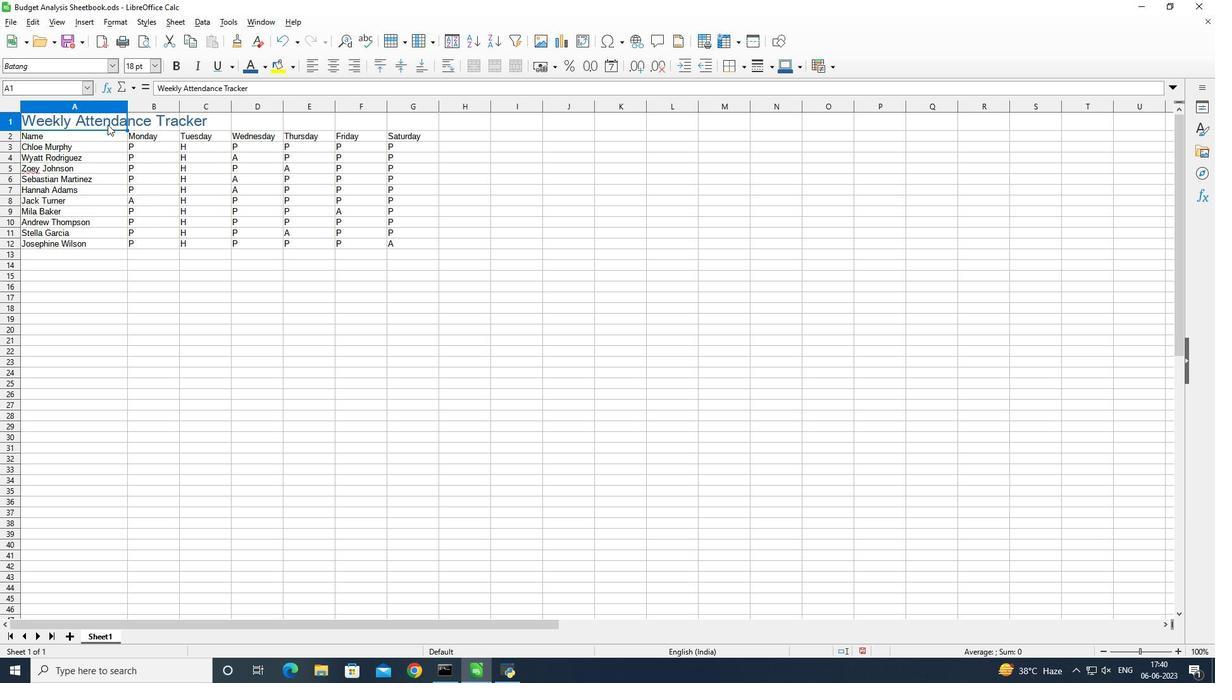
Action: Mouse moved to (497, 72)
Screenshot: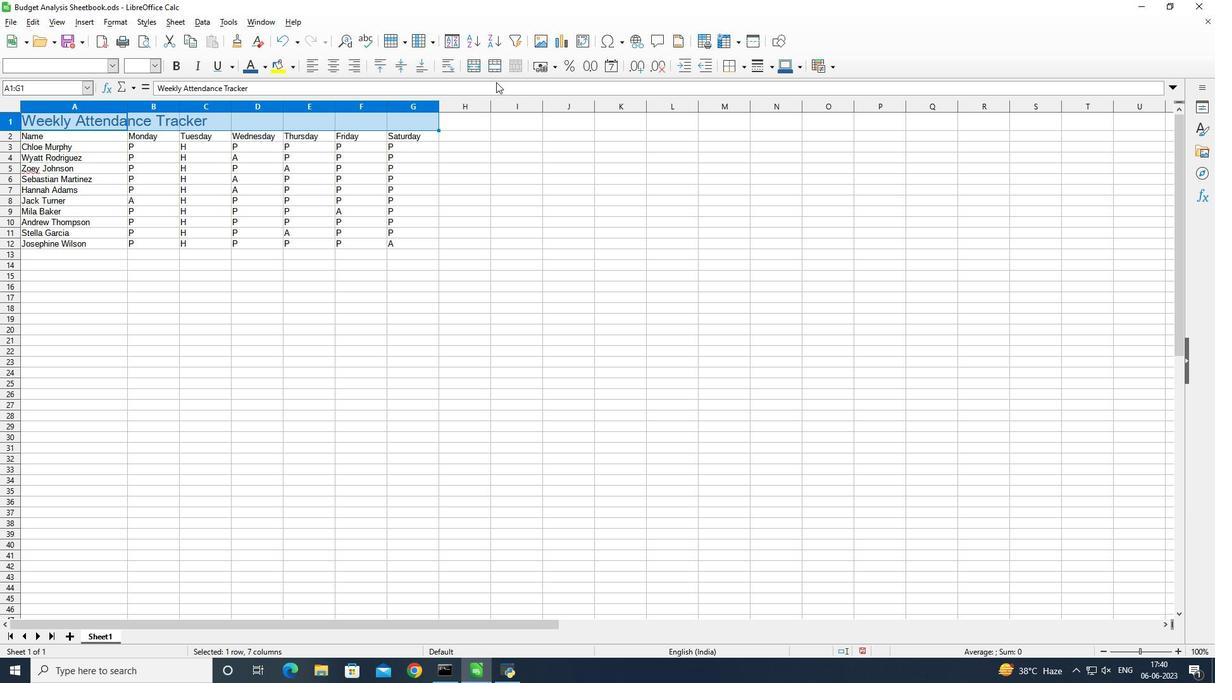
Action: Mouse pressed left at (497, 72)
Screenshot: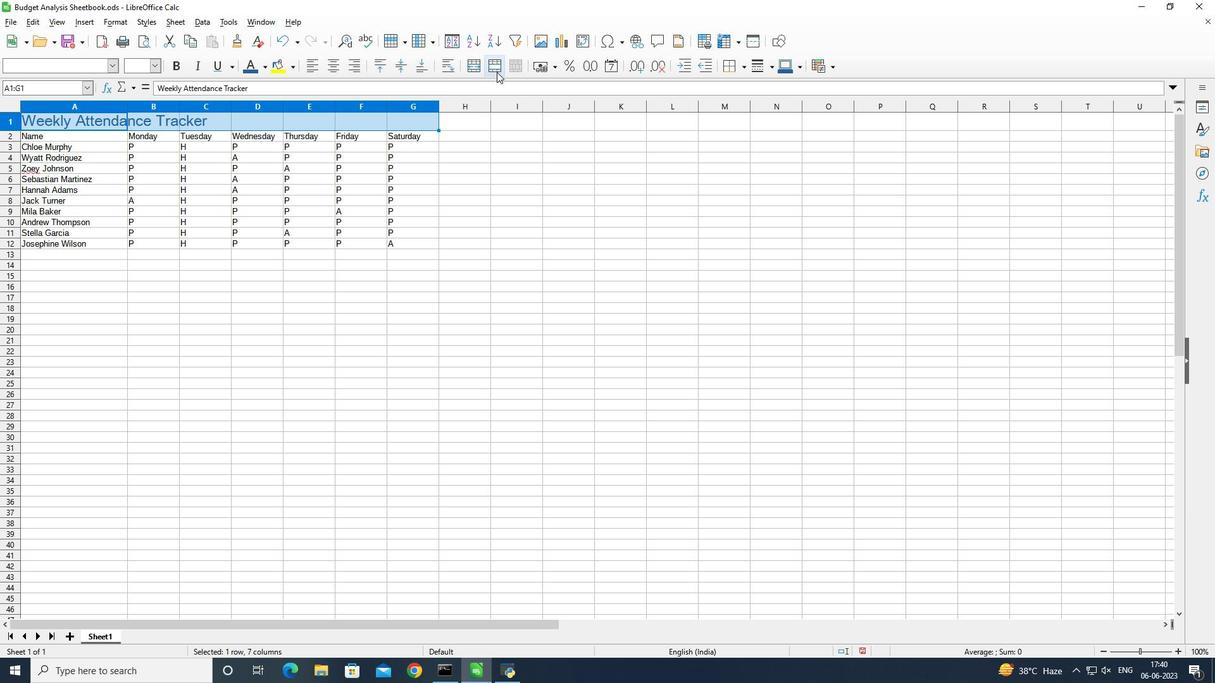 
Action: Mouse moved to (60, 134)
Screenshot: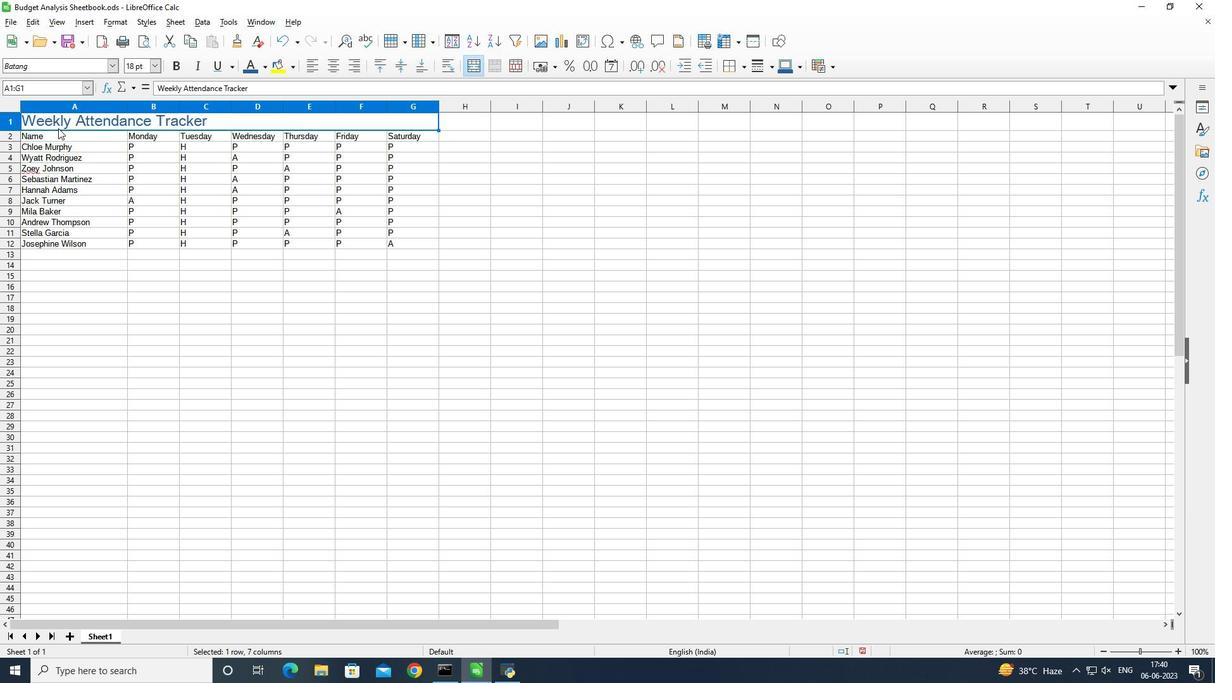 
Action: Mouse pressed left at (60, 134)
Screenshot: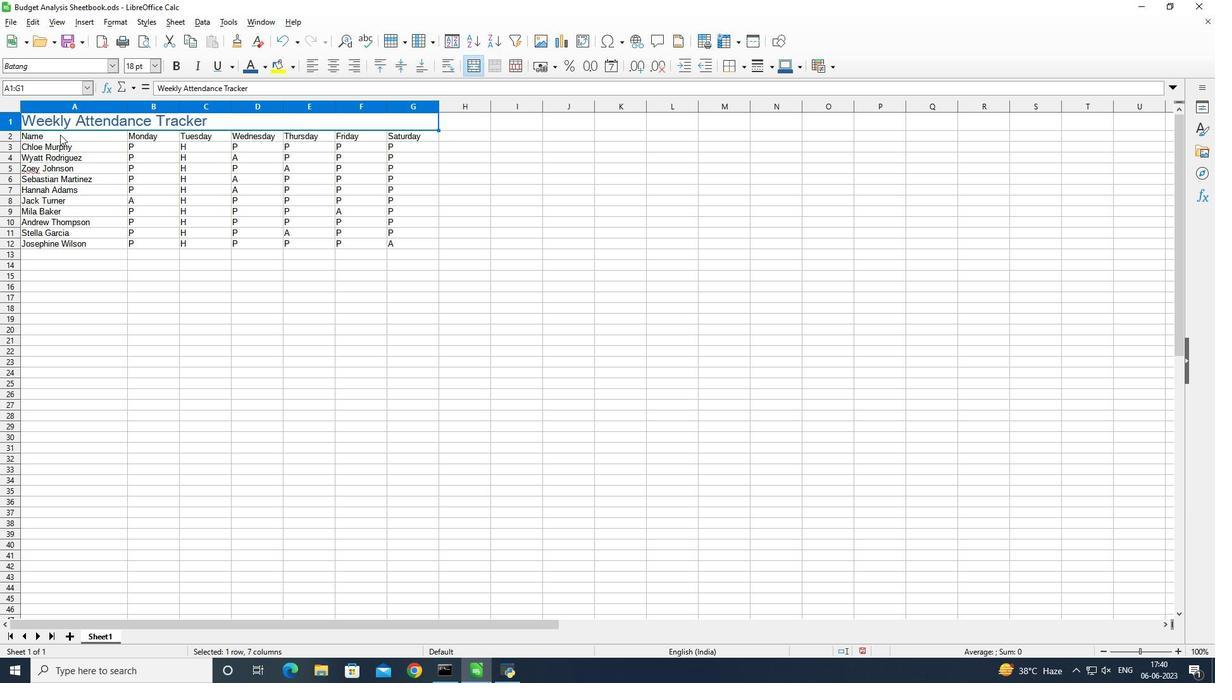 
Action: Mouse pressed left at (60, 134)
Screenshot: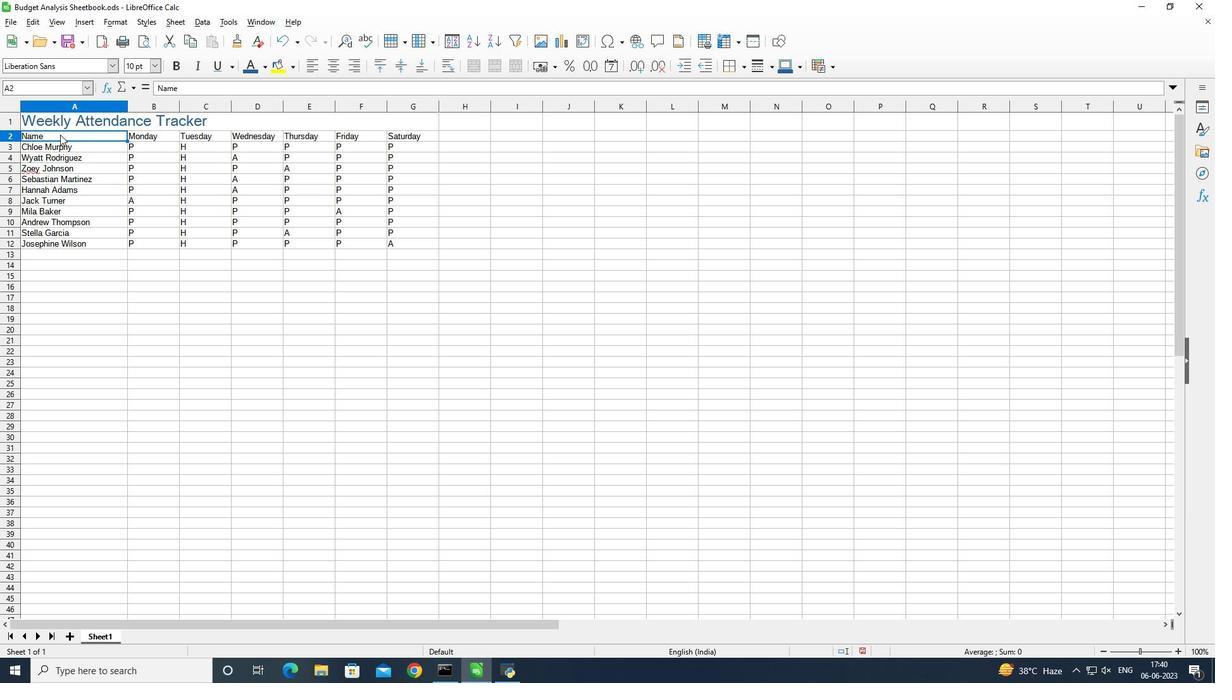
Action: Mouse moved to (111, 67)
Screenshot: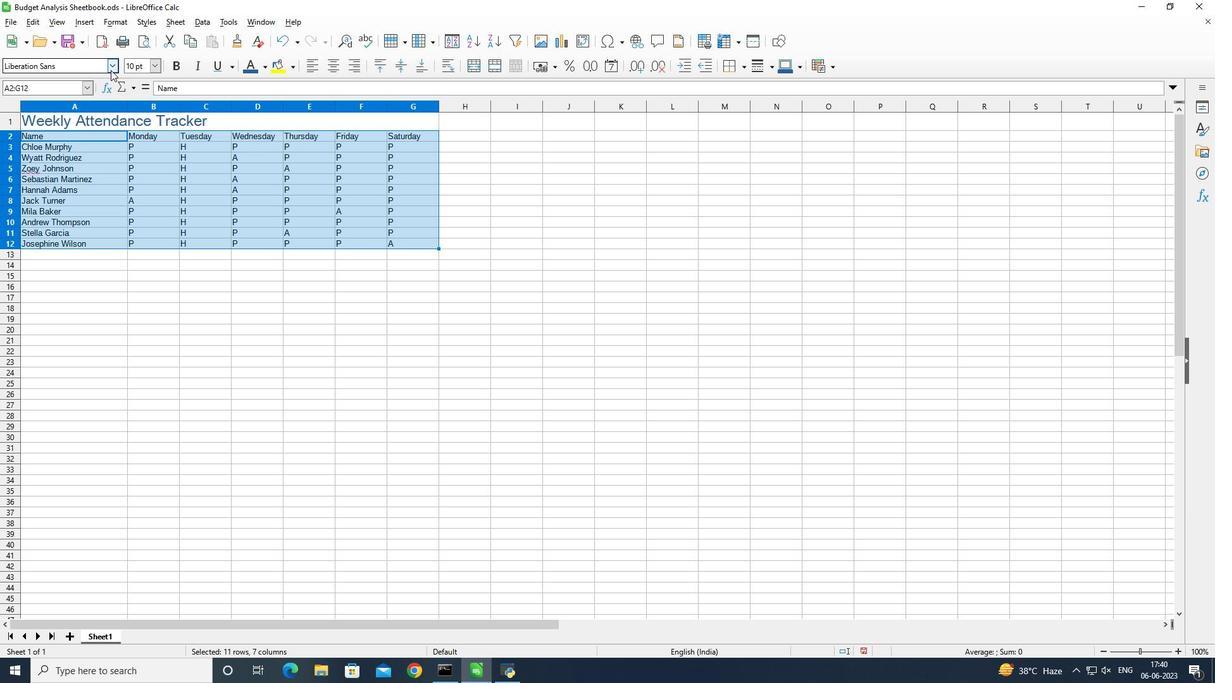 
Action: Mouse pressed left at (111, 67)
Screenshot: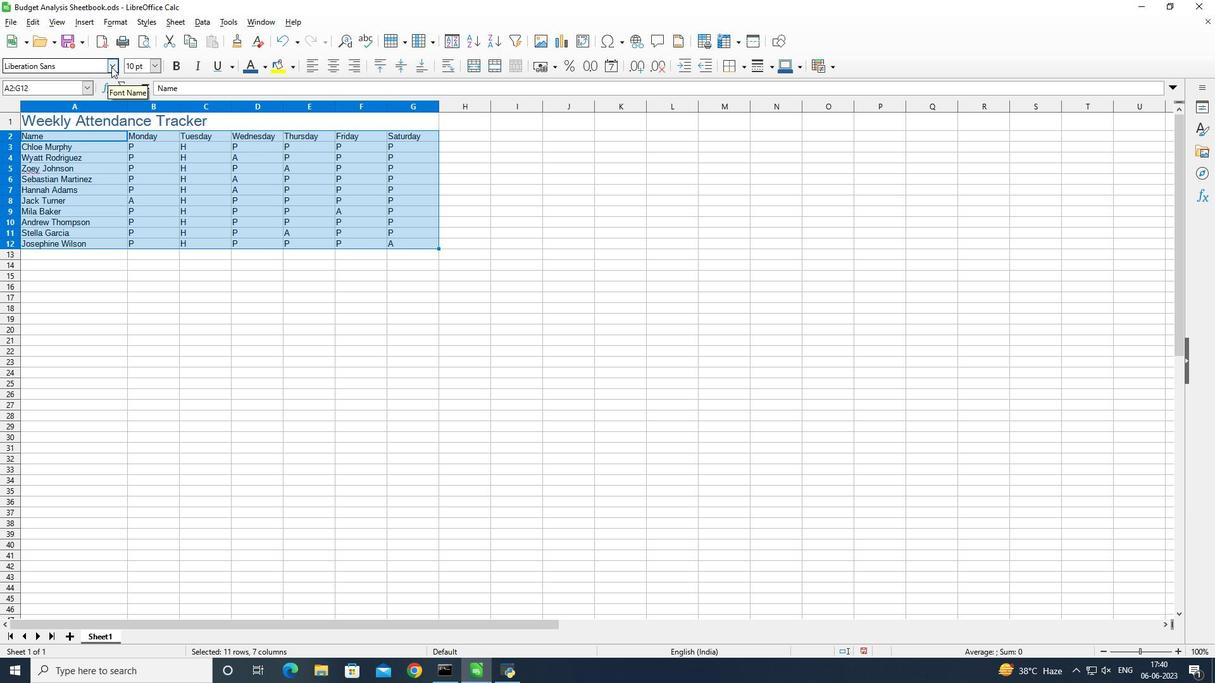 
Action: Key pressed batang<Key.enter>
Screenshot: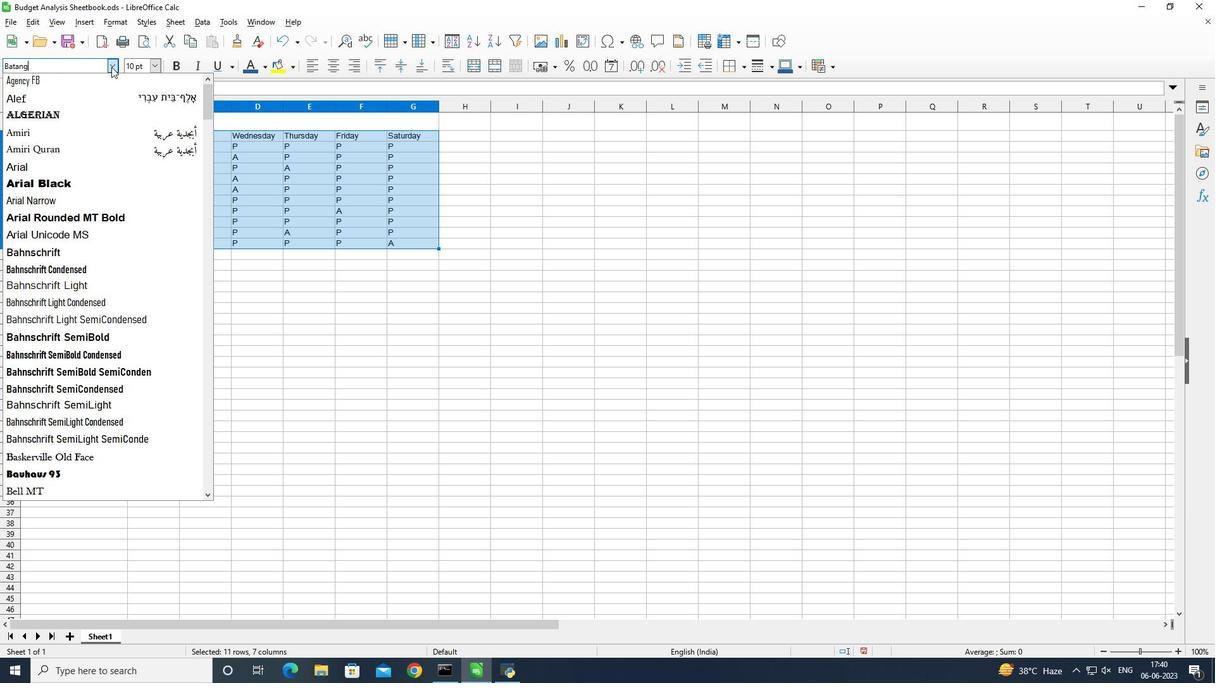 
Action: Mouse moved to (156, 64)
Screenshot: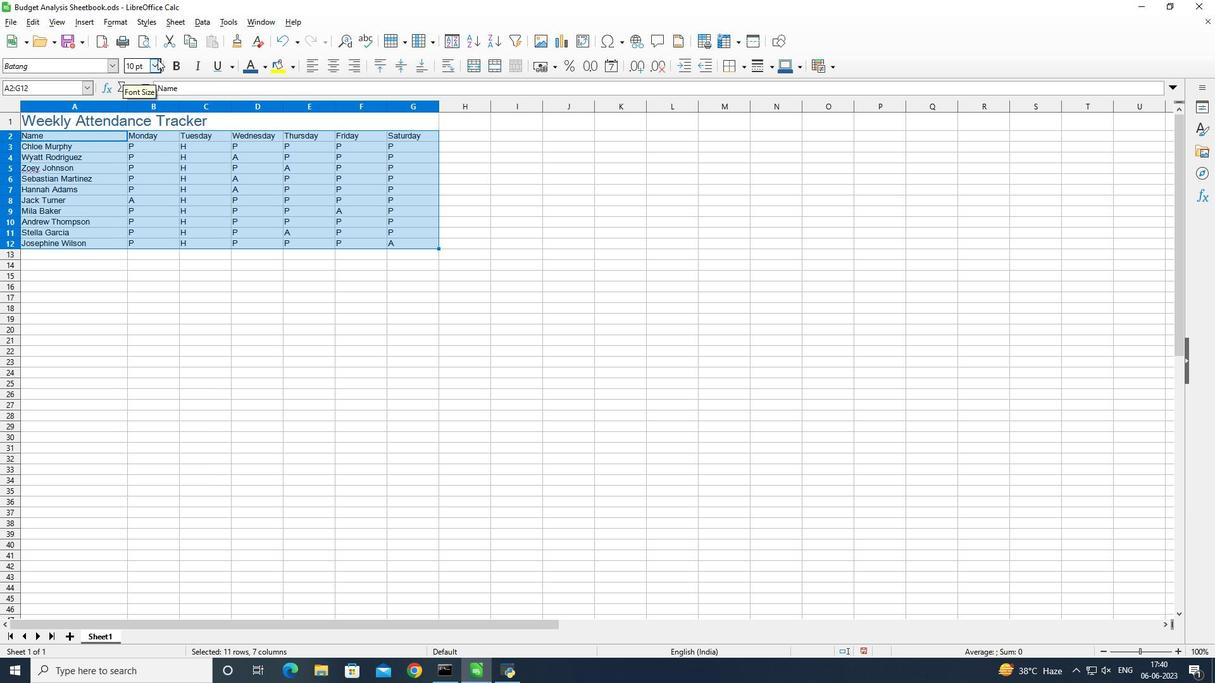 
Action: Mouse pressed left at (156, 64)
Screenshot: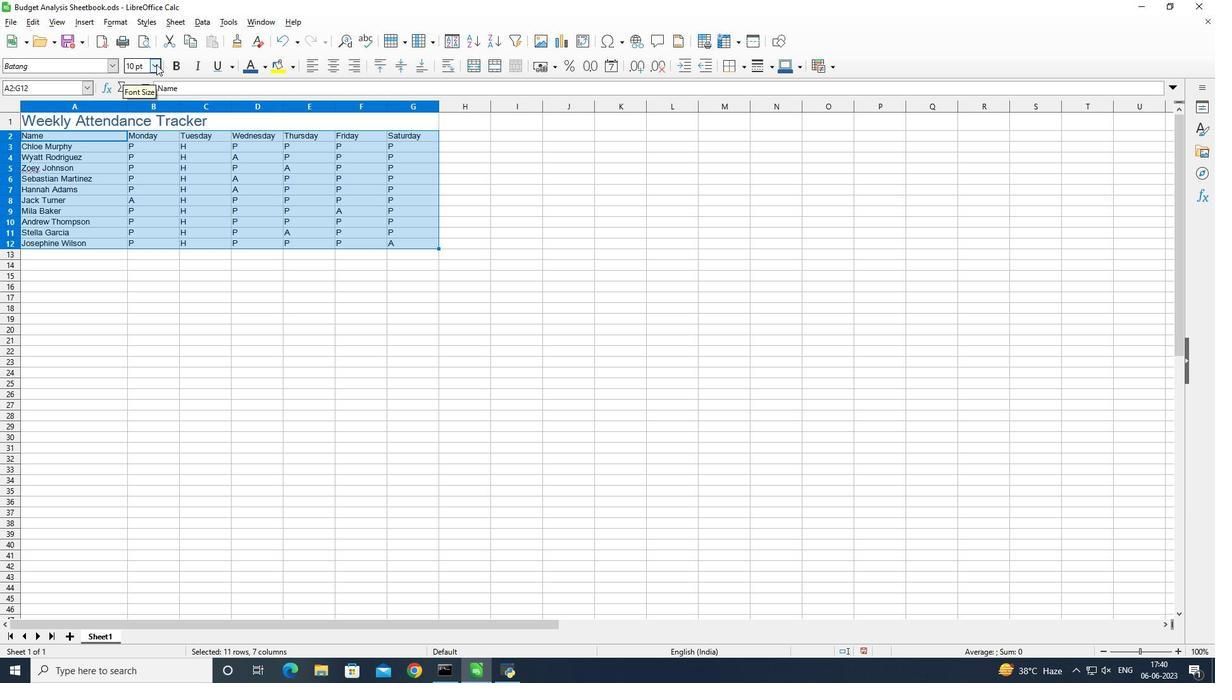
Action: Mouse moved to (139, 196)
Screenshot: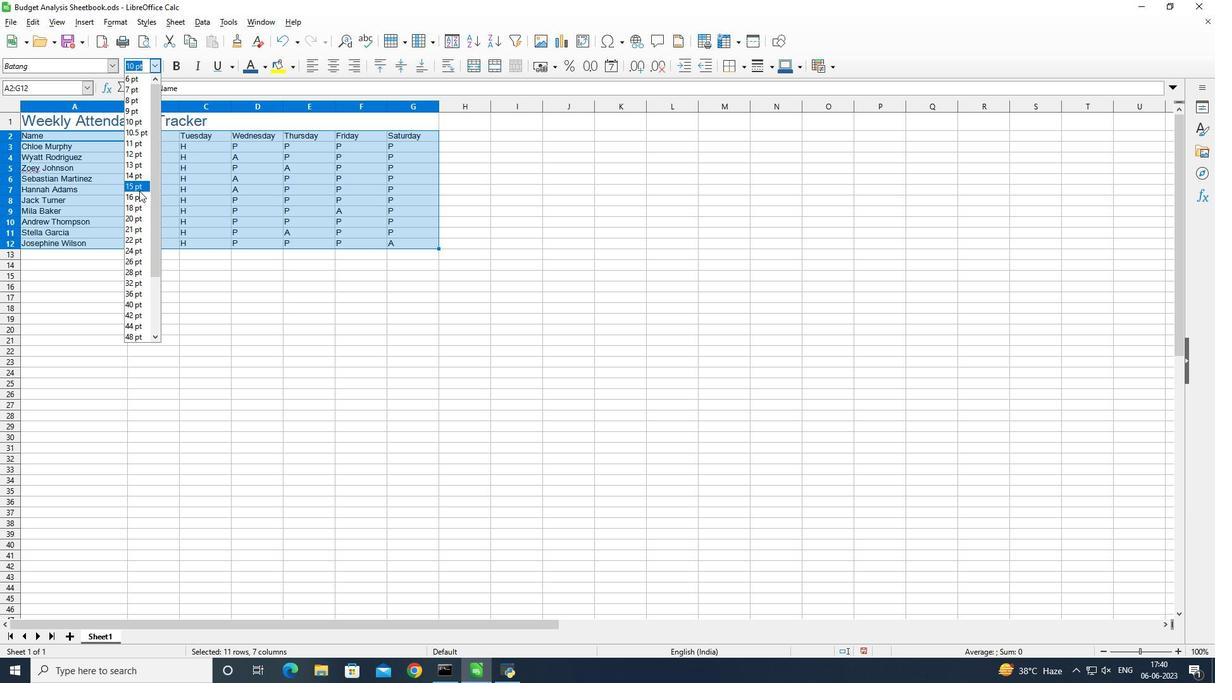 
Action: Mouse pressed left at (139, 196)
Screenshot: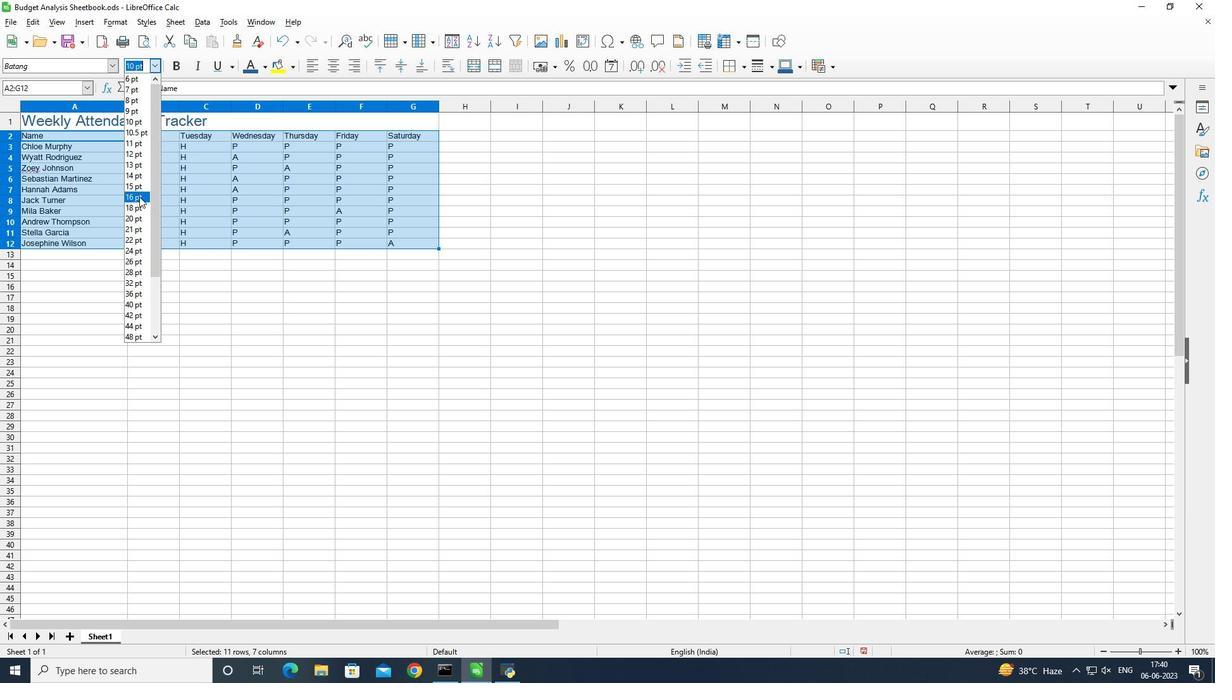 
Action: Mouse moved to (322, 119)
Screenshot: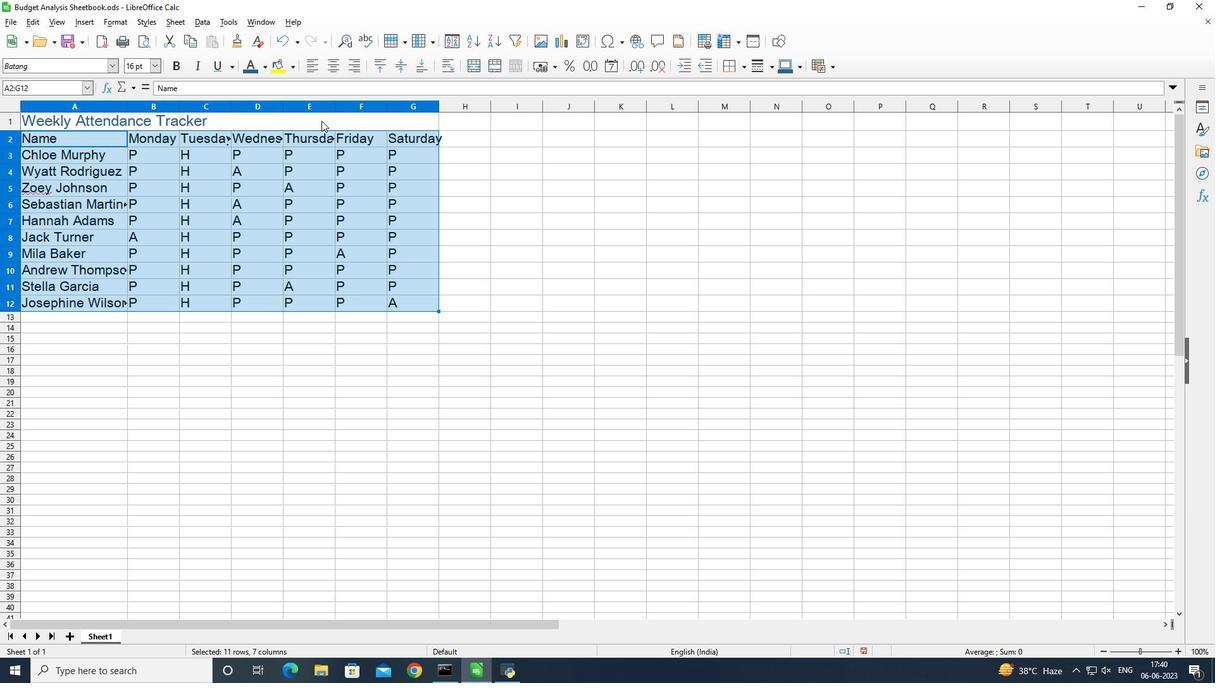 
Action: Mouse pressed left at (322, 119)
Screenshot: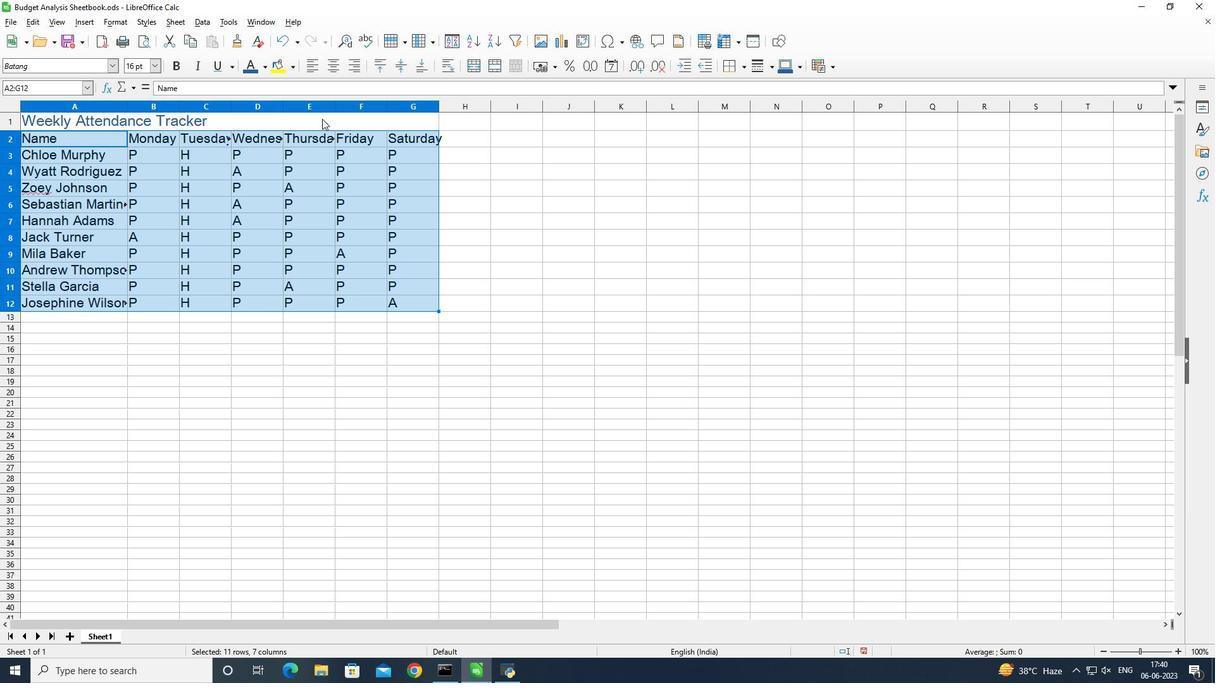 
Action: Mouse moved to (545, 152)
Screenshot: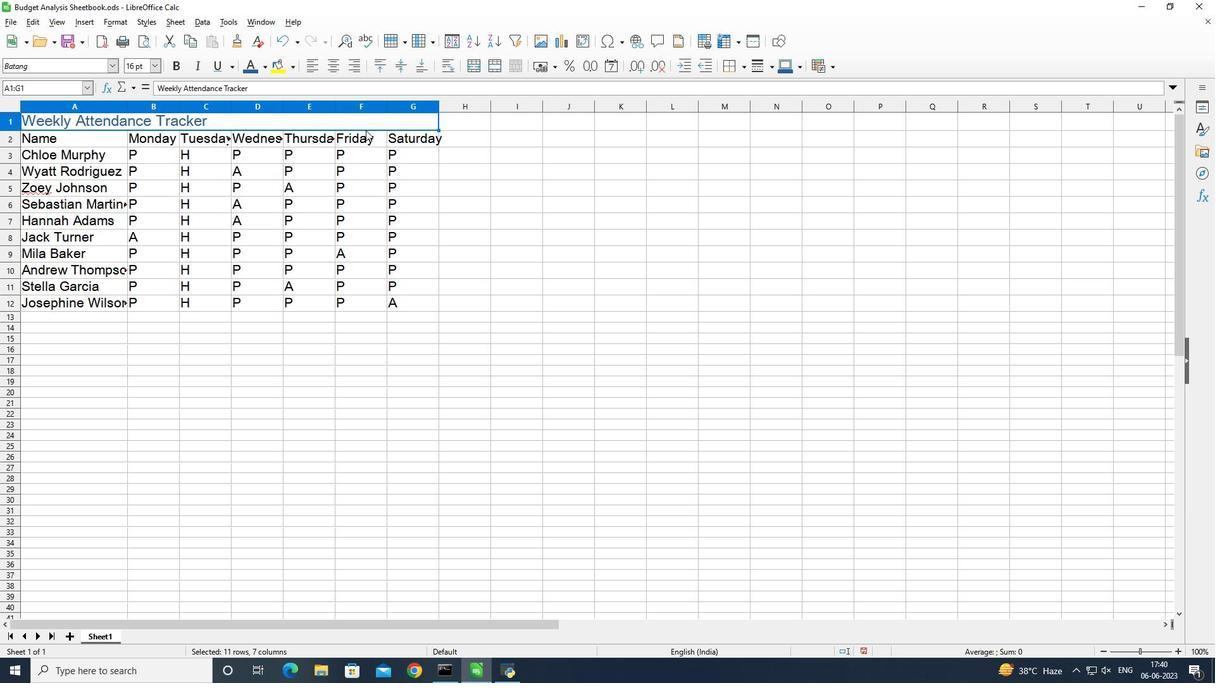 
Action: Key pressed <Key.shift_r><Key.down><Key.down><Key.down><Key.down><Key.down><Key.down><Key.down><Key.down><Key.down><Key.down><Key.down><Key.down><Key.down><Key.down><Key.up><Key.up><Key.up>
Screenshot: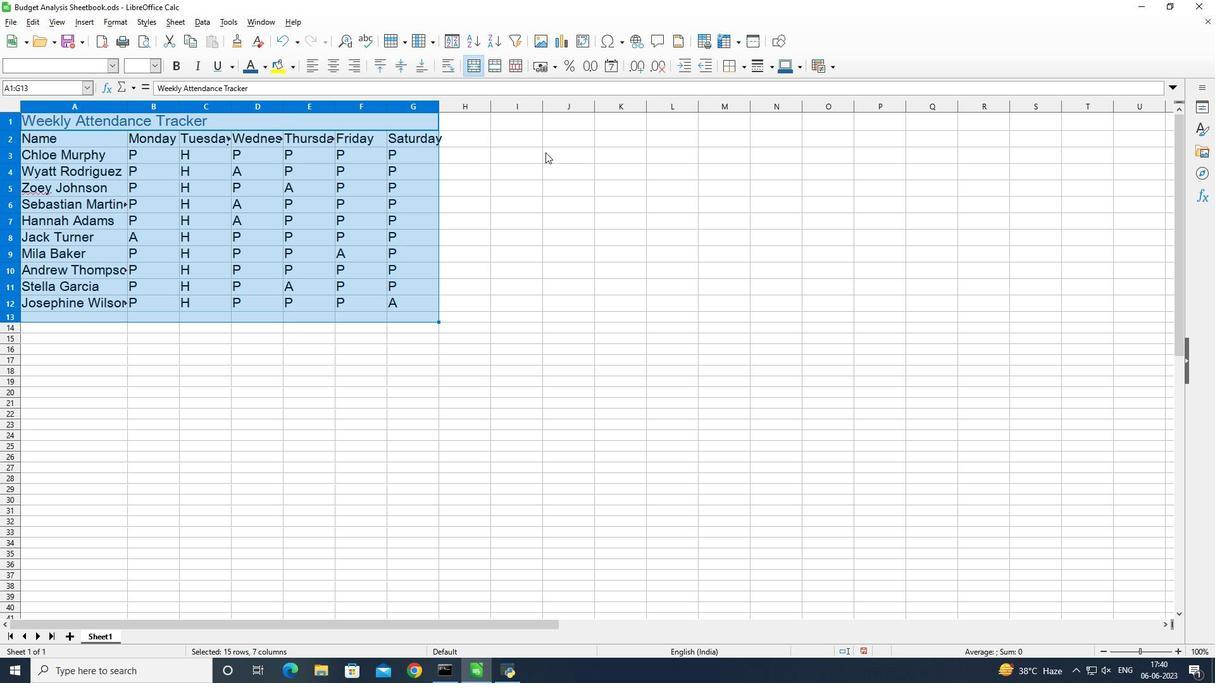
Action: Mouse moved to (308, 70)
Screenshot: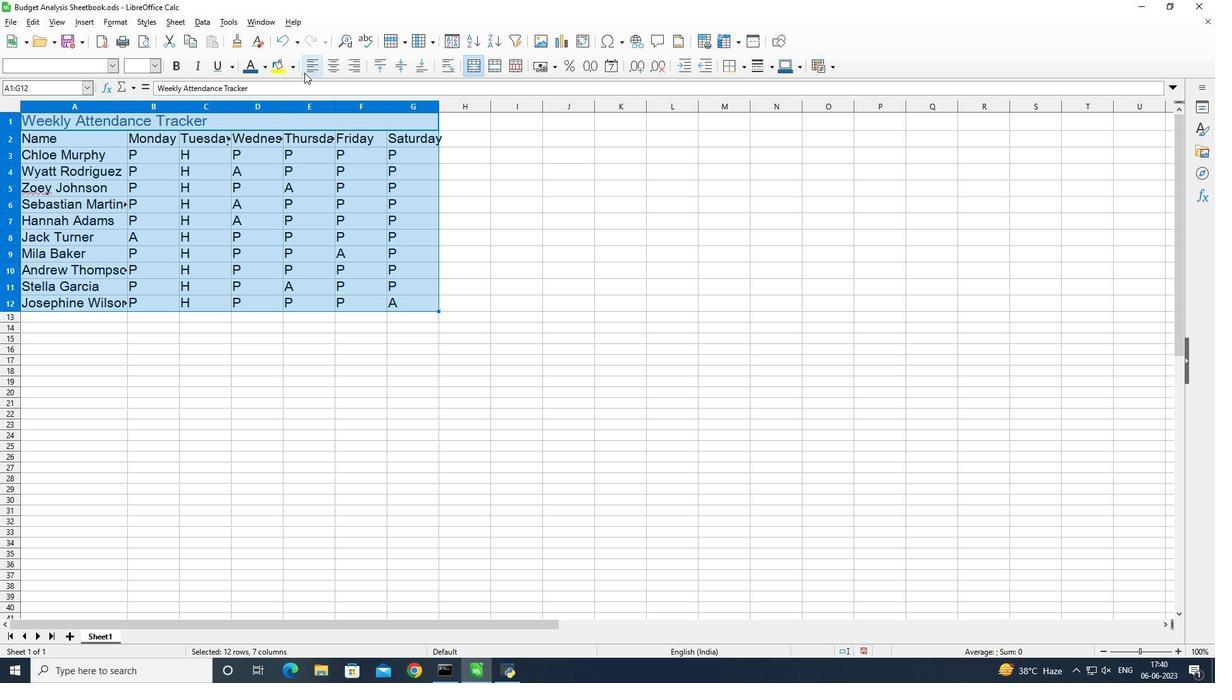 
Action: Mouse pressed left at (308, 70)
Screenshot: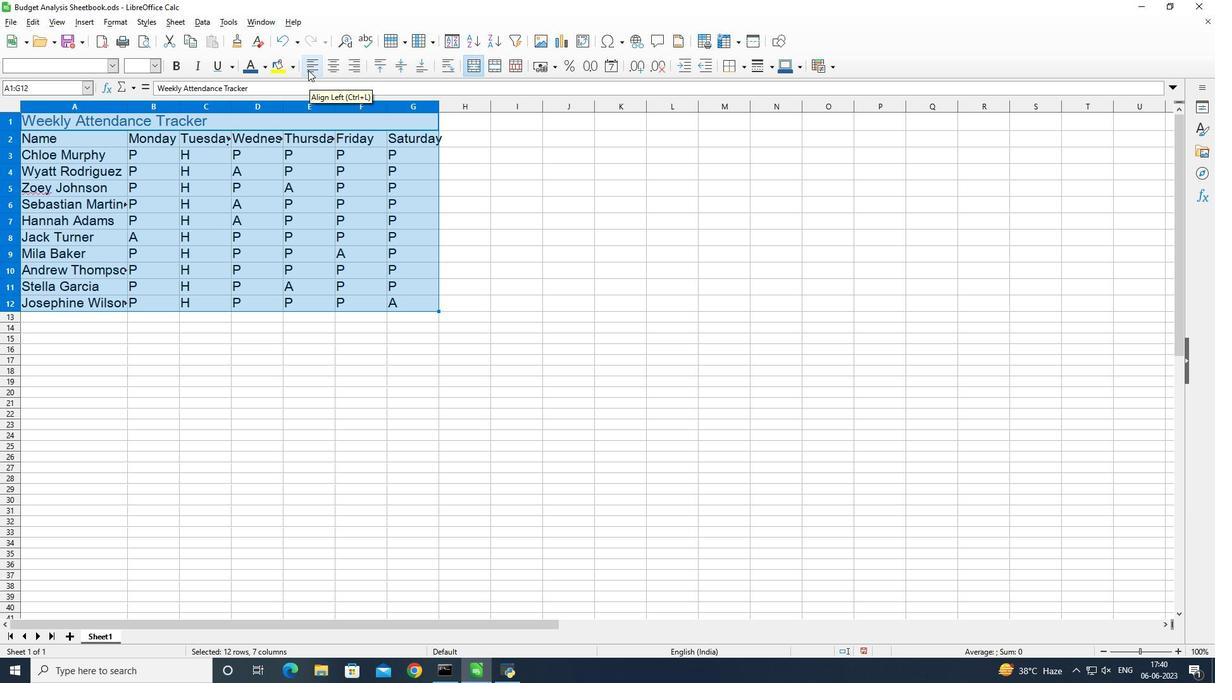 
Action: Mouse moved to (391, 302)
Screenshot: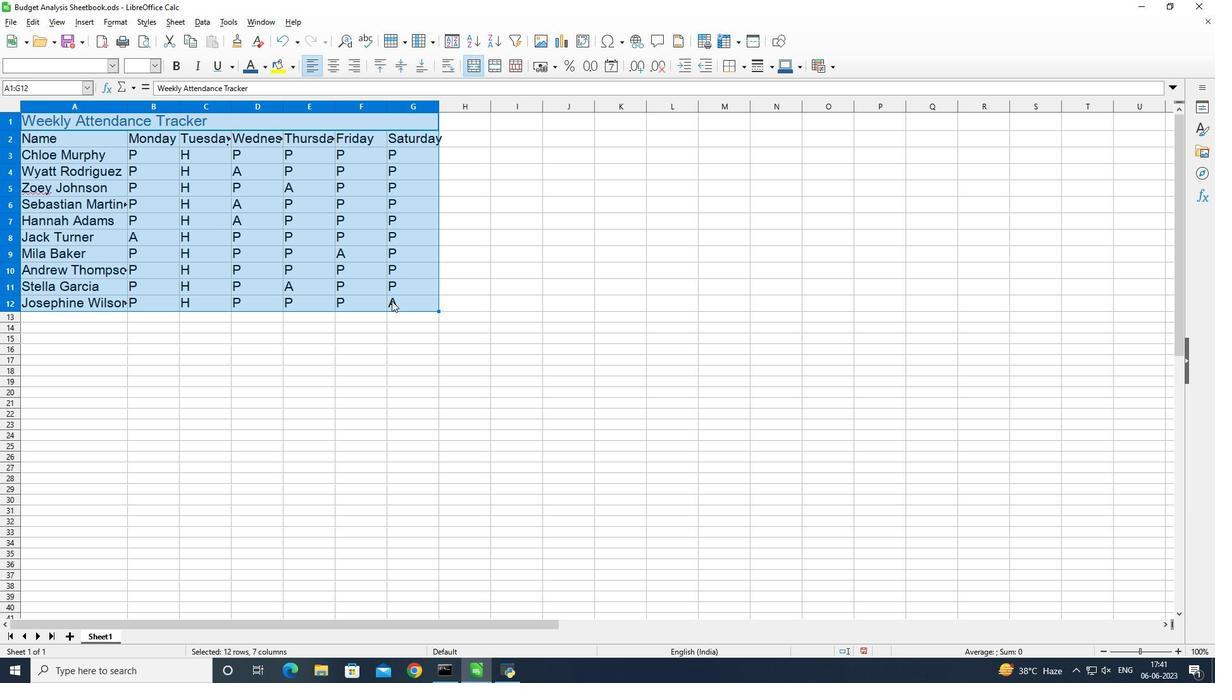 
Action: Mouse pressed left at (391, 302)
Screenshot: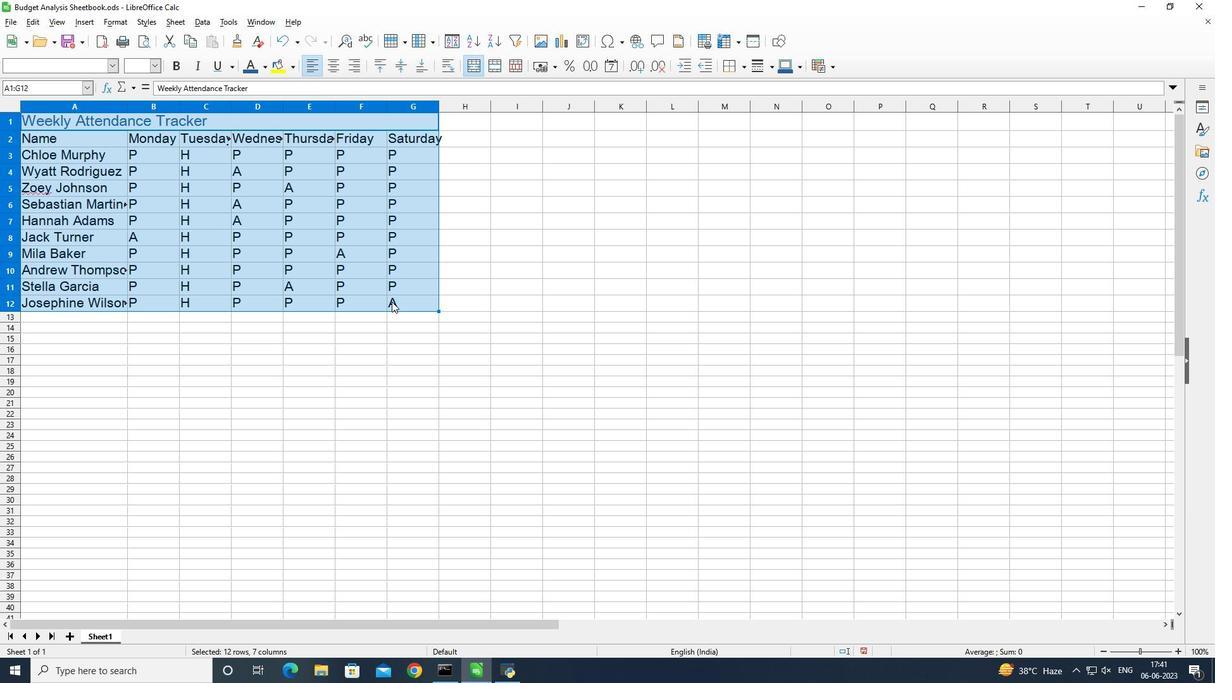 
Action: Mouse moved to (440, 107)
Screenshot: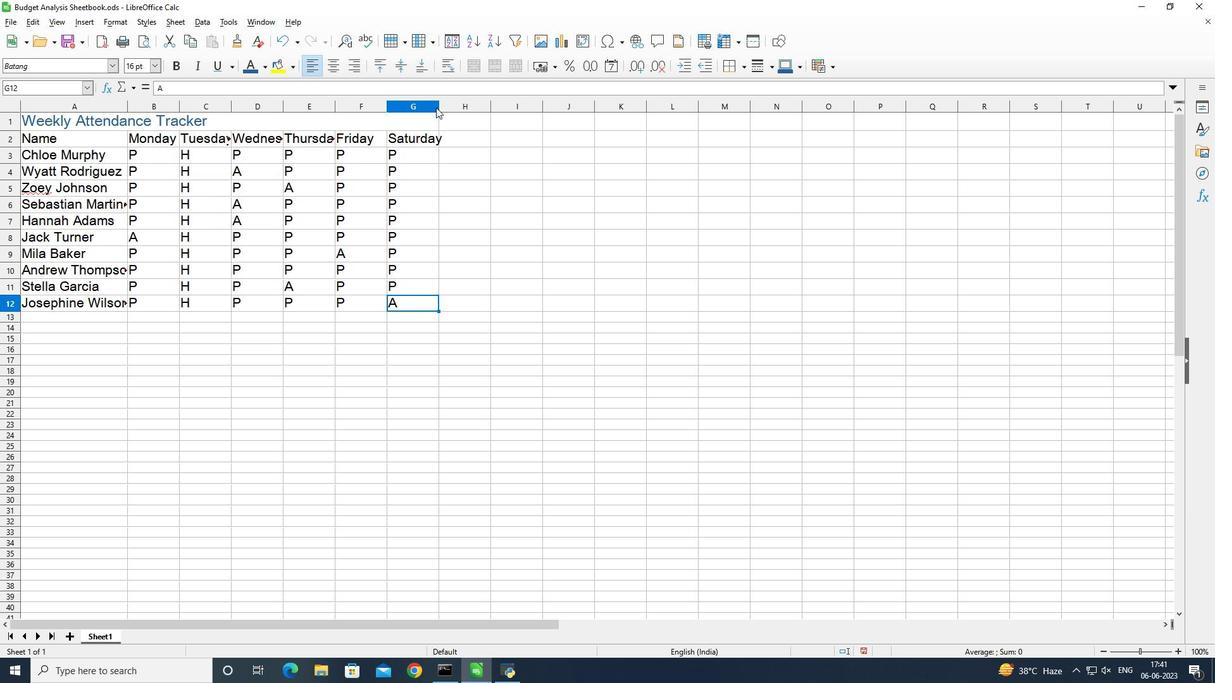 
Action: Mouse pressed left at (440, 107)
Screenshot: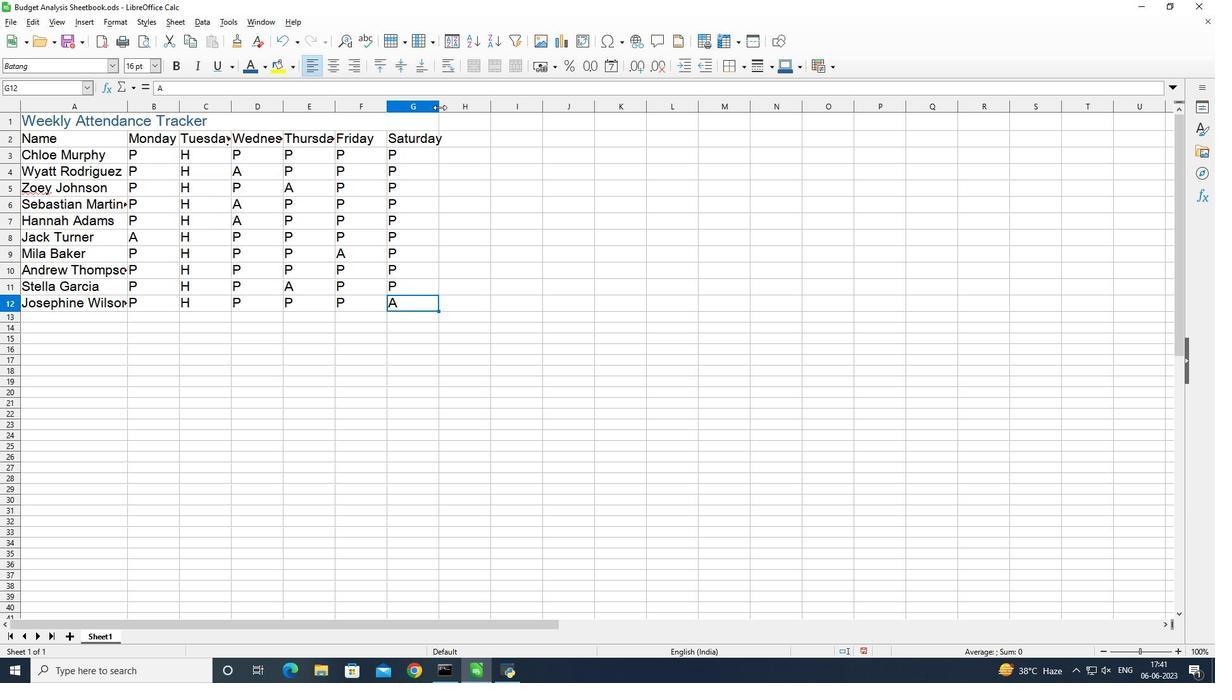 
Action: Mouse pressed left at (440, 107)
Screenshot: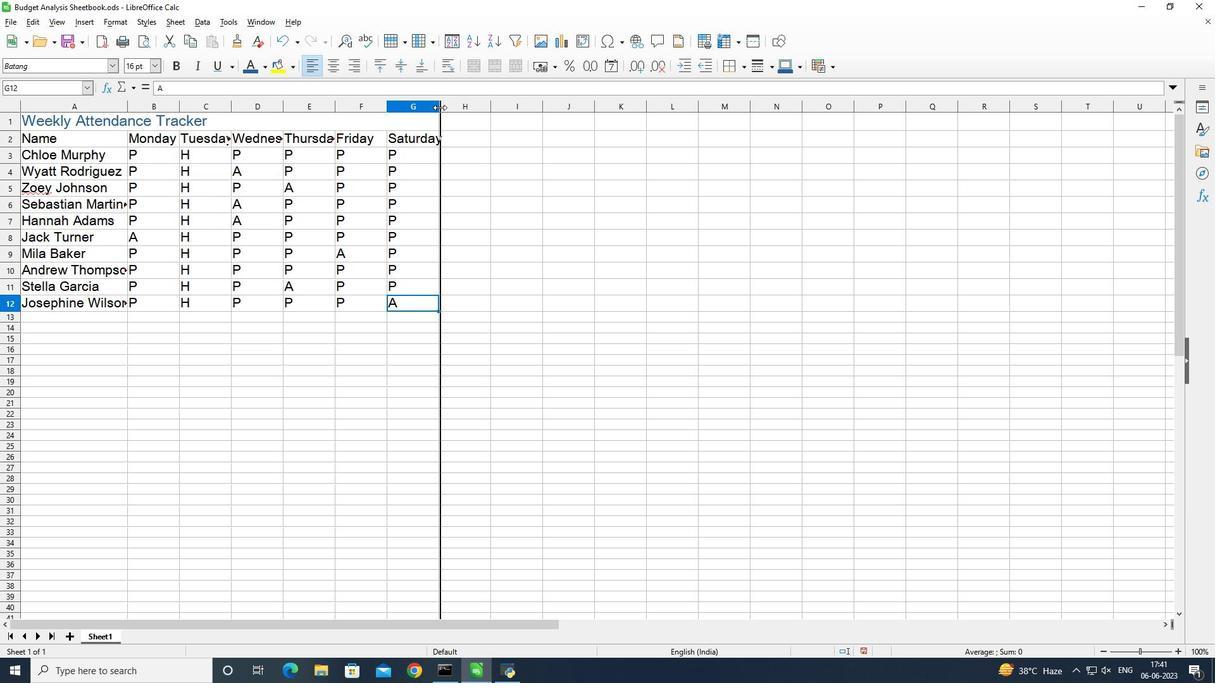 
Action: Mouse moved to (335, 104)
Screenshot: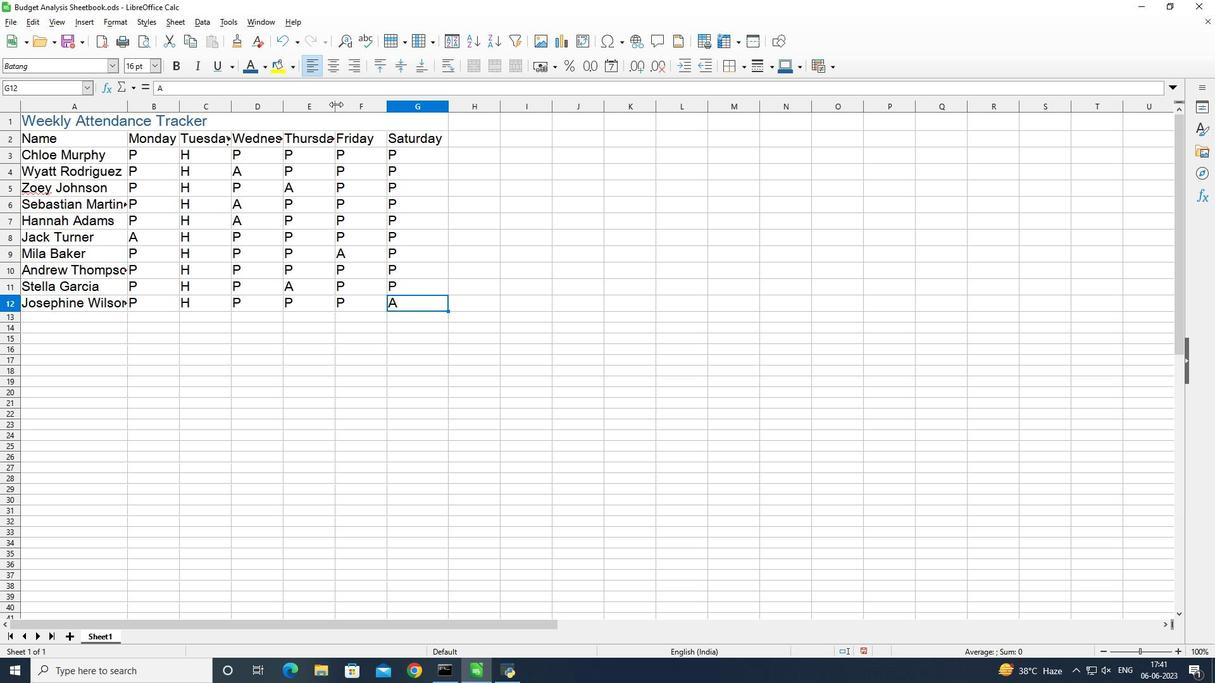 
Action: Mouse pressed left at (335, 104)
Screenshot: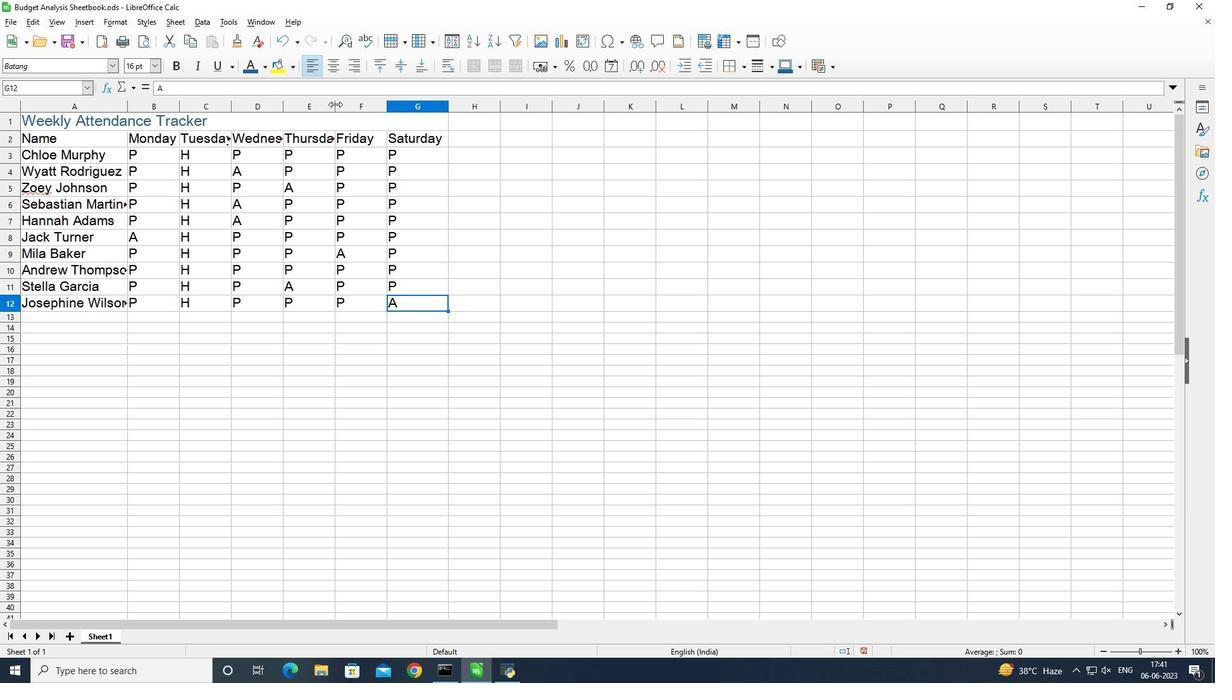 
Action: Mouse pressed left at (335, 104)
Screenshot: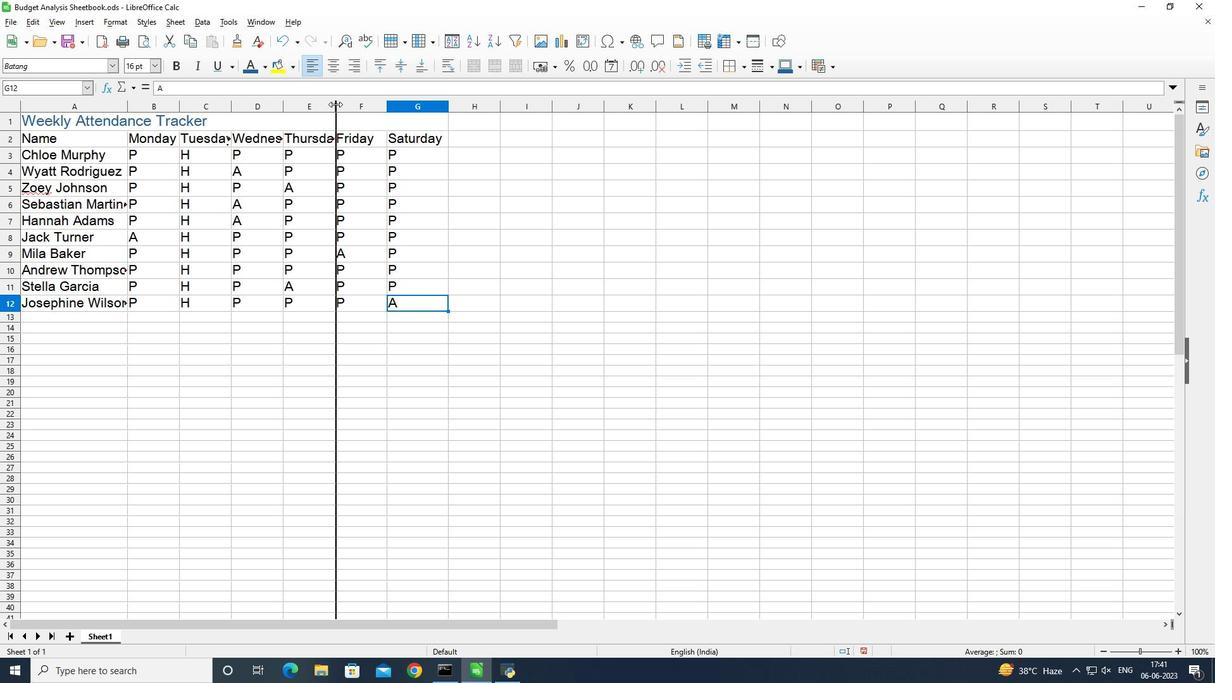 
Action: Mouse moved to (282, 107)
Screenshot: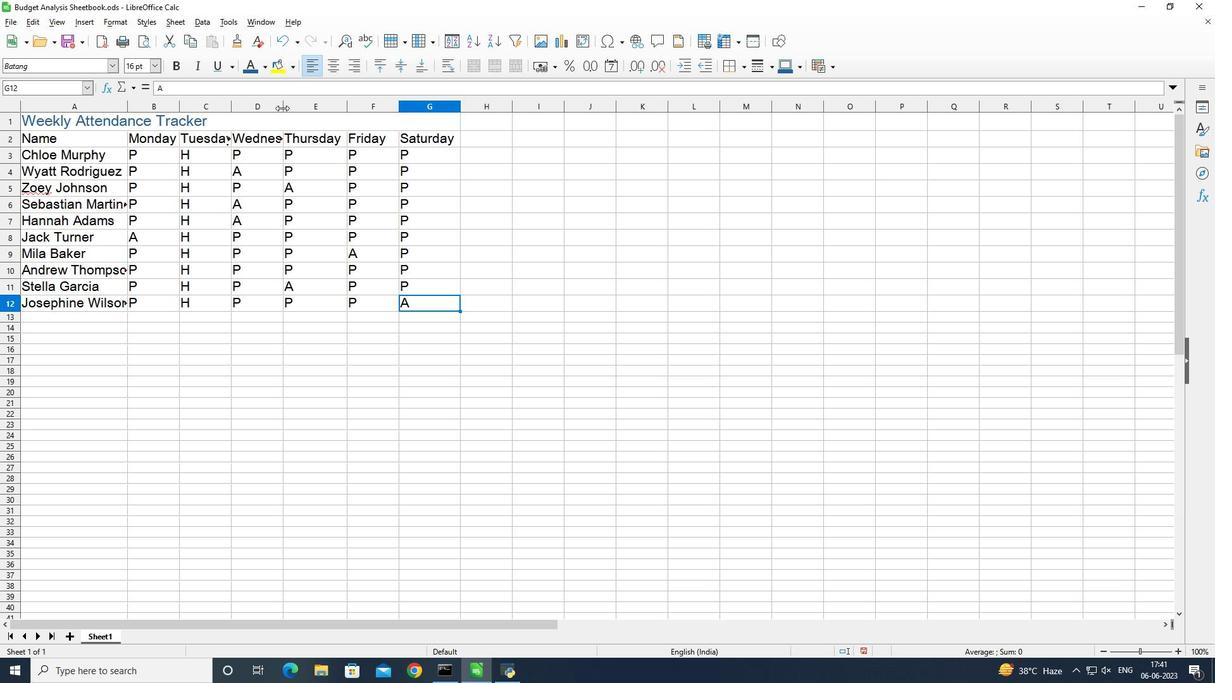 
Action: Mouse pressed left at (282, 107)
Screenshot: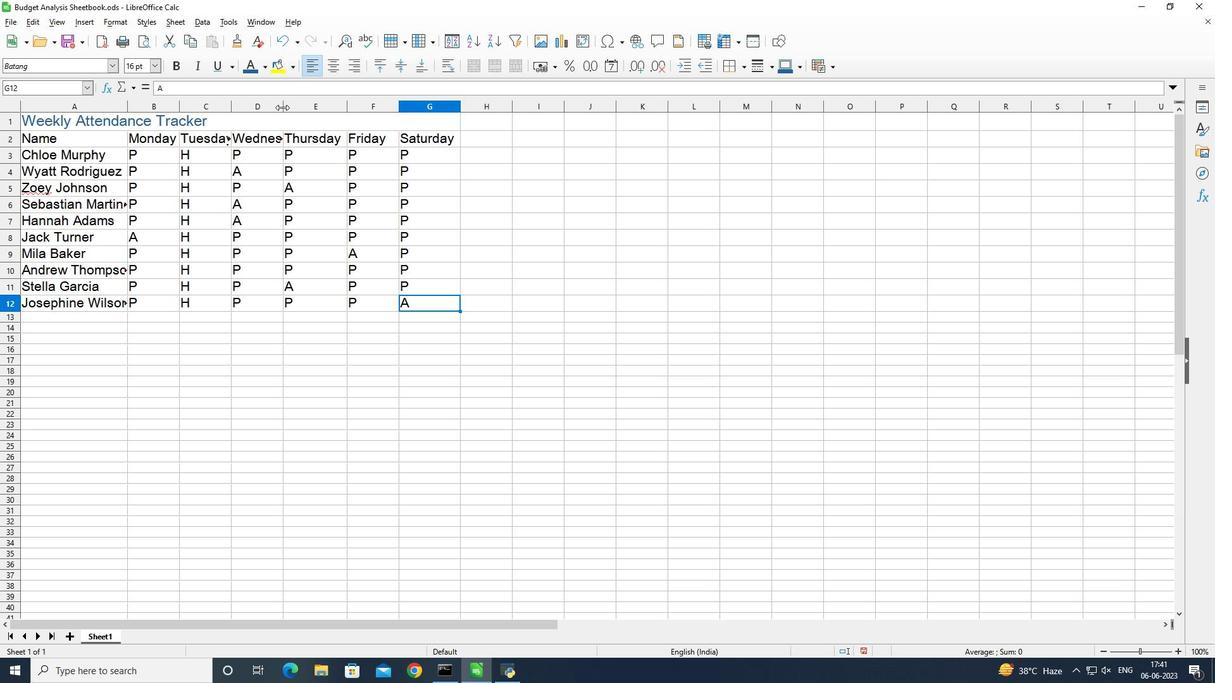 
Action: Mouse pressed left at (282, 107)
Screenshot: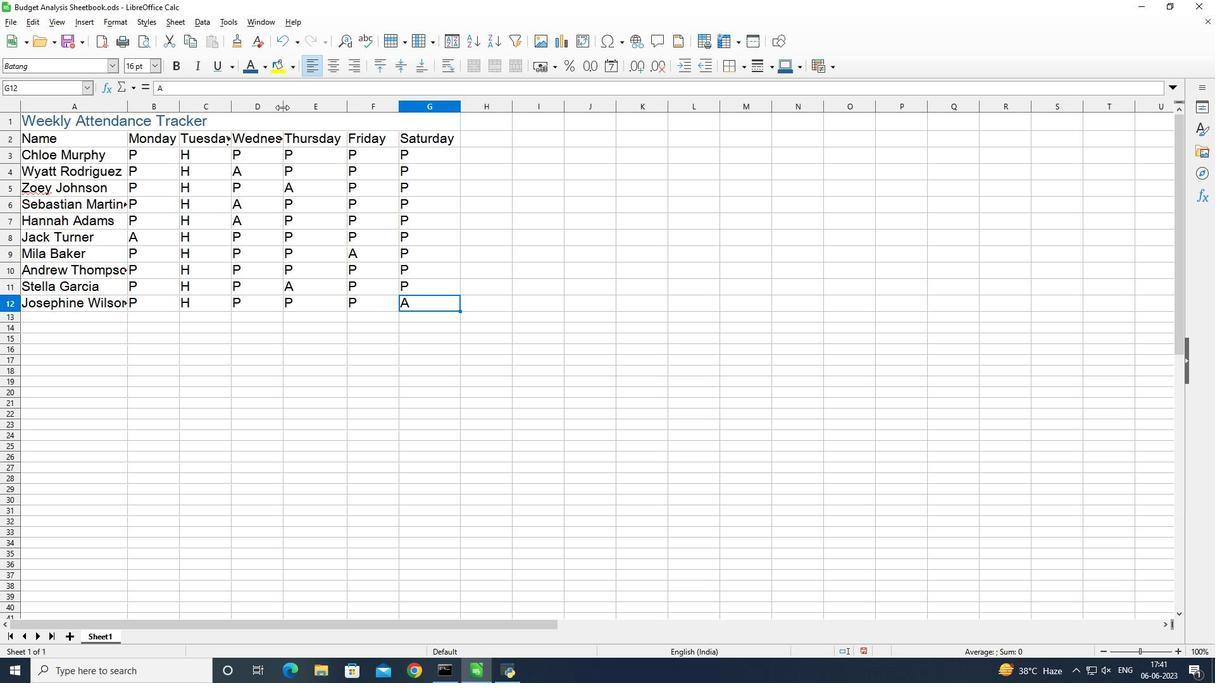 
Action: Mouse moved to (231, 105)
Screenshot: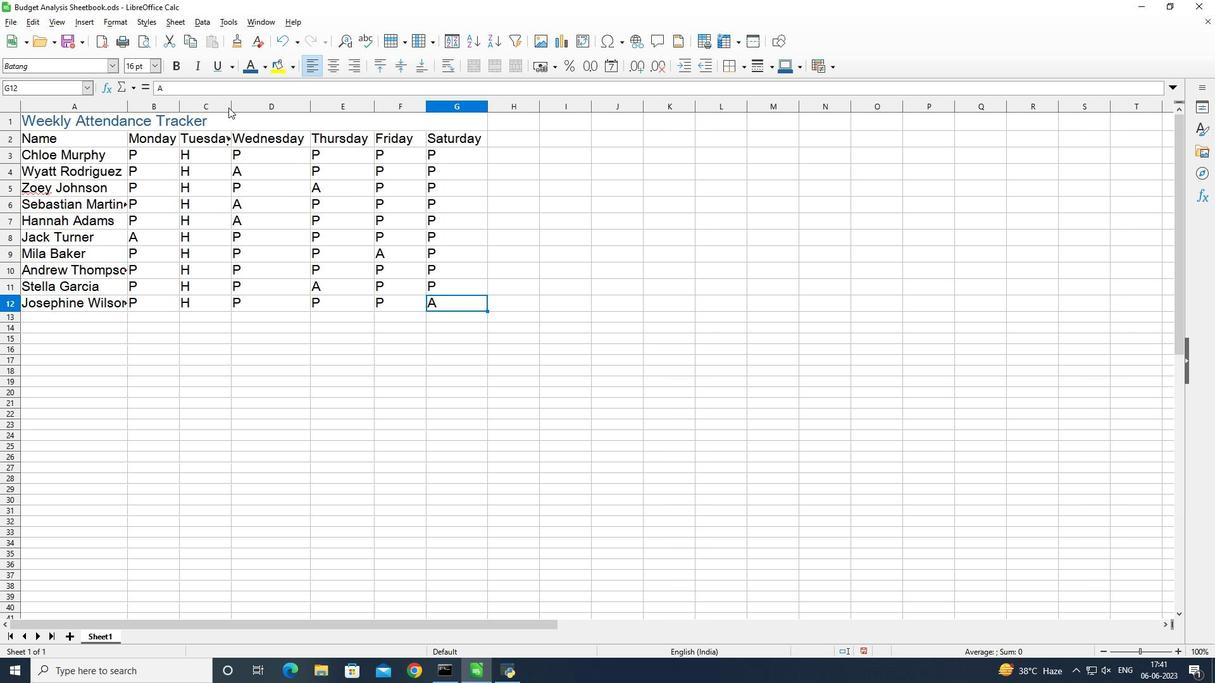 
Action: Mouse pressed left at (231, 105)
Screenshot: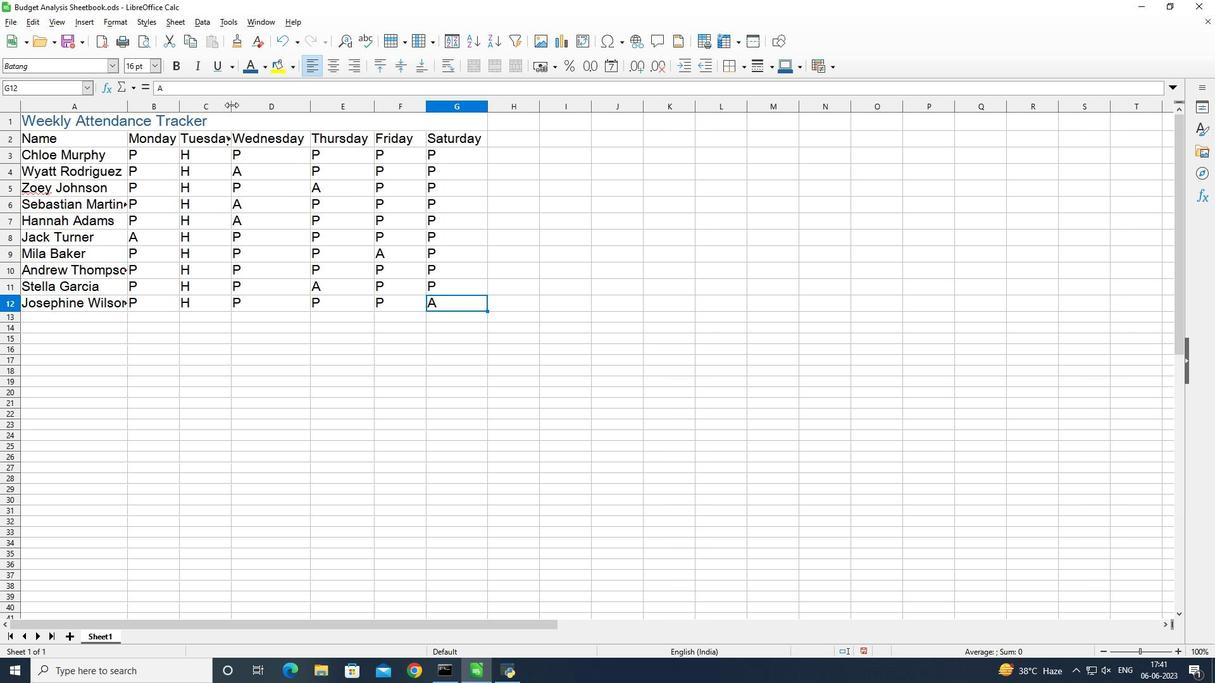 
Action: Mouse pressed left at (231, 105)
Screenshot: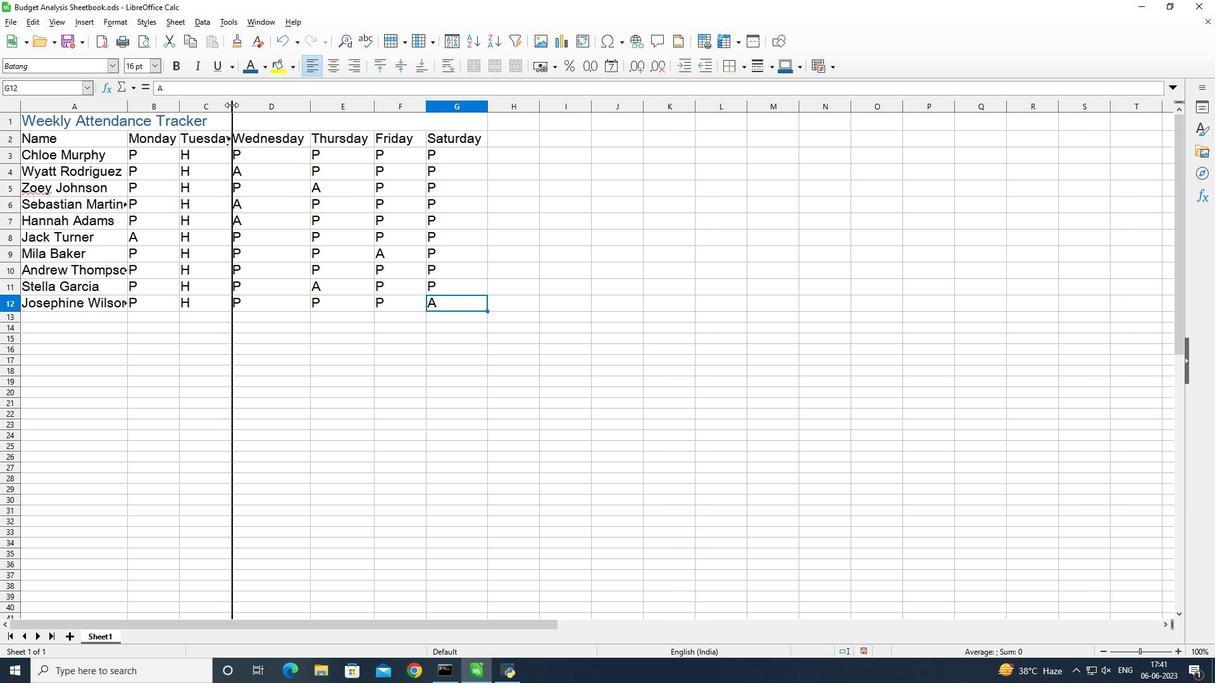 
Action: Mouse moved to (179, 105)
Screenshot: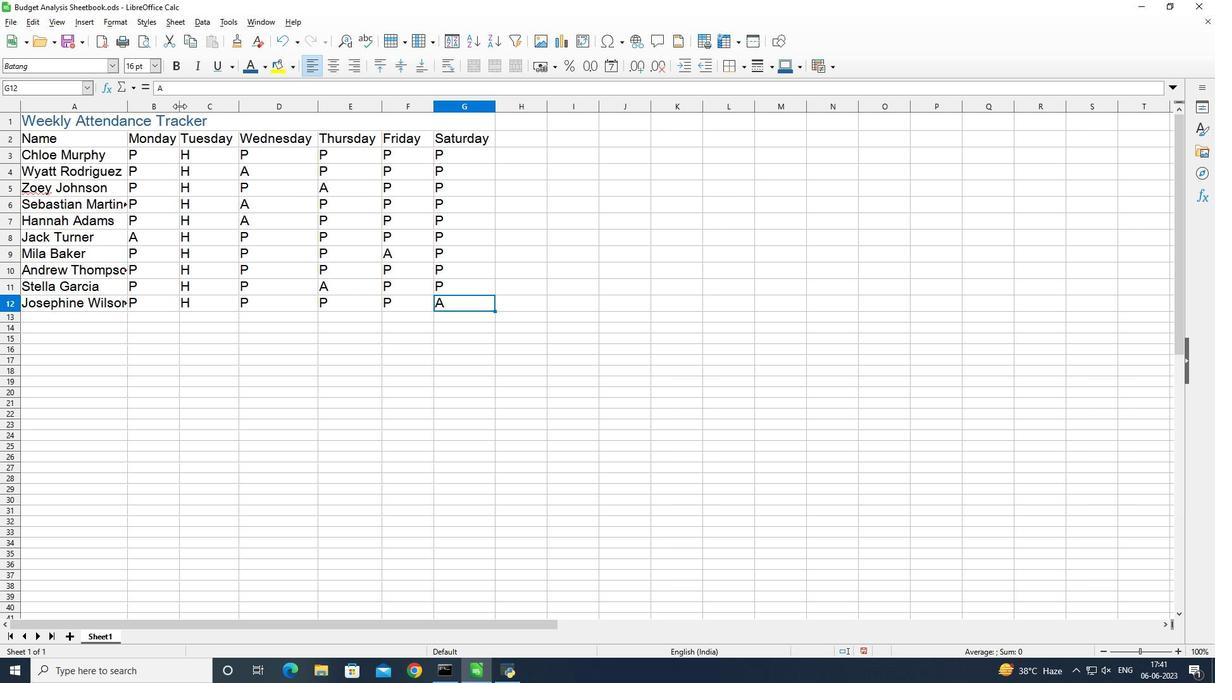 
Action: Mouse pressed left at (179, 105)
Screenshot: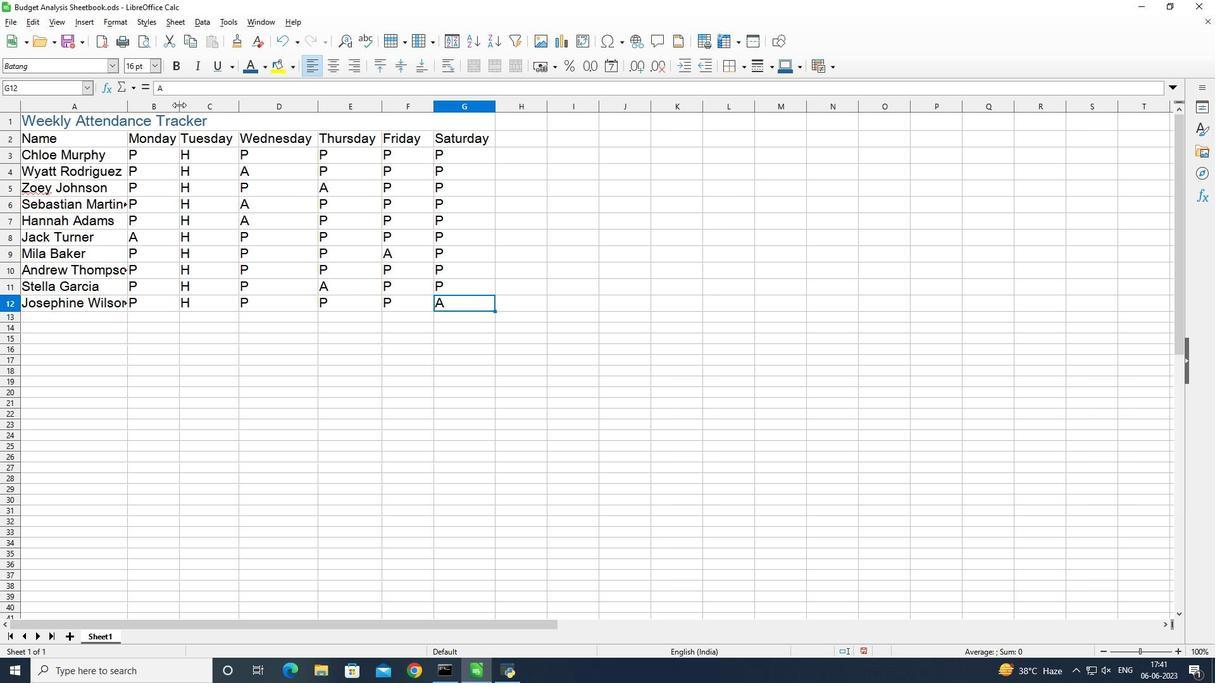 
Action: Mouse pressed left at (179, 105)
Screenshot: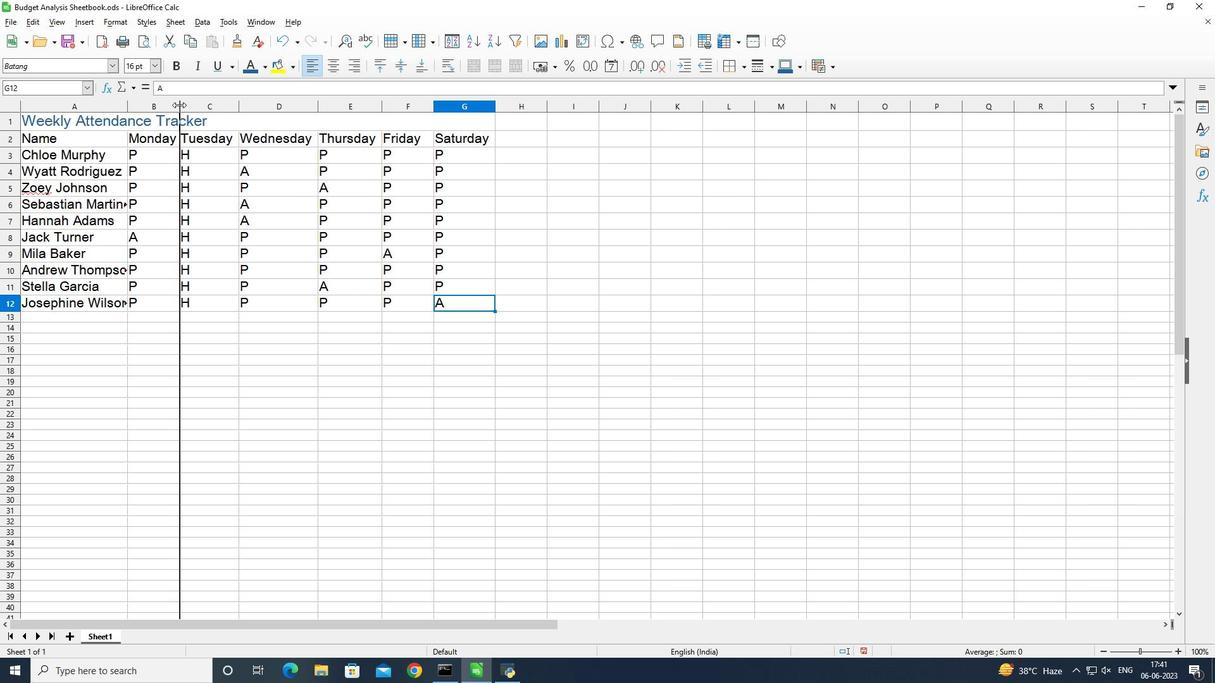 
Action: Mouse moved to (126, 105)
Screenshot: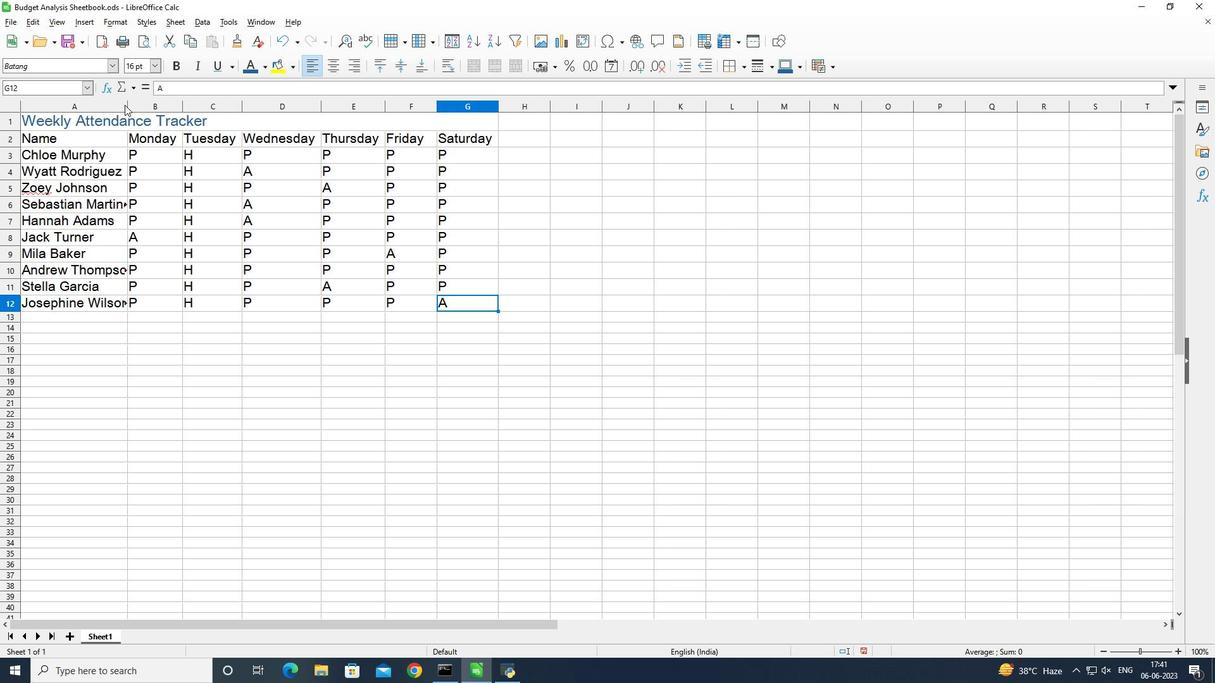 
Action: Mouse pressed left at (126, 105)
Screenshot: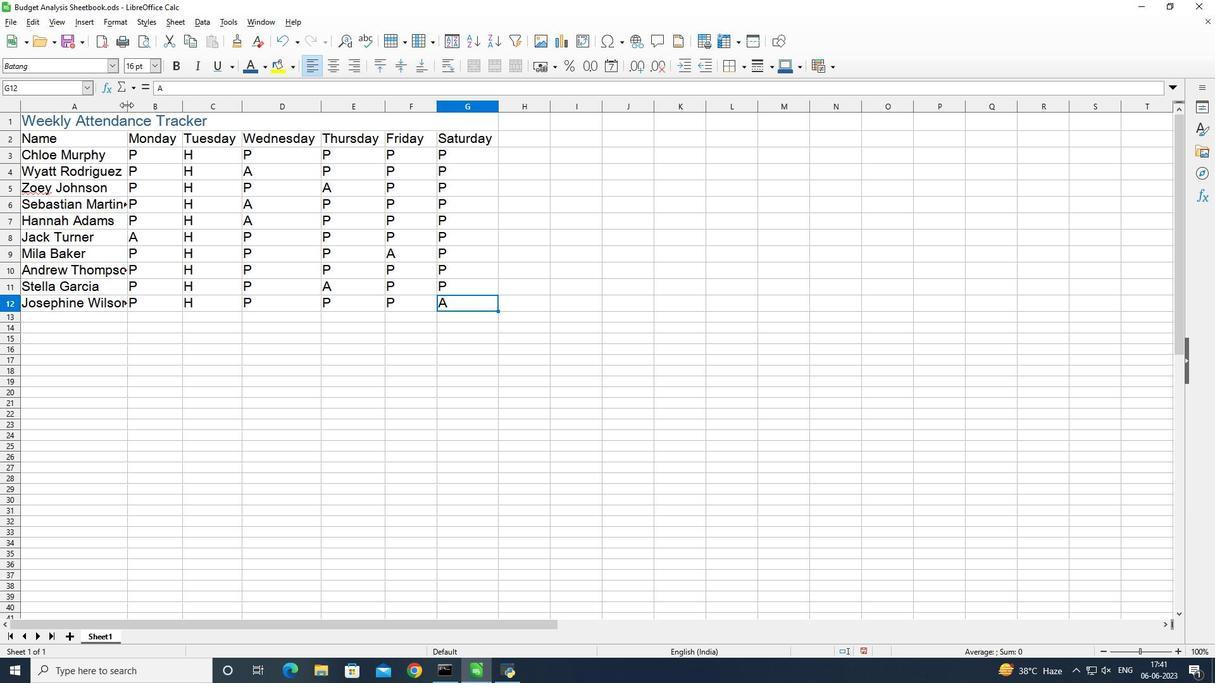 
Action: Mouse pressed left at (126, 105)
Screenshot: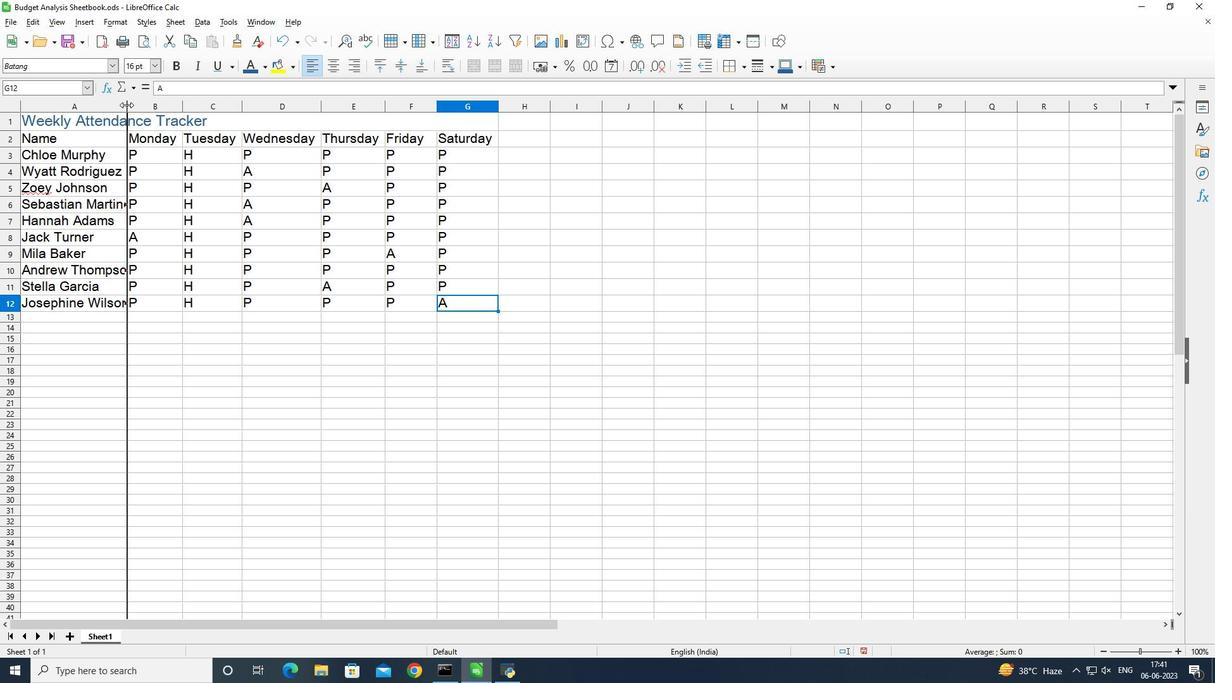 
Action: Mouse moved to (552, 327)
Screenshot: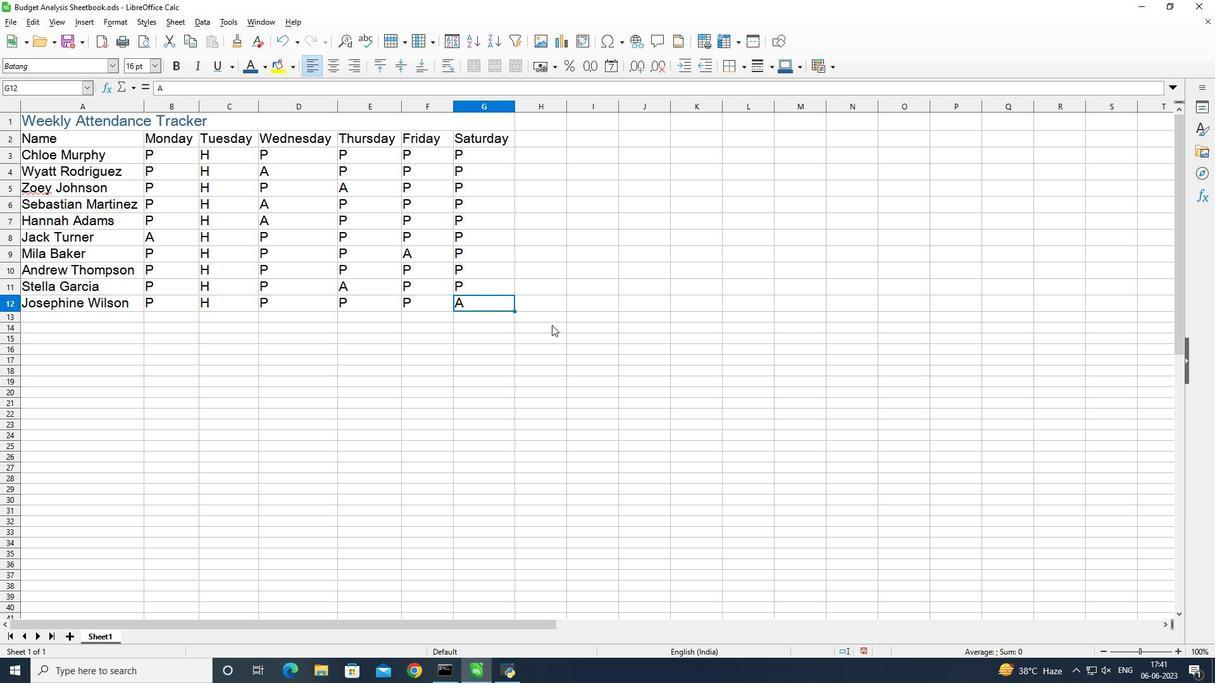 
